 Task: Look for space in Visé, Belgium from 3rd August, 2023 to 17th August, 2023 for 3 adults, 1 child in price range Rs.3000 to Rs.15000. Place can be entire place with 3 bedrooms having 4 beds and 2 bathrooms. Property type can be house. Amenities needed are: heating, . Booking option can be shelf check-in. Required host language is English.
Action: Mouse moved to (459, 126)
Screenshot: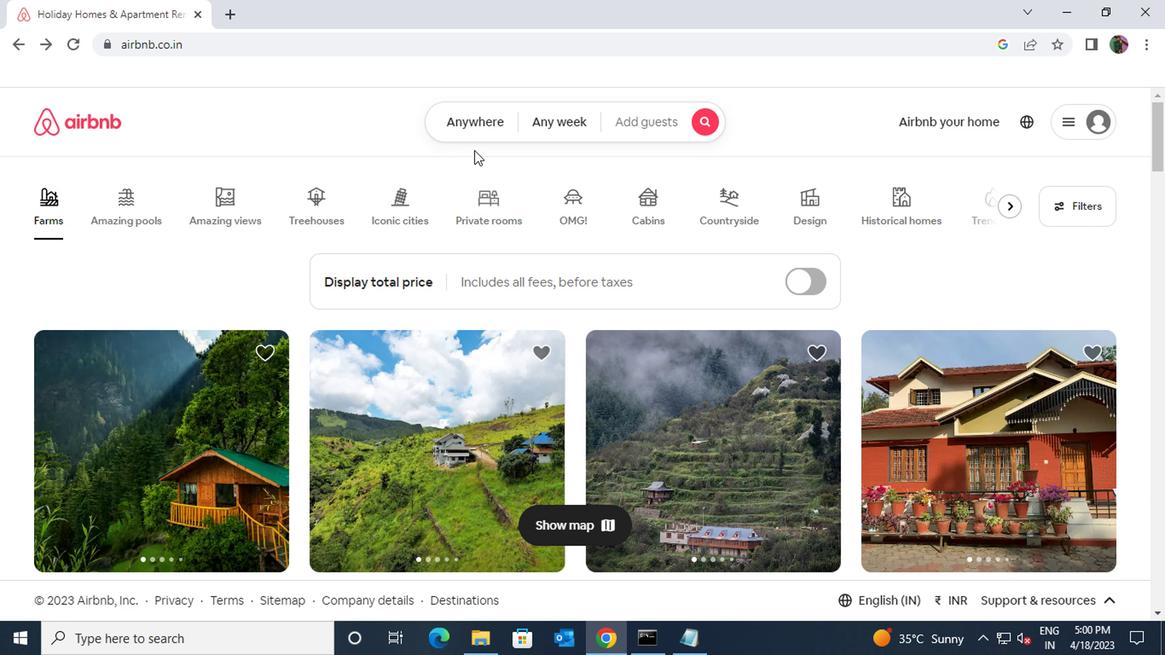 
Action: Mouse pressed left at (459, 126)
Screenshot: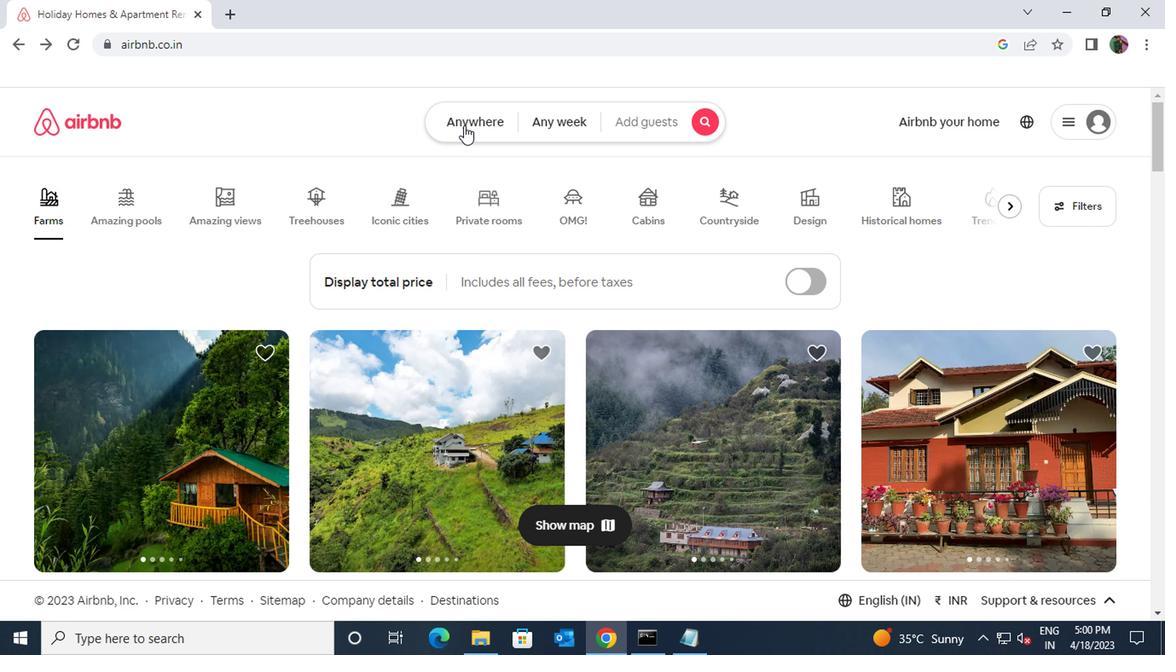 
Action: Mouse moved to (341, 183)
Screenshot: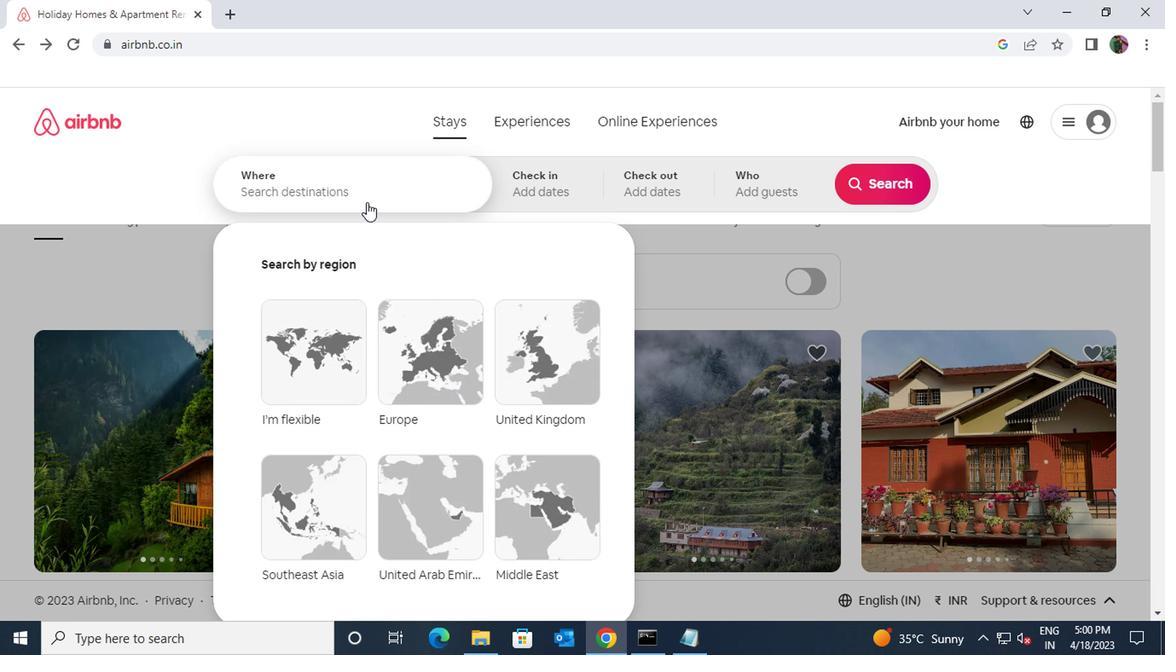 
Action: Mouse pressed left at (341, 183)
Screenshot: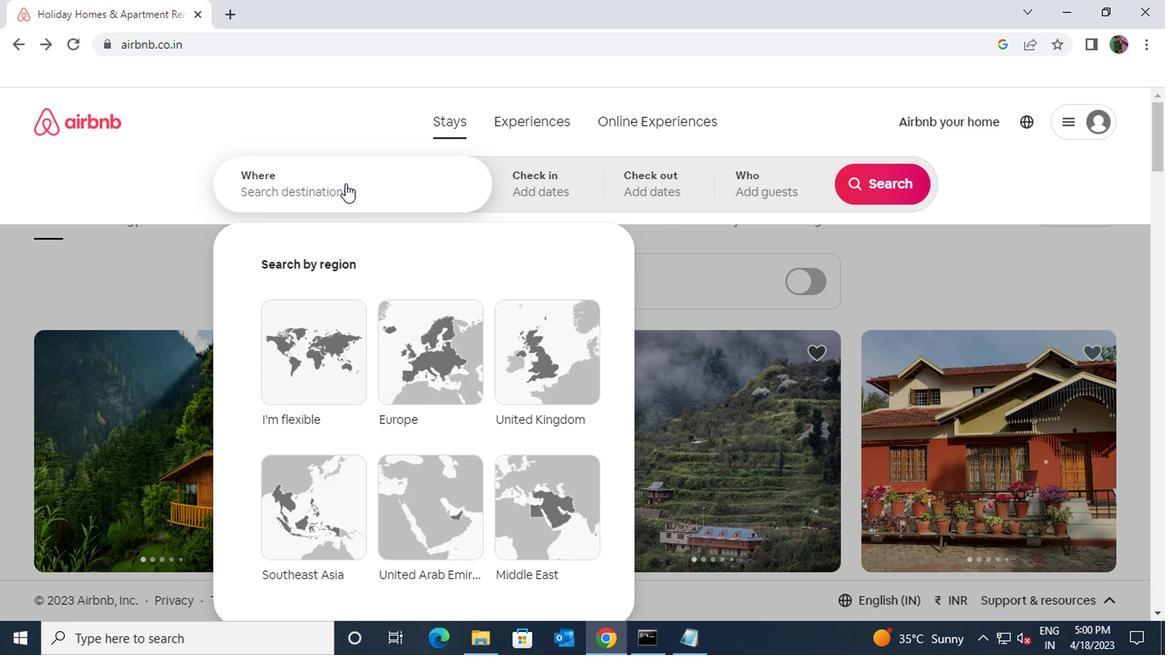 
Action: Key pressed vise<Key.space>belgi
Screenshot: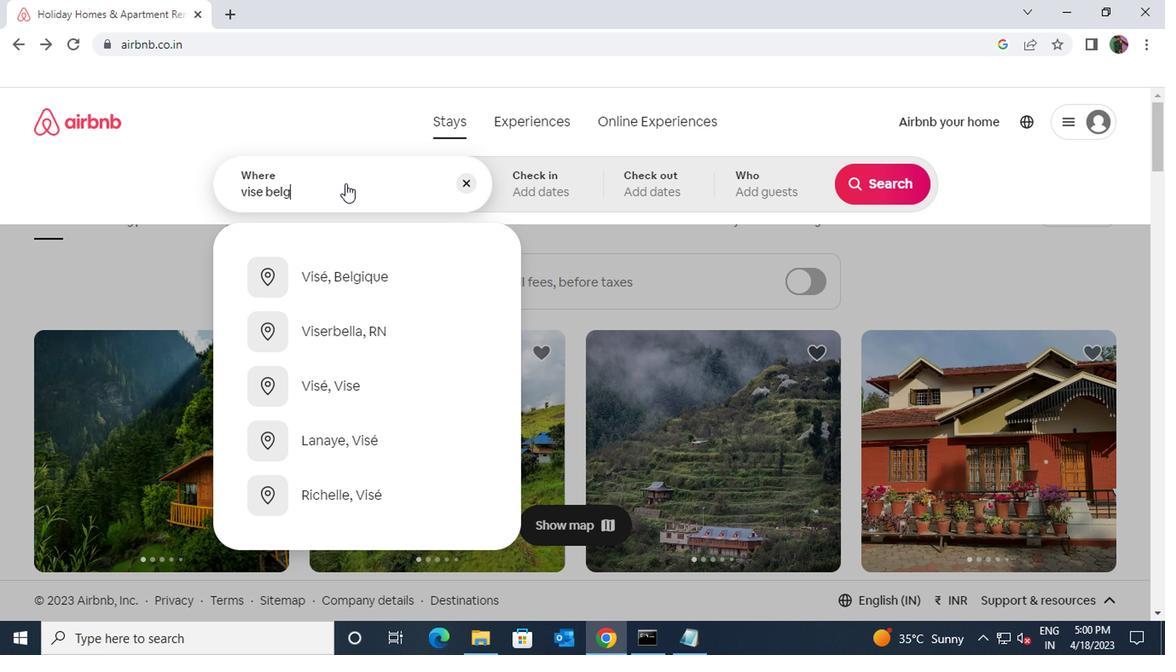 
Action: Mouse moved to (377, 281)
Screenshot: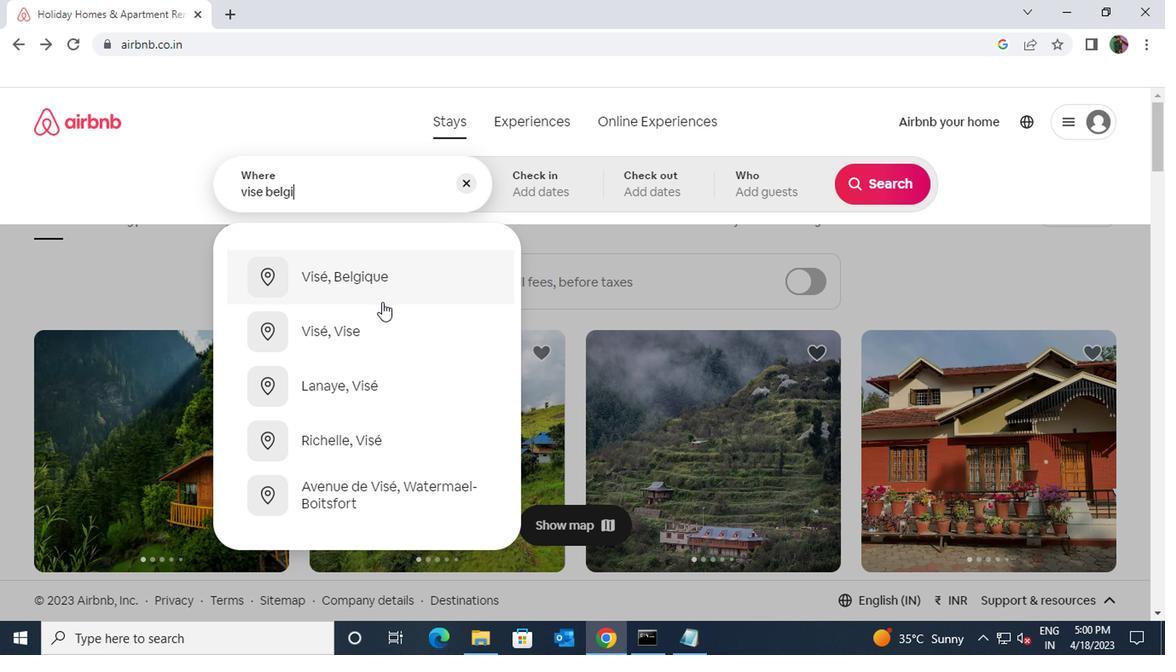 
Action: Mouse pressed left at (377, 281)
Screenshot: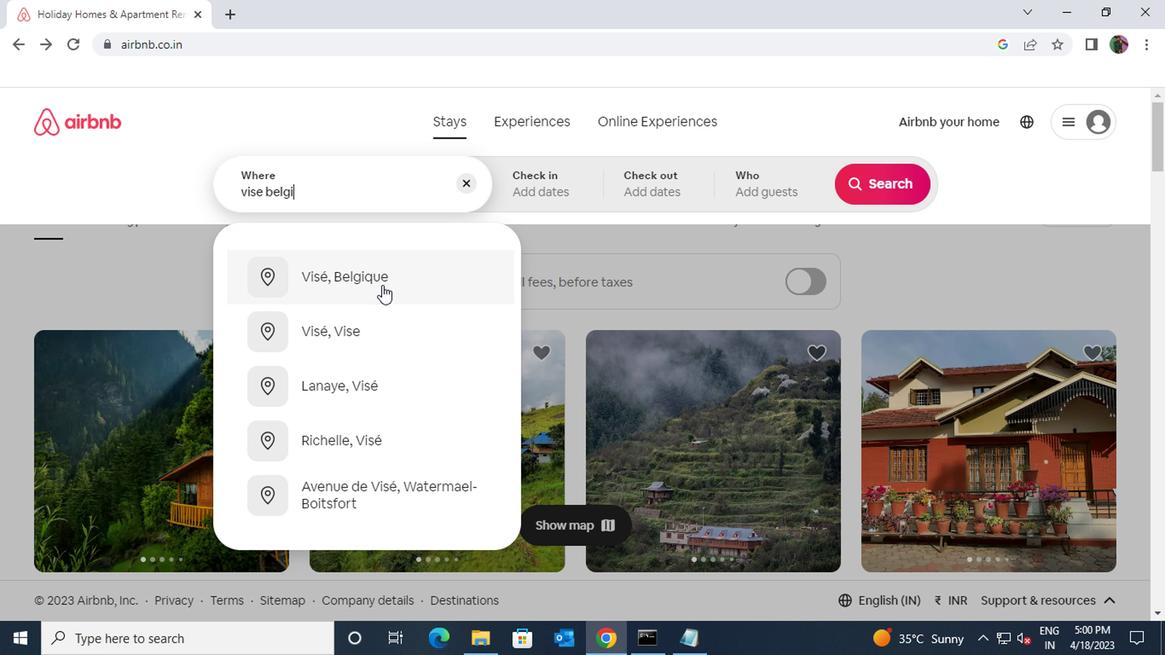 
Action: Mouse moved to (870, 329)
Screenshot: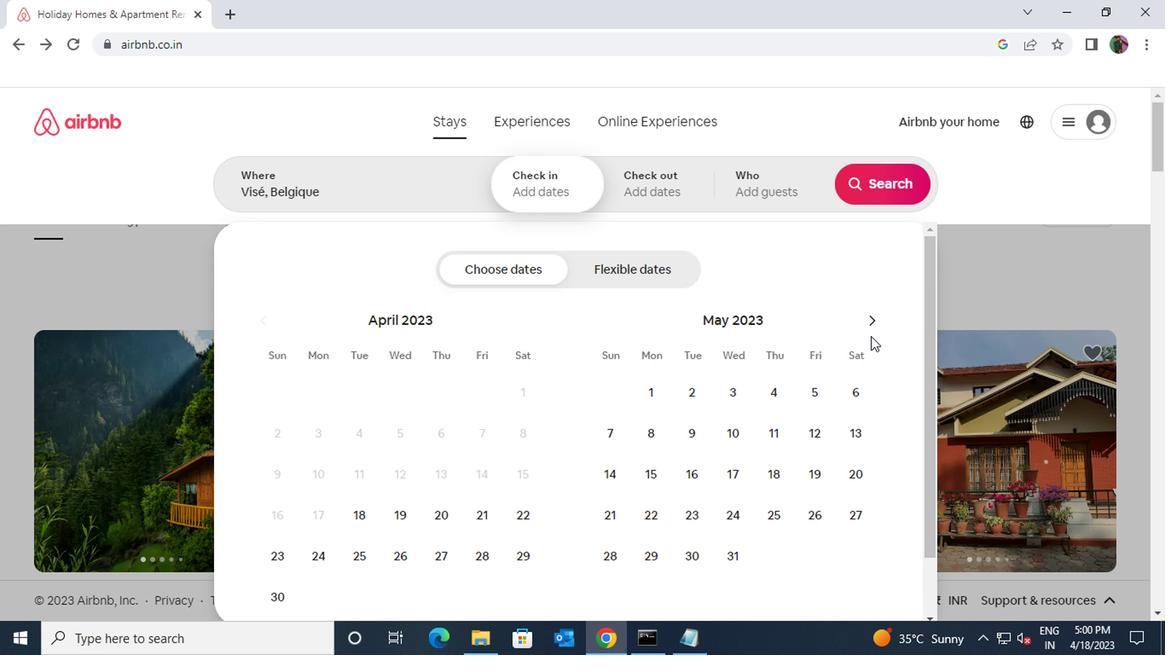 
Action: Mouse pressed left at (870, 329)
Screenshot: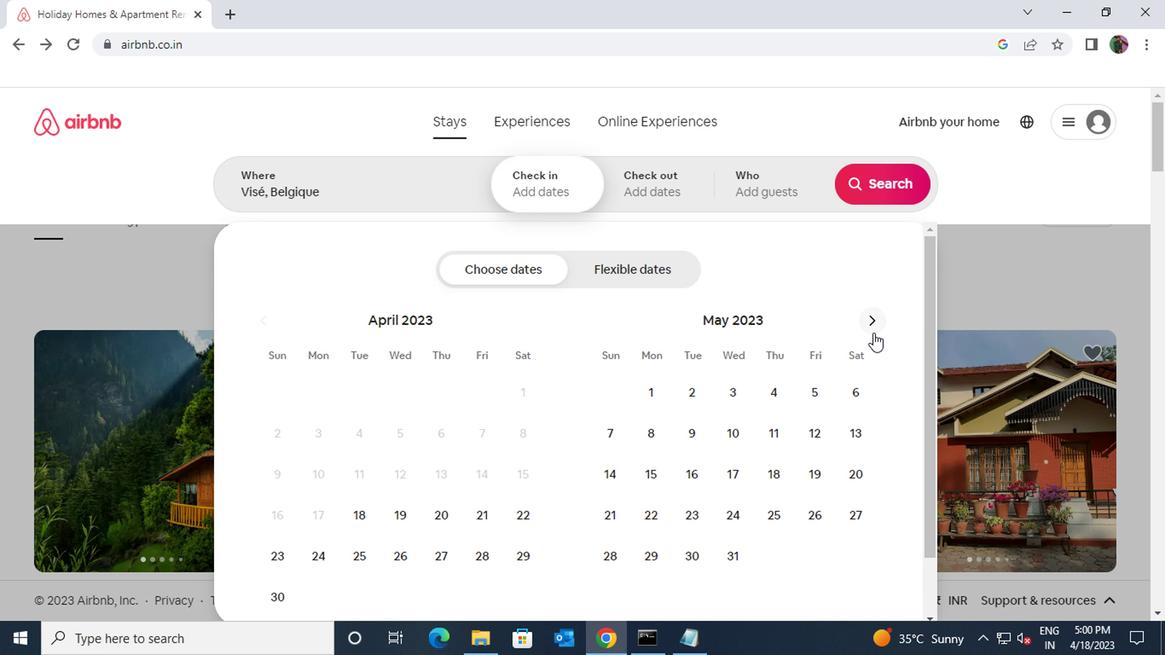 
Action: Mouse pressed left at (870, 329)
Screenshot: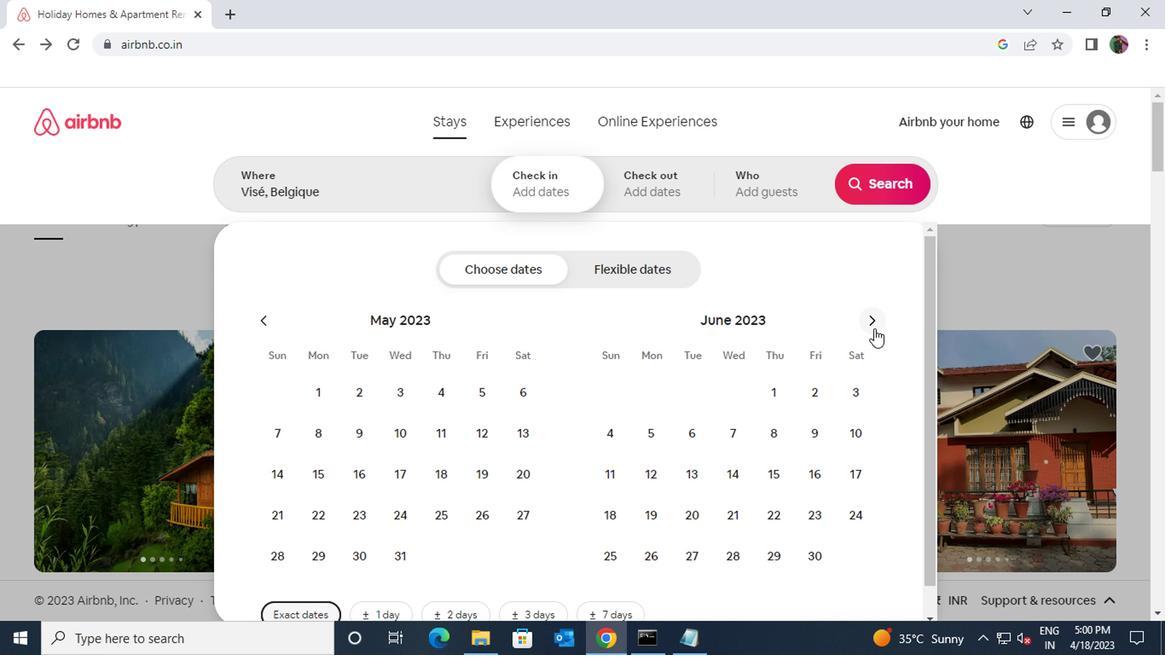 
Action: Mouse pressed left at (870, 329)
Screenshot: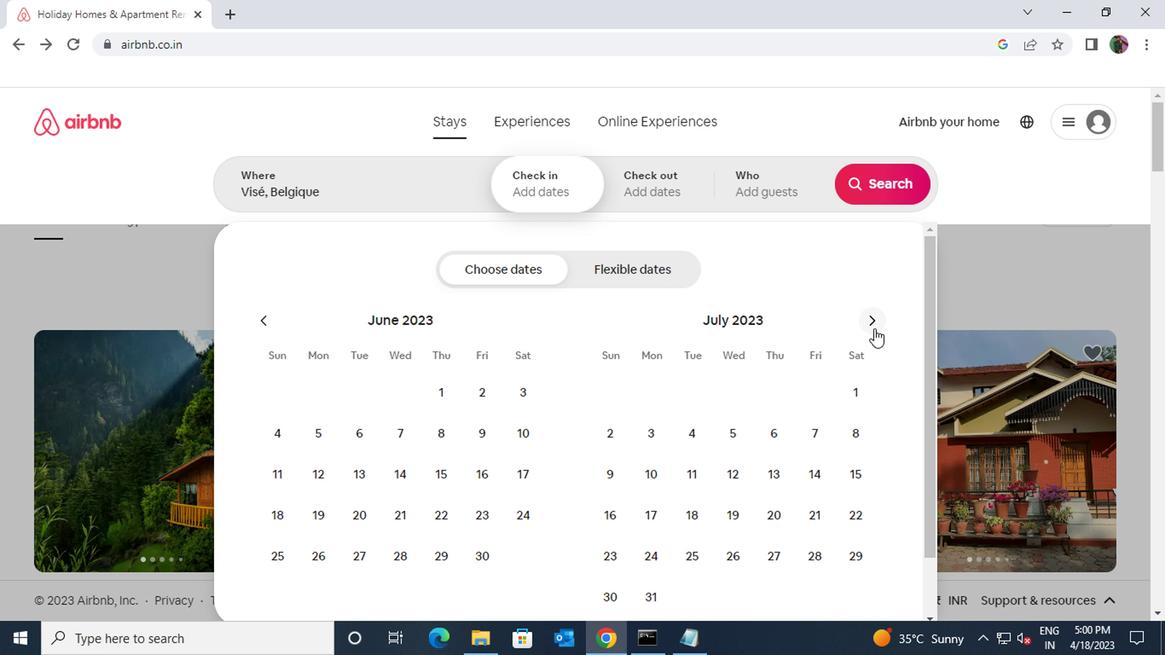 
Action: Mouse moved to (768, 388)
Screenshot: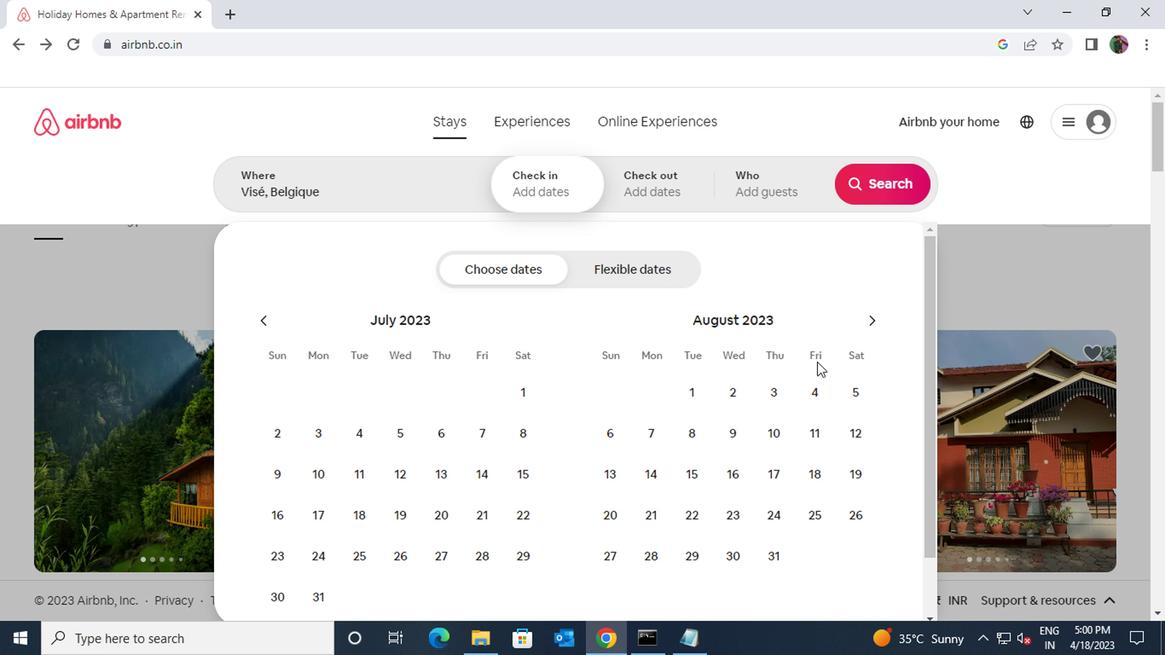 
Action: Mouse pressed left at (768, 388)
Screenshot: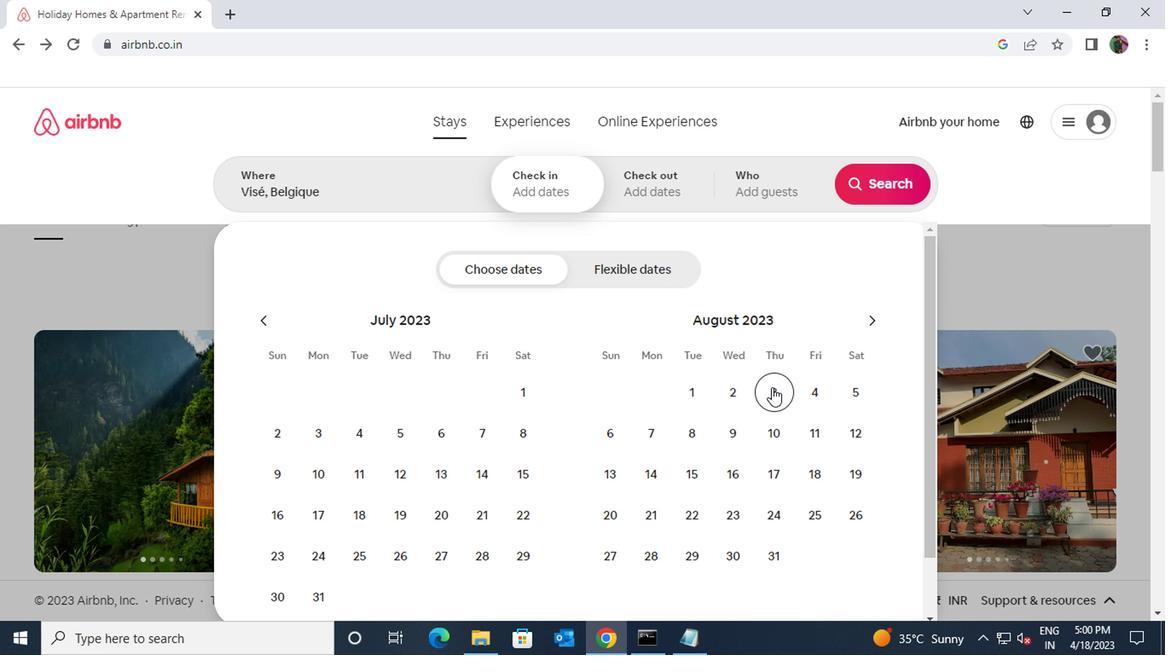 
Action: Mouse moved to (766, 468)
Screenshot: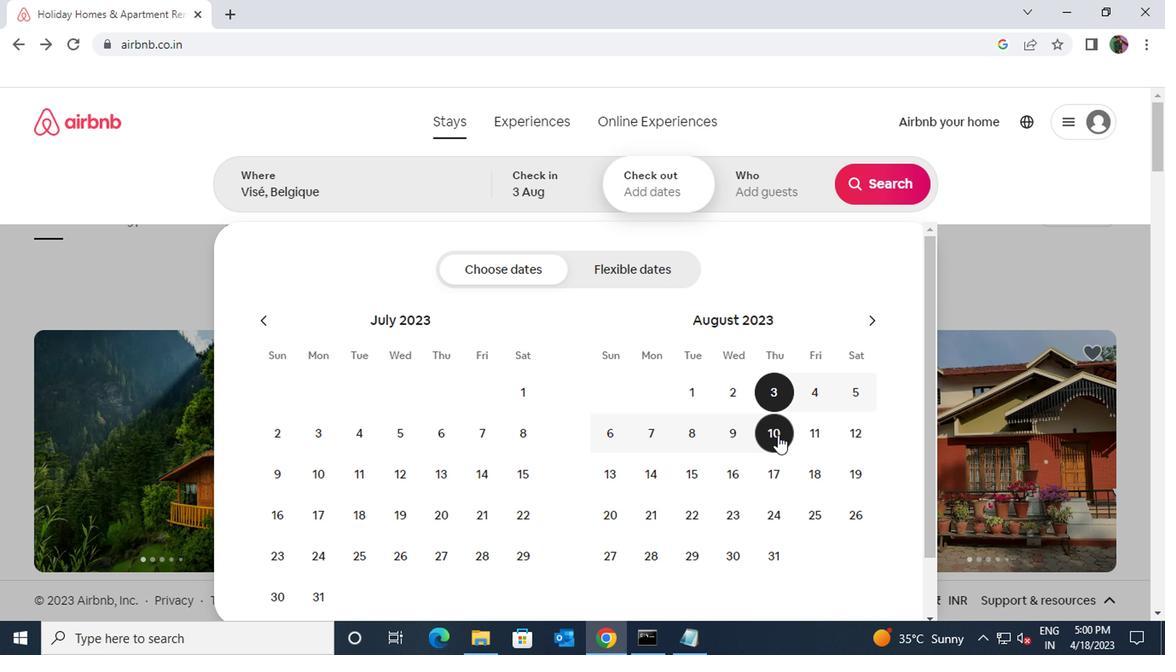
Action: Mouse pressed left at (766, 468)
Screenshot: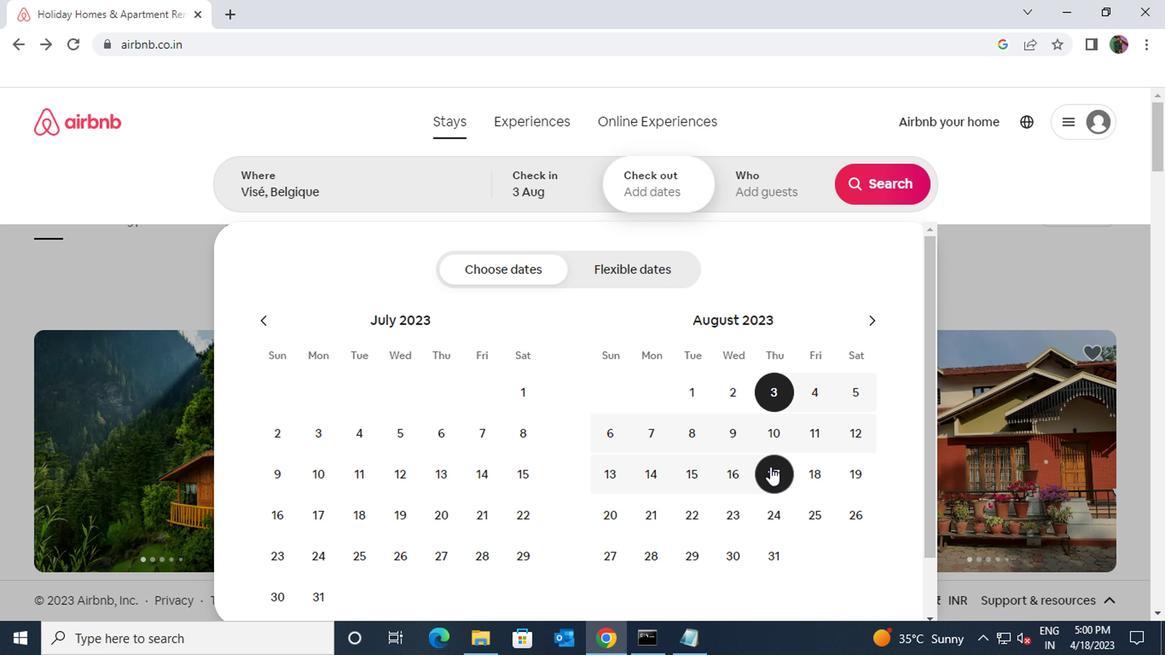 
Action: Mouse moved to (758, 188)
Screenshot: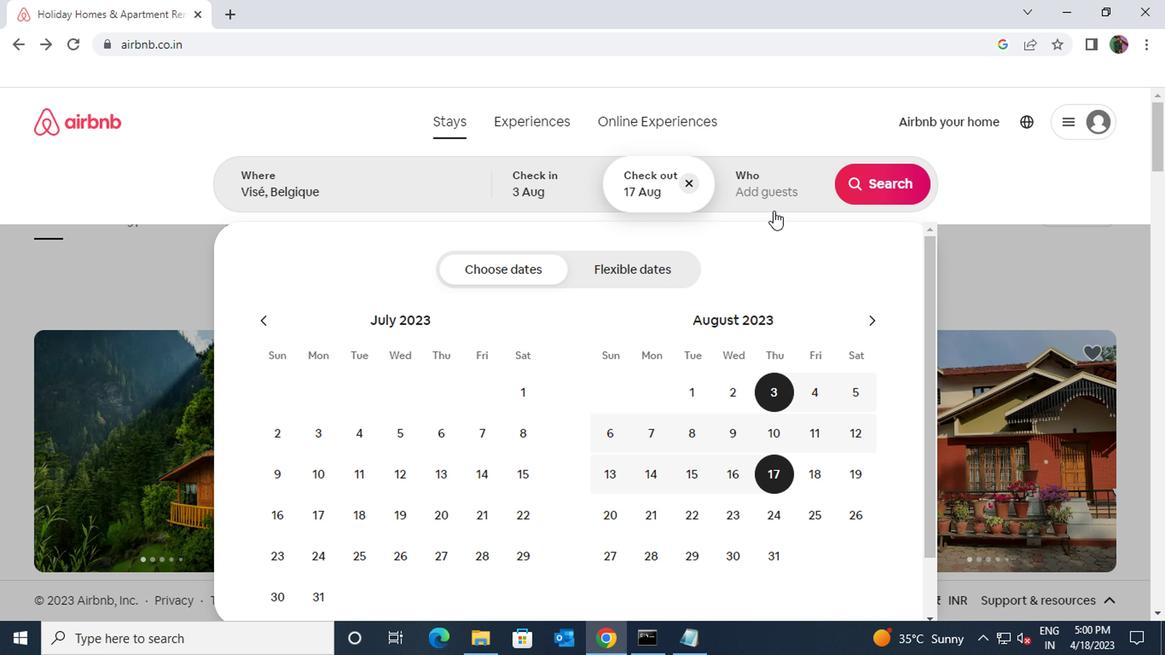 
Action: Mouse pressed left at (758, 188)
Screenshot: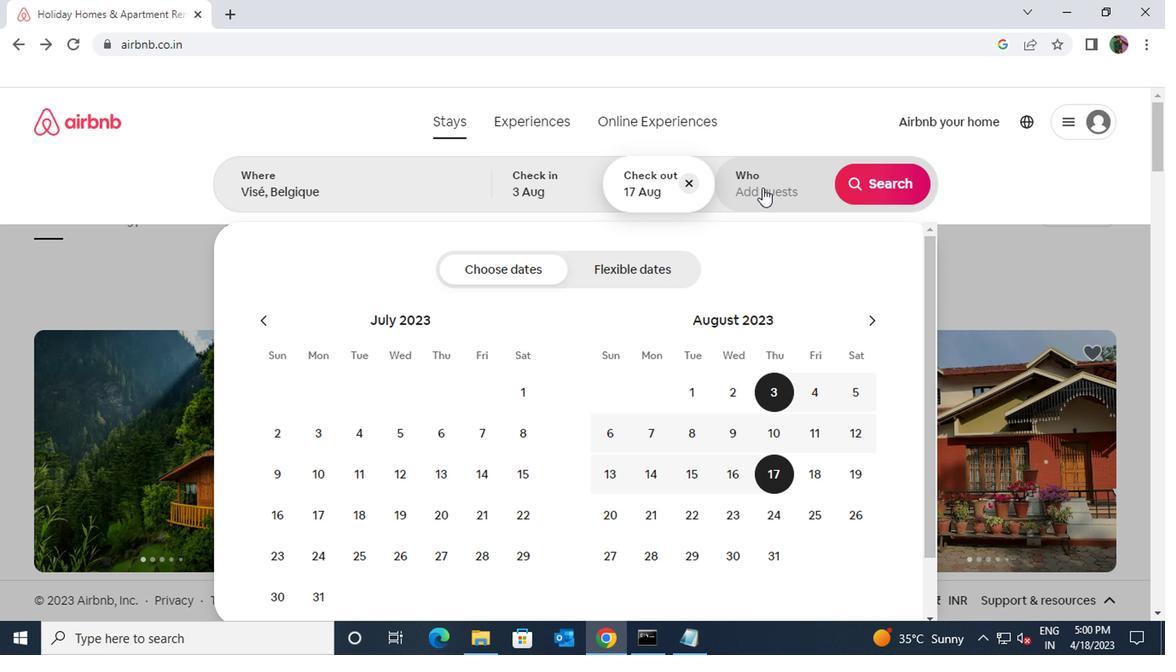 
Action: Mouse moved to (882, 281)
Screenshot: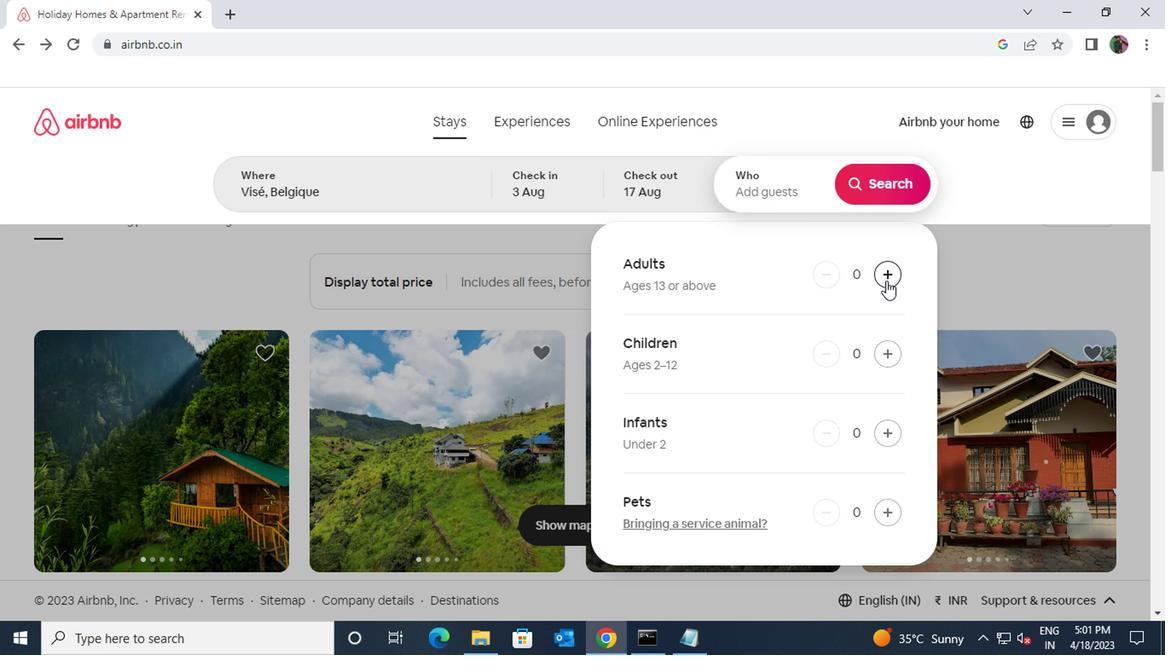 
Action: Mouse pressed left at (882, 281)
Screenshot: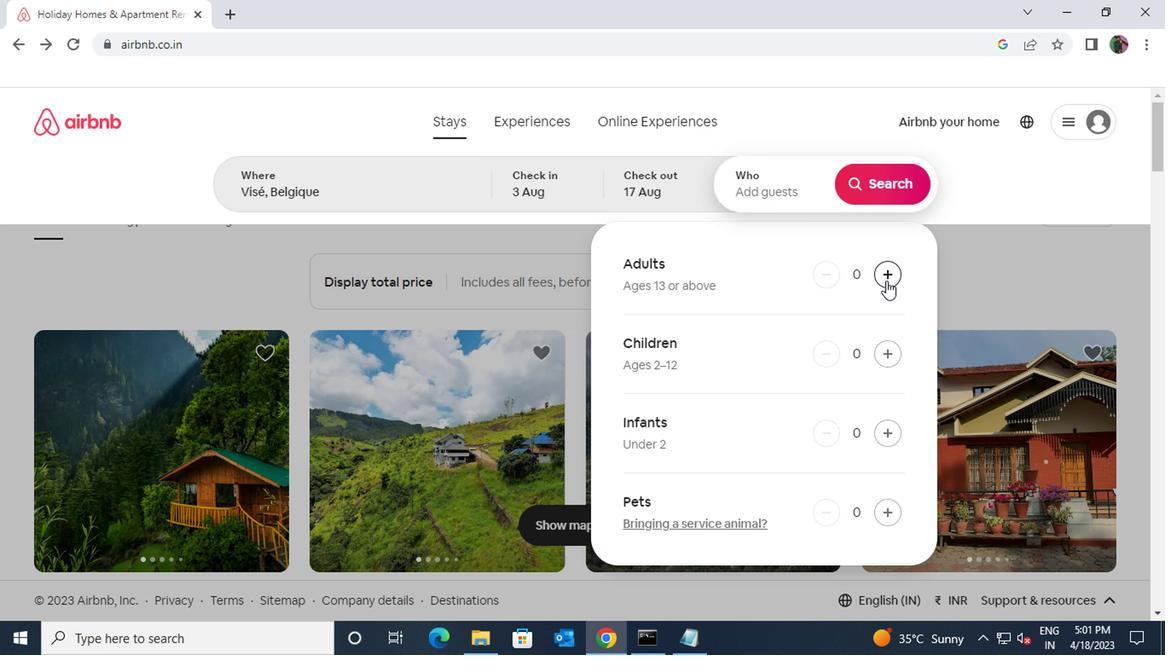 
Action: Mouse pressed left at (882, 281)
Screenshot: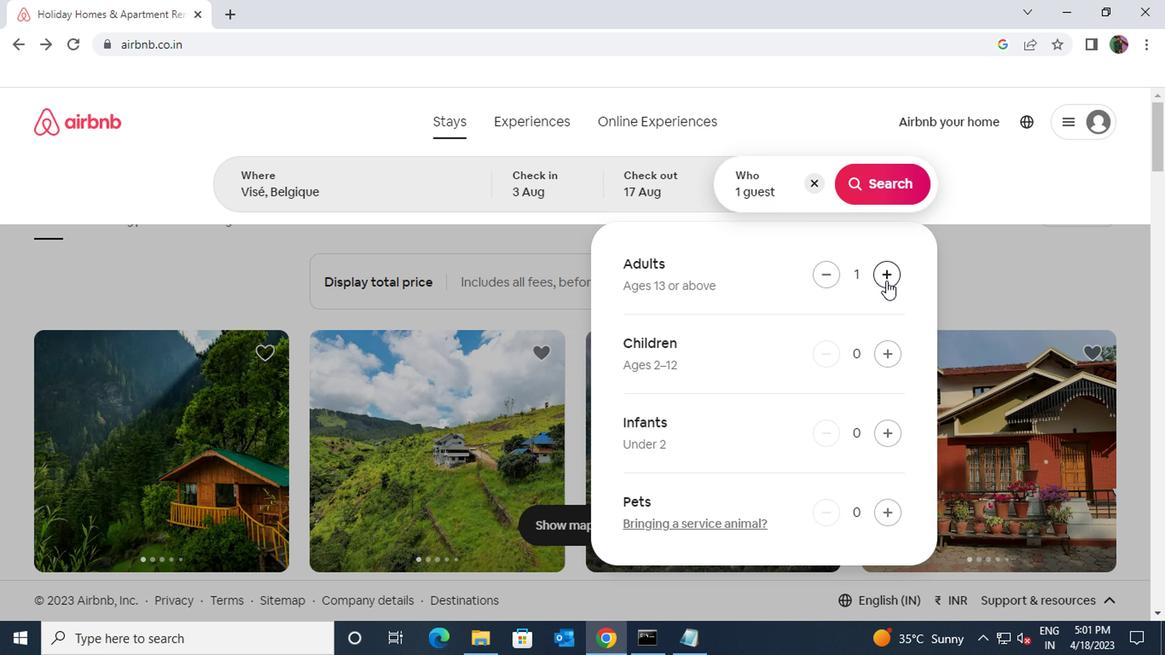 
Action: Mouse pressed left at (882, 281)
Screenshot: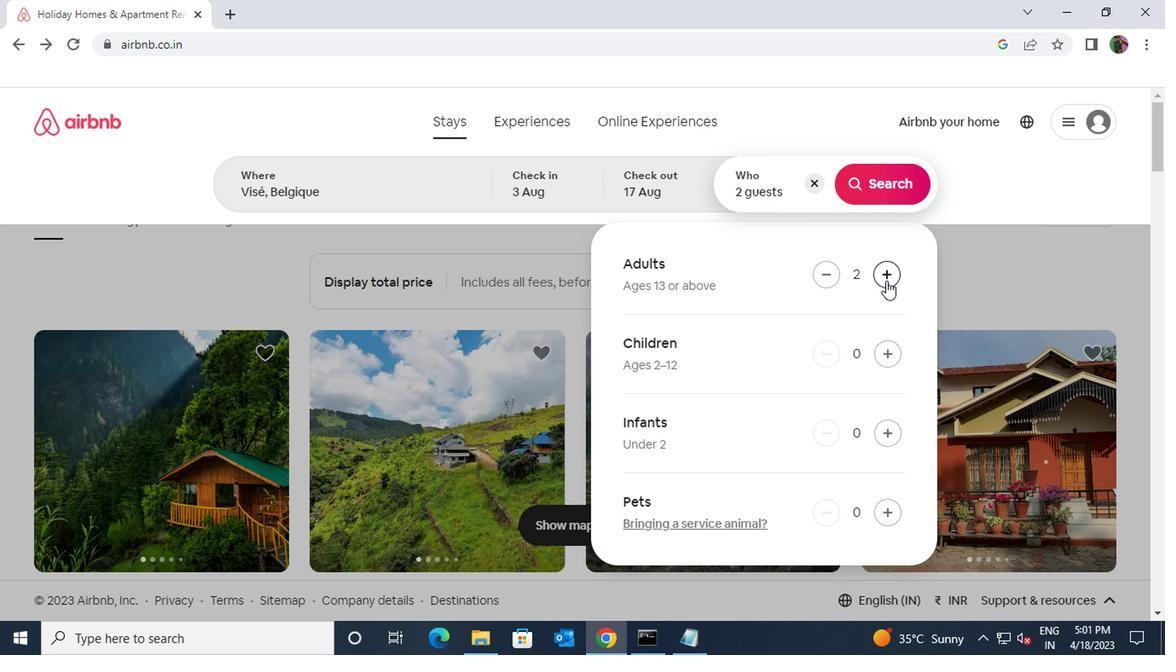 
Action: Mouse moved to (884, 344)
Screenshot: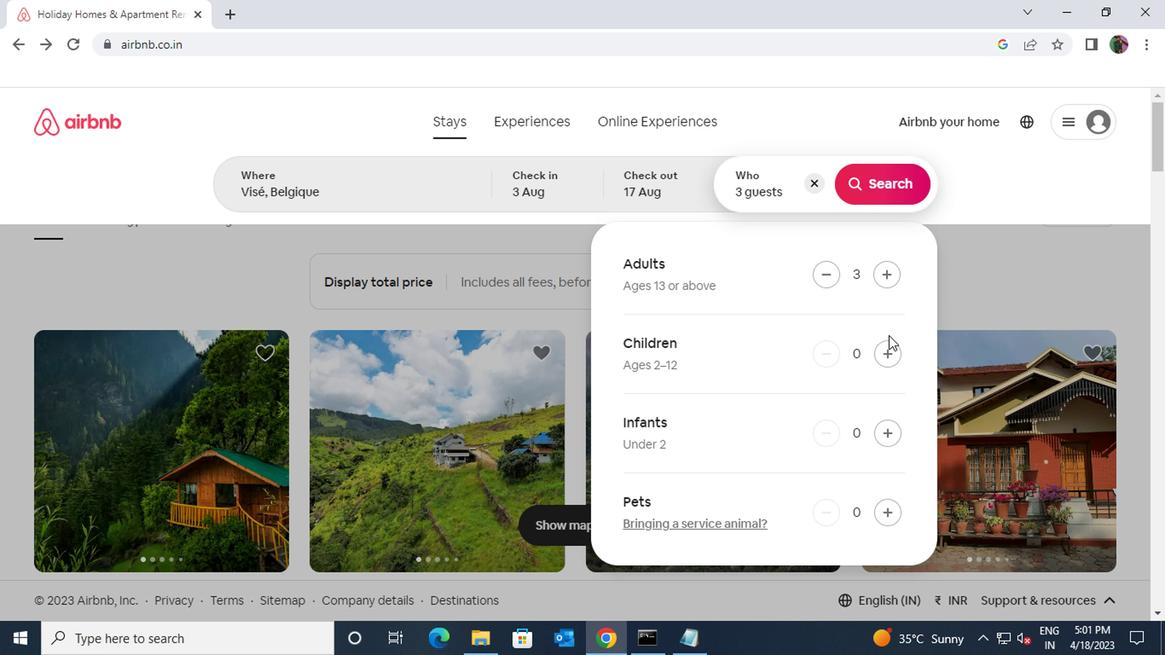 
Action: Mouse pressed left at (884, 344)
Screenshot: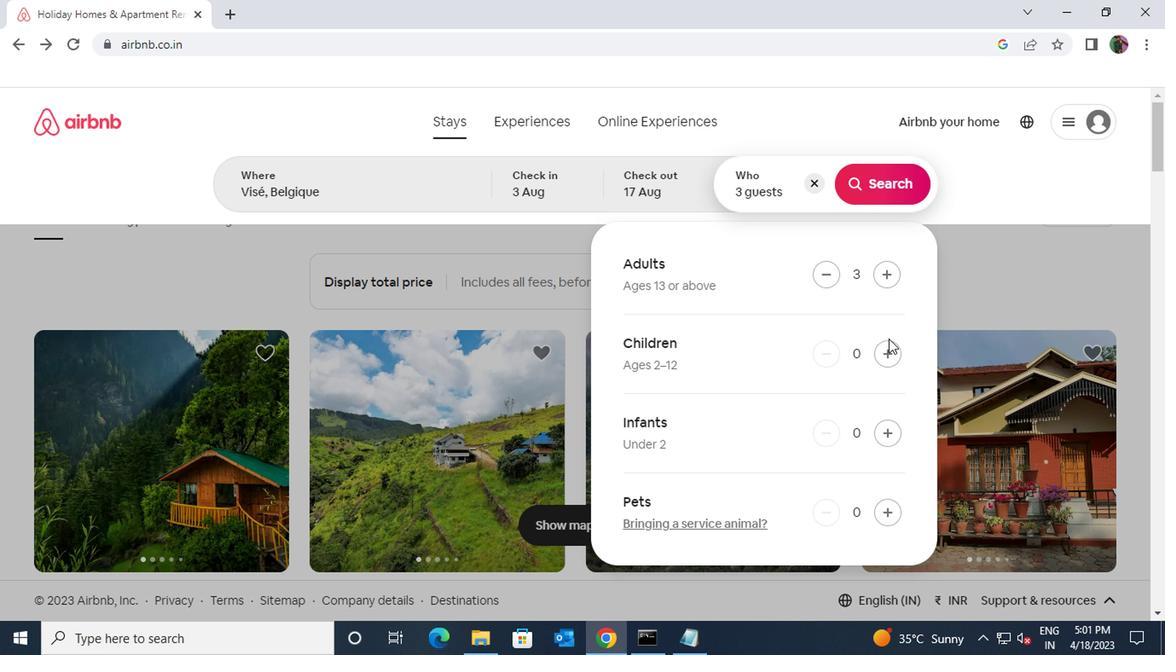 
Action: Mouse moved to (873, 180)
Screenshot: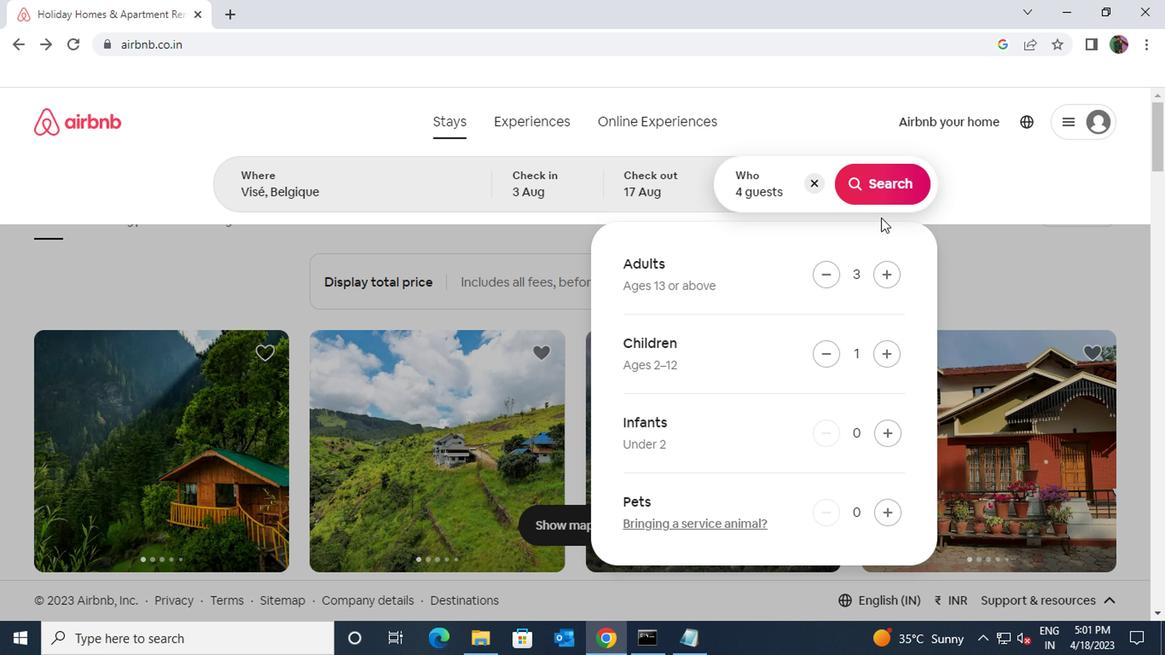 
Action: Mouse pressed left at (873, 180)
Screenshot: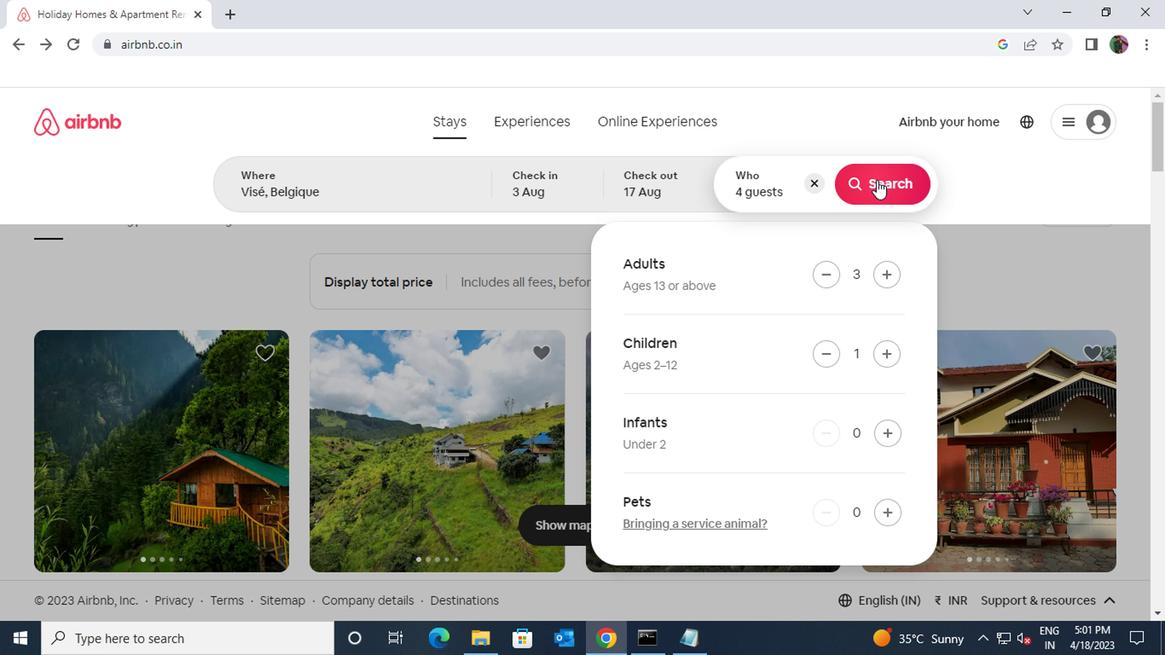 
Action: Mouse moved to (1072, 188)
Screenshot: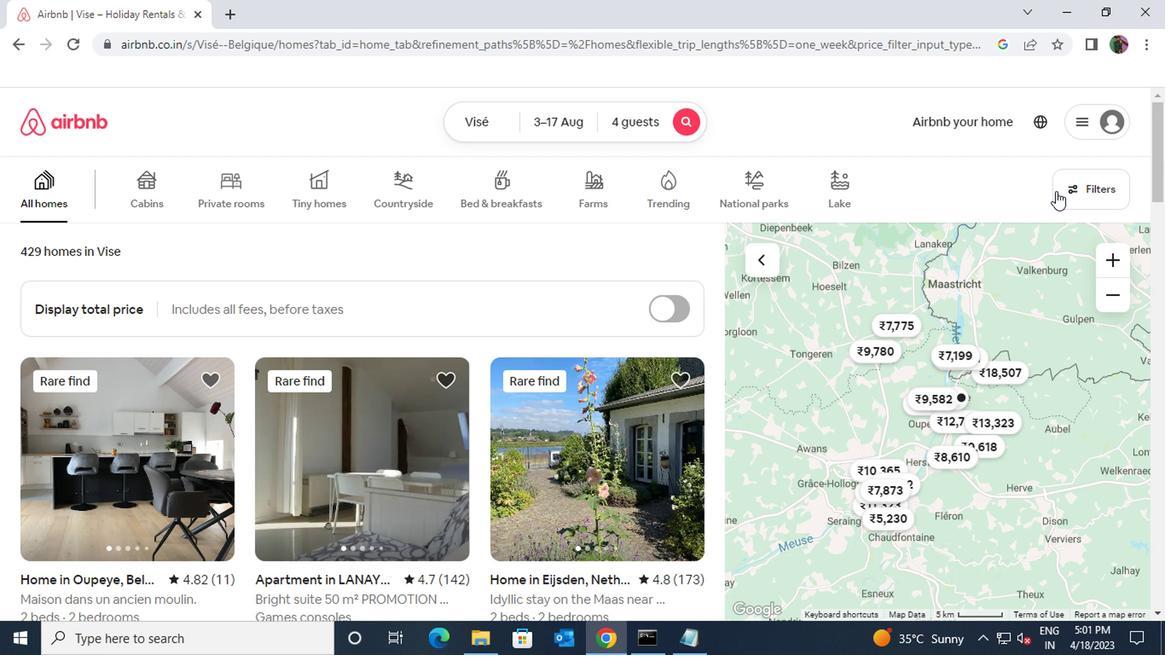 
Action: Mouse pressed left at (1072, 188)
Screenshot: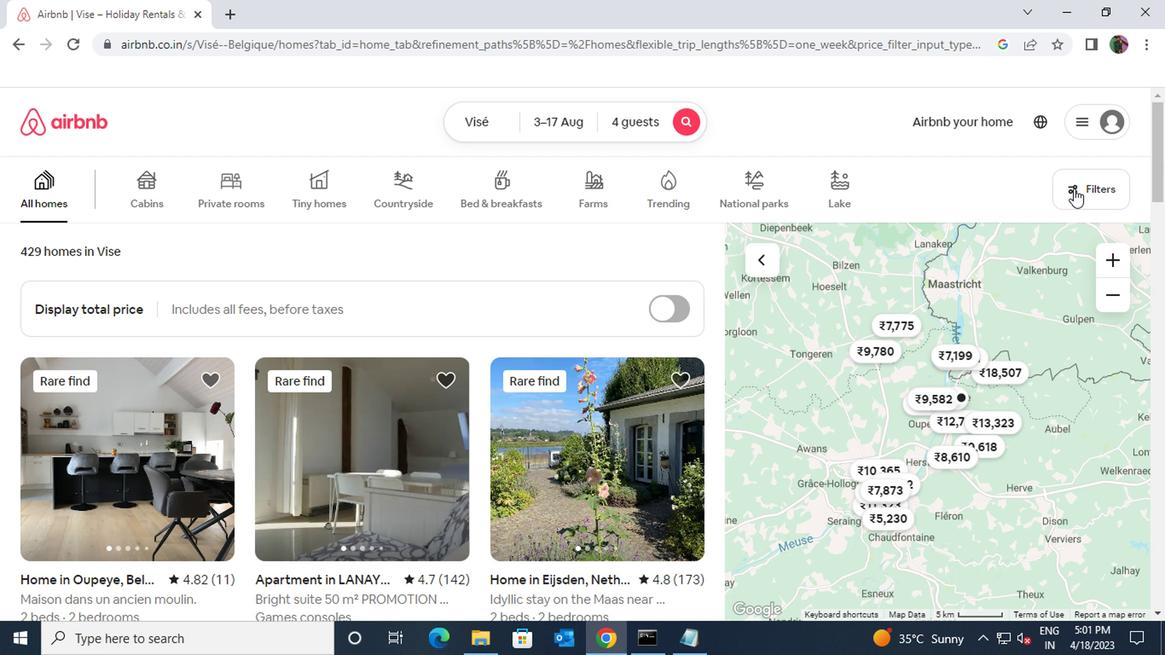 
Action: Mouse moved to (371, 398)
Screenshot: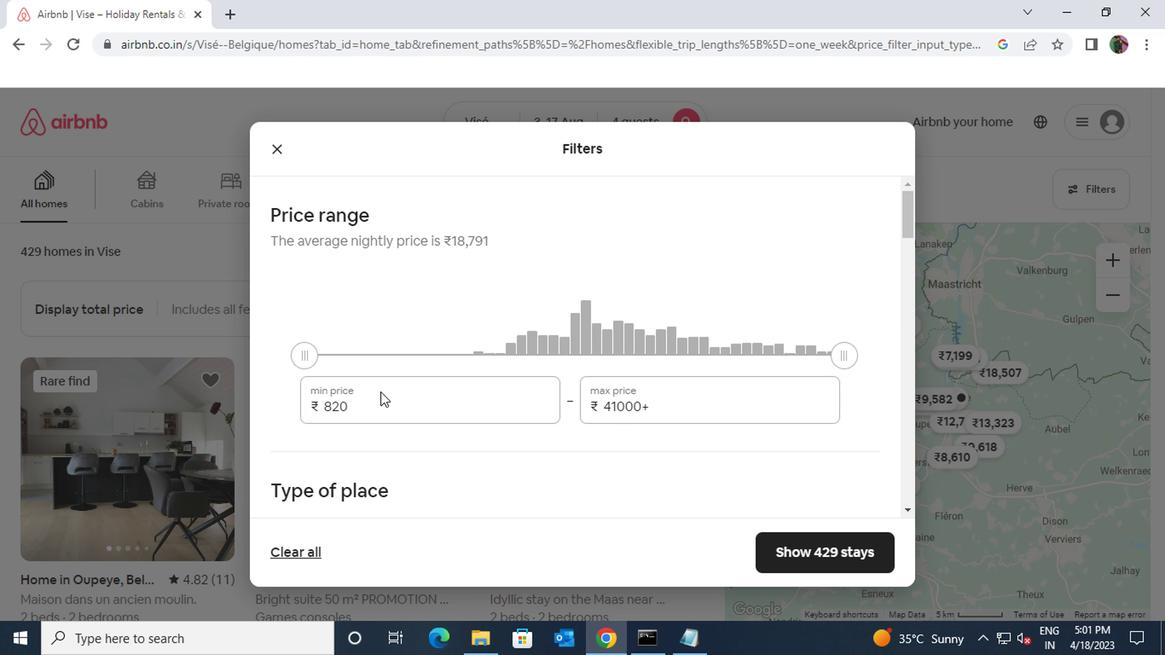 
Action: Mouse pressed left at (371, 398)
Screenshot: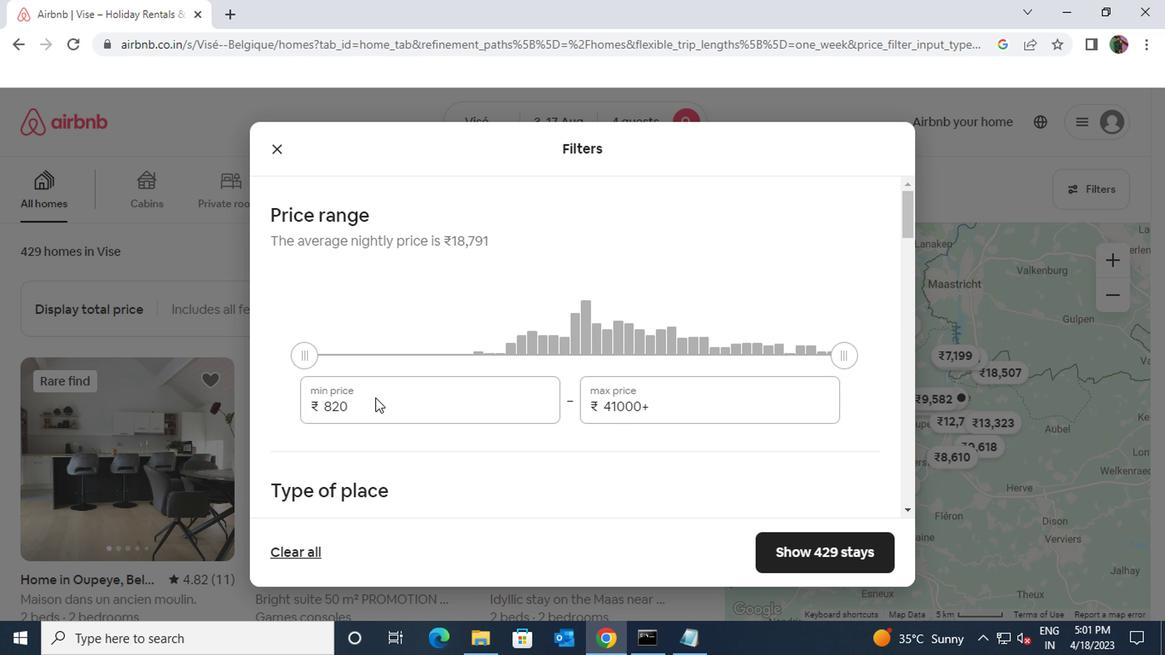 
Action: Mouse moved to (363, 408)
Screenshot: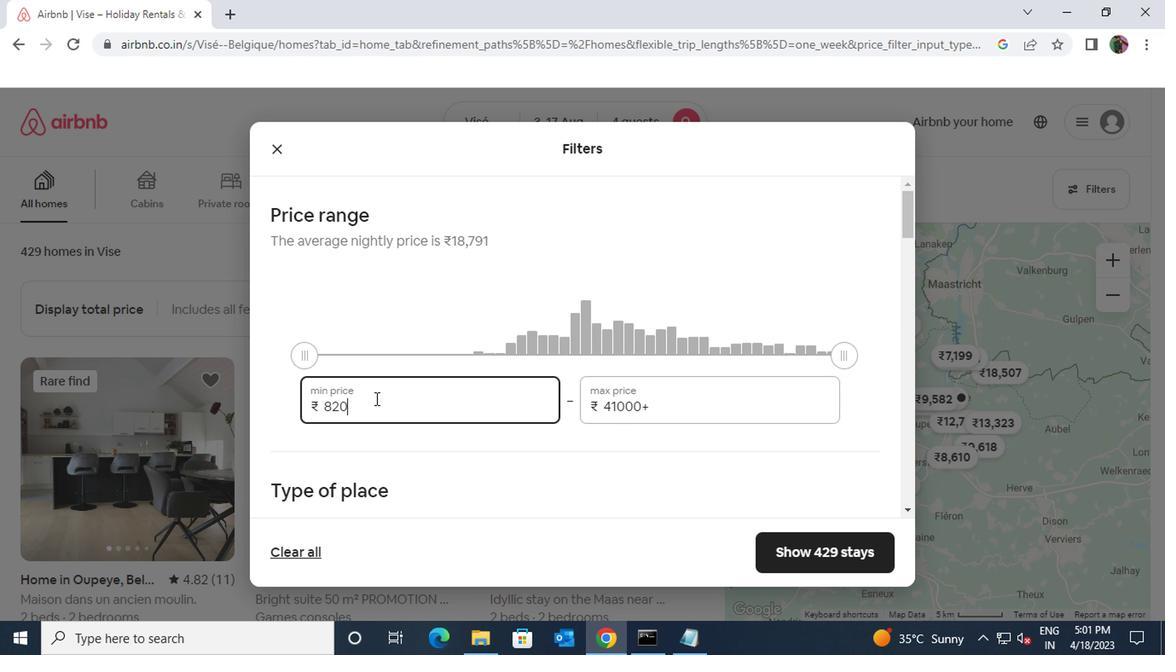 
Action: Mouse pressed left at (363, 408)
Screenshot: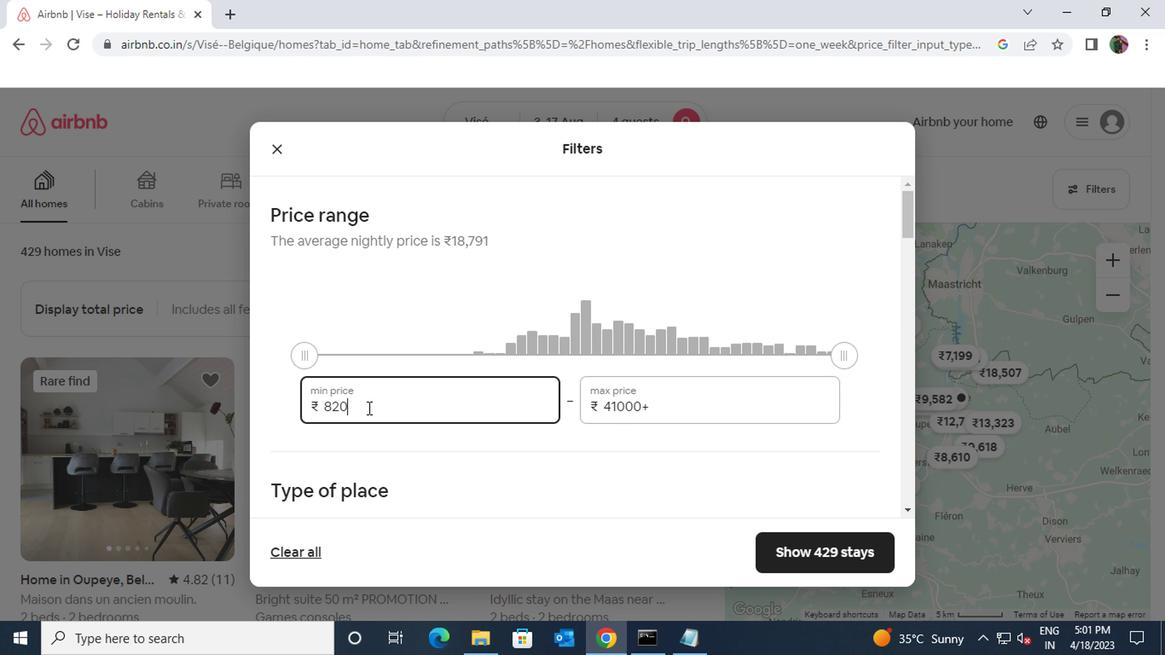 
Action: Mouse moved to (320, 408)
Screenshot: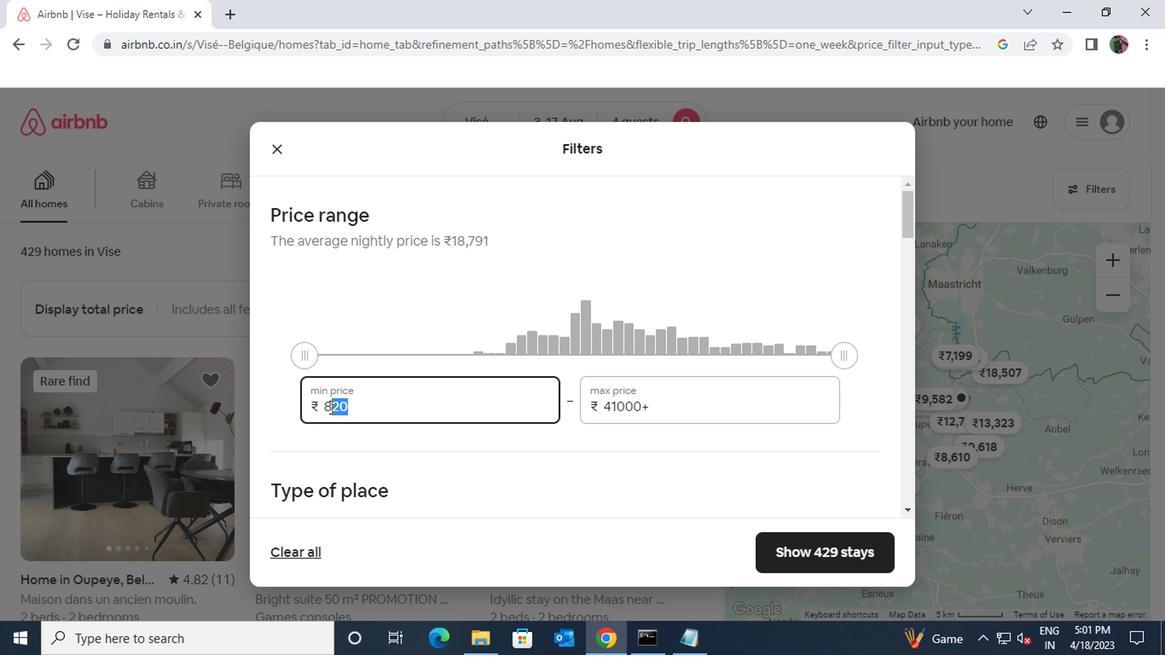 
Action: Key pressed 3000
Screenshot: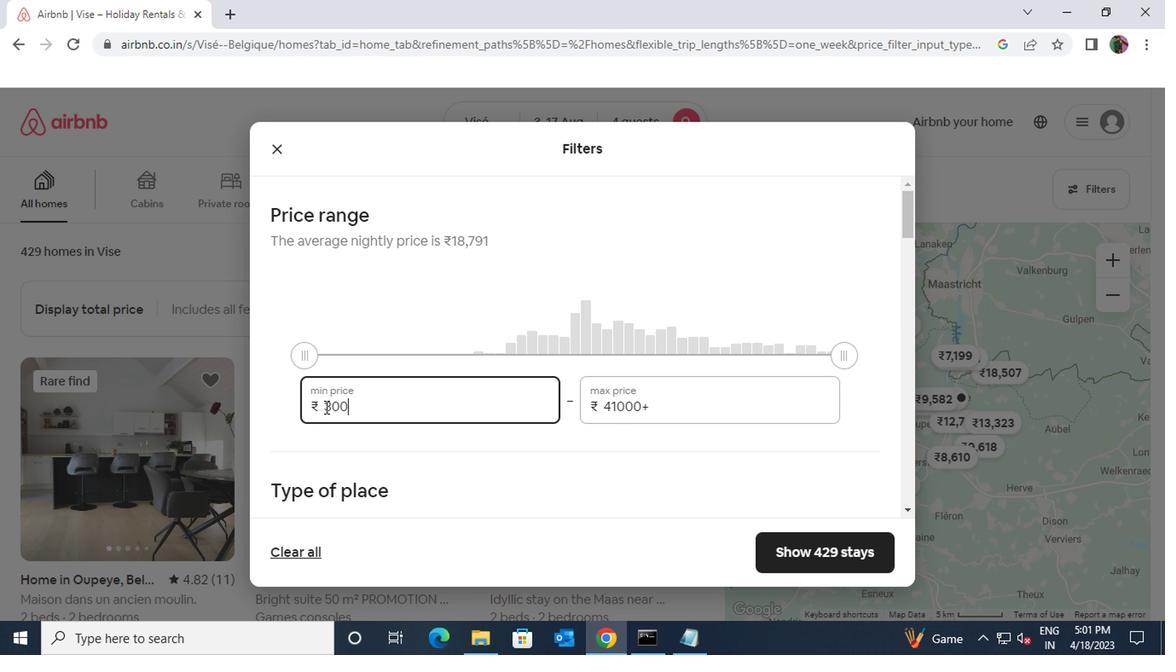 
Action: Mouse moved to (649, 410)
Screenshot: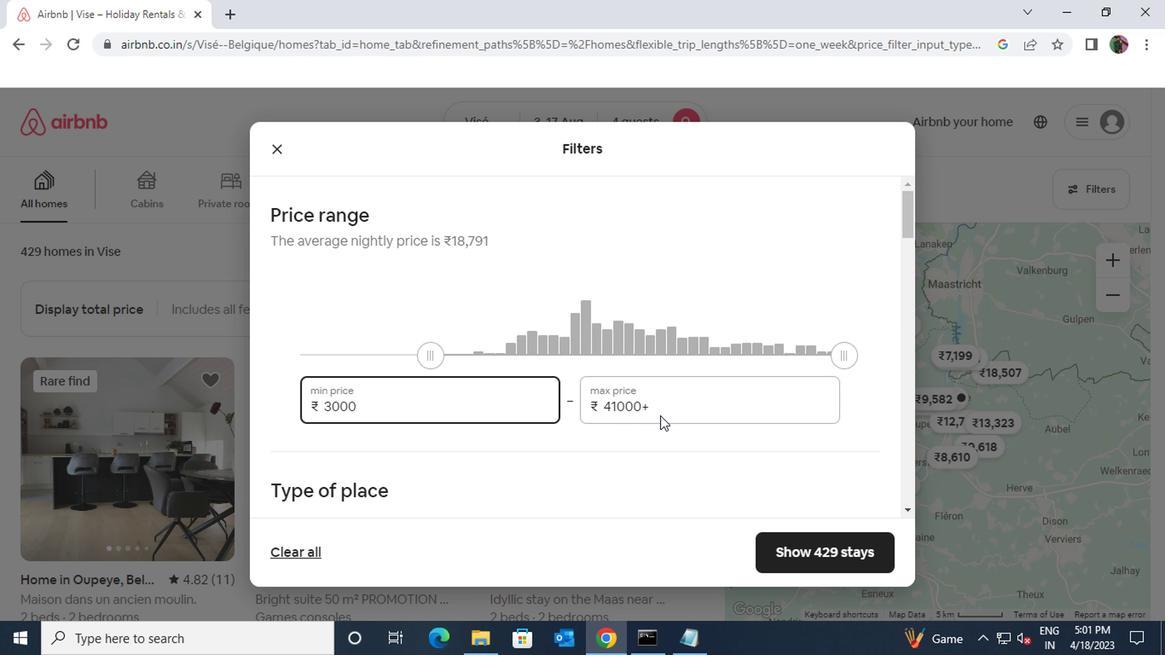 
Action: Mouse pressed left at (649, 410)
Screenshot: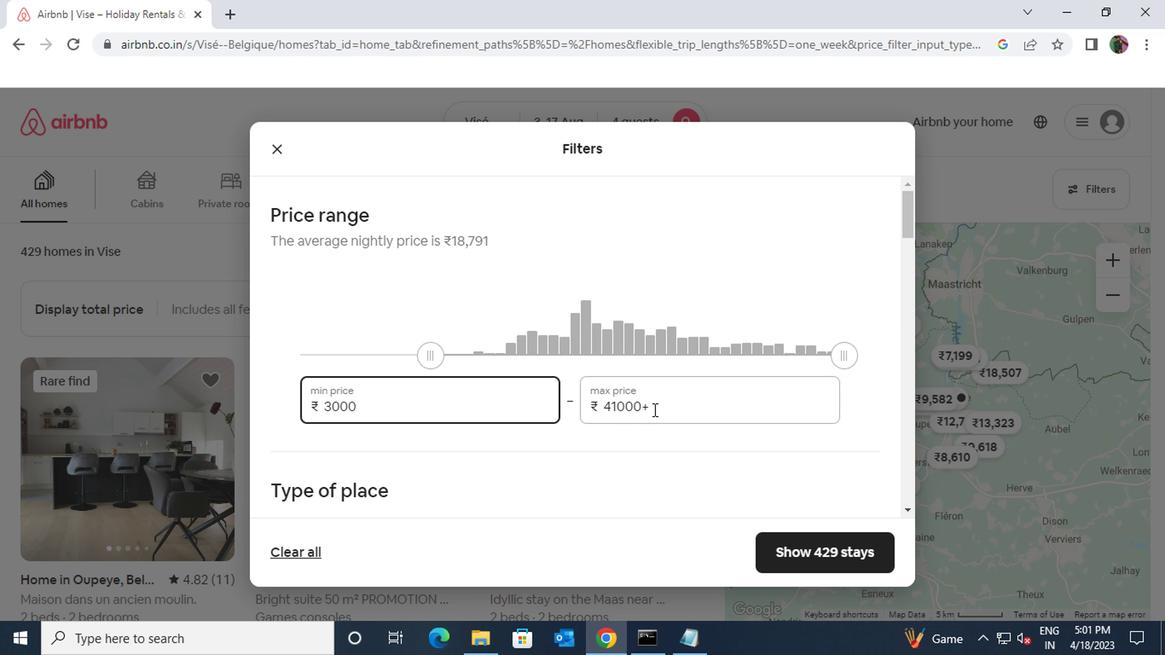
Action: Mouse moved to (593, 412)
Screenshot: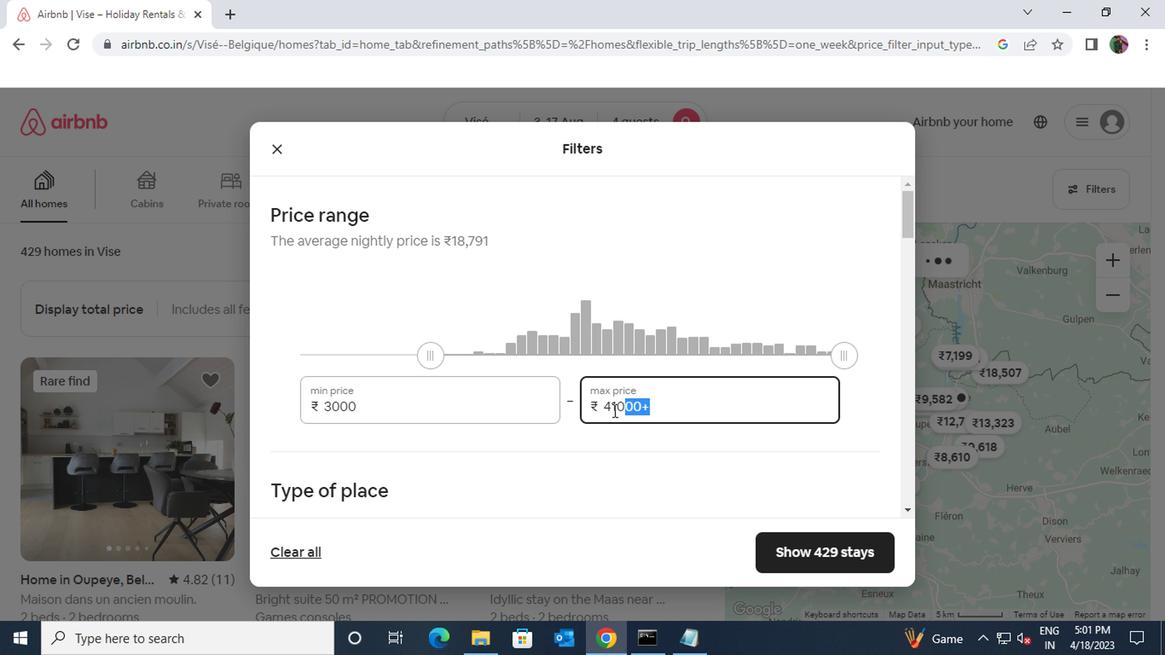 
Action: Key pressed 14000
Screenshot: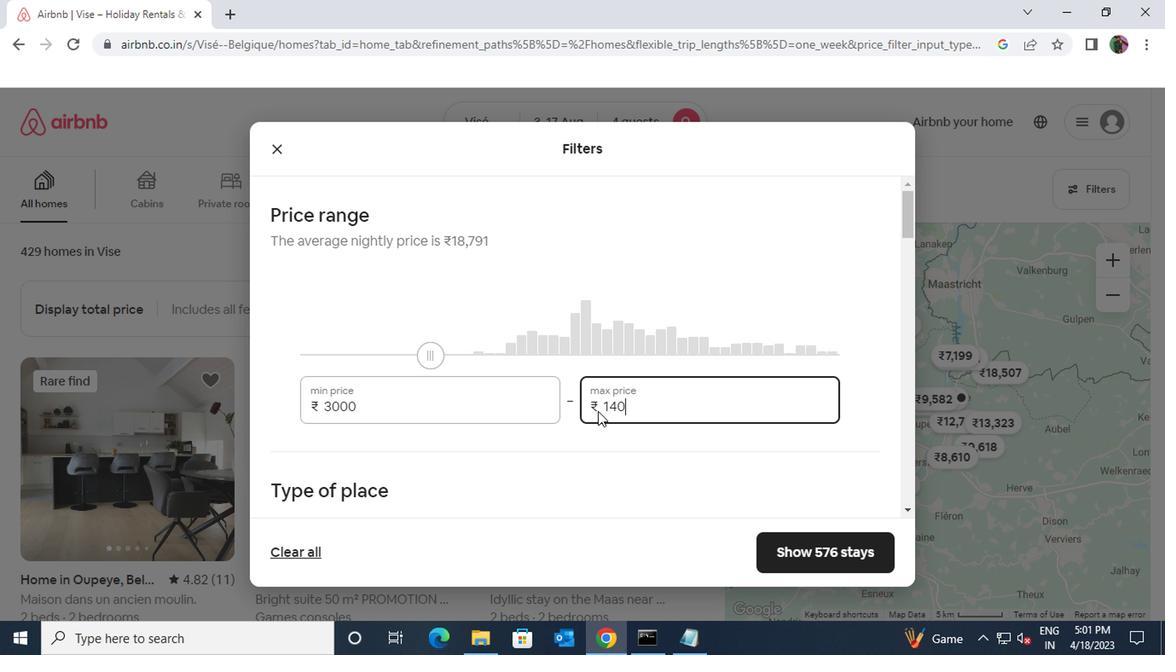 
Action: Mouse scrolled (593, 411) with delta (0, 0)
Screenshot: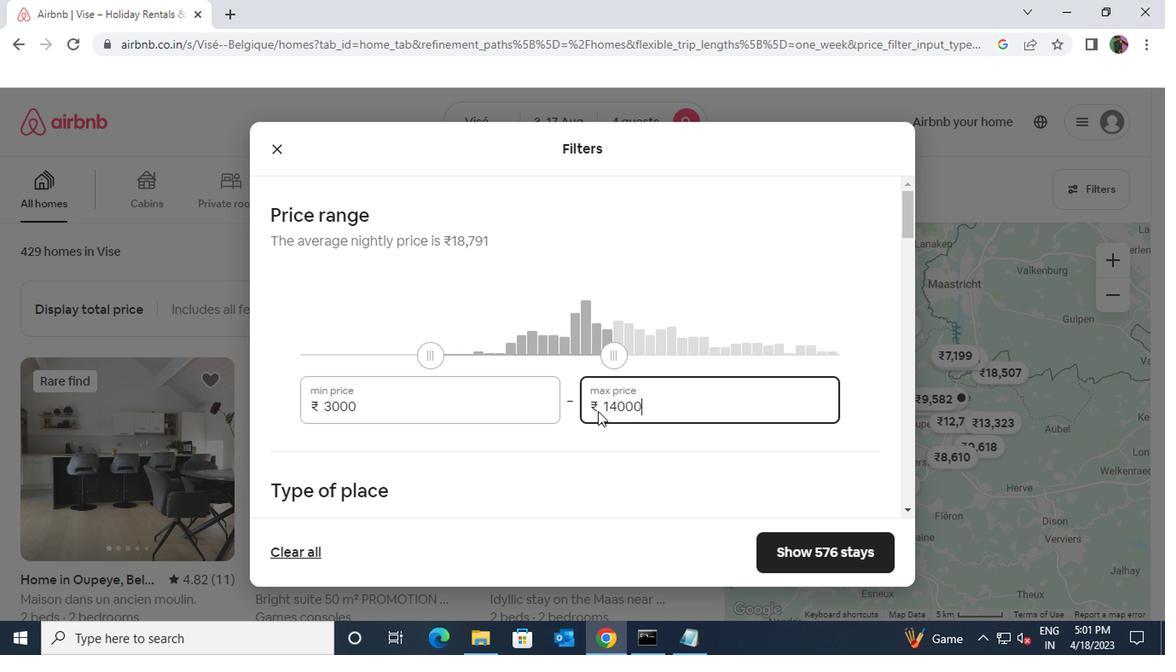 
Action: Mouse moved to (282, 456)
Screenshot: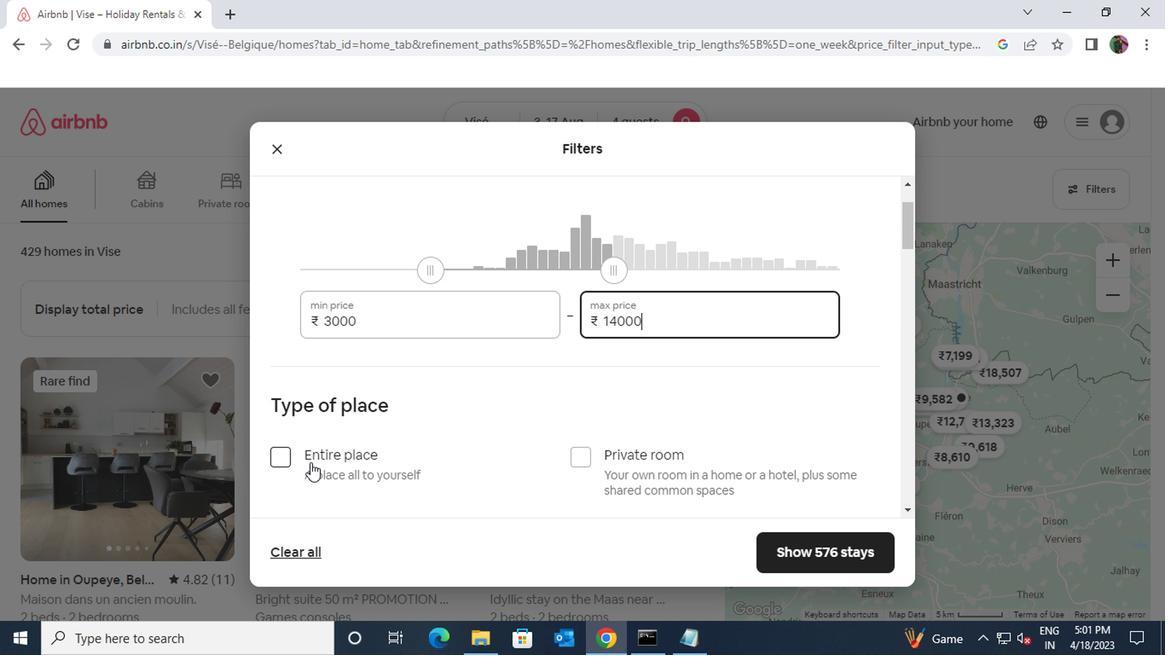 
Action: Mouse pressed left at (282, 456)
Screenshot: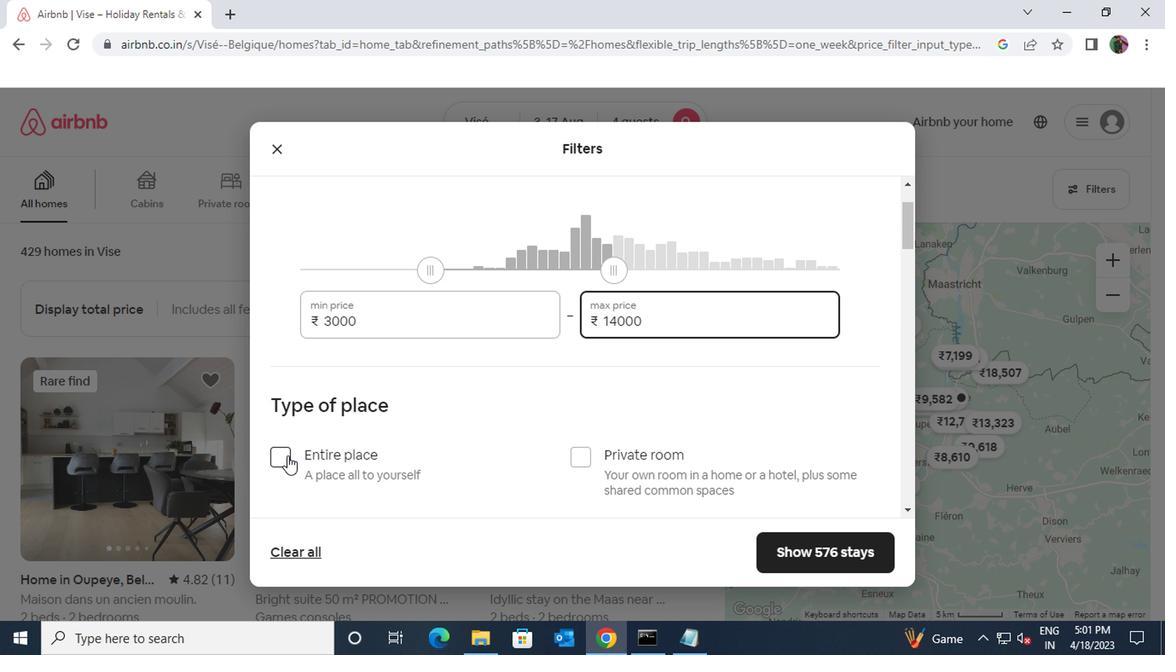 
Action: Mouse moved to (409, 456)
Screenshot: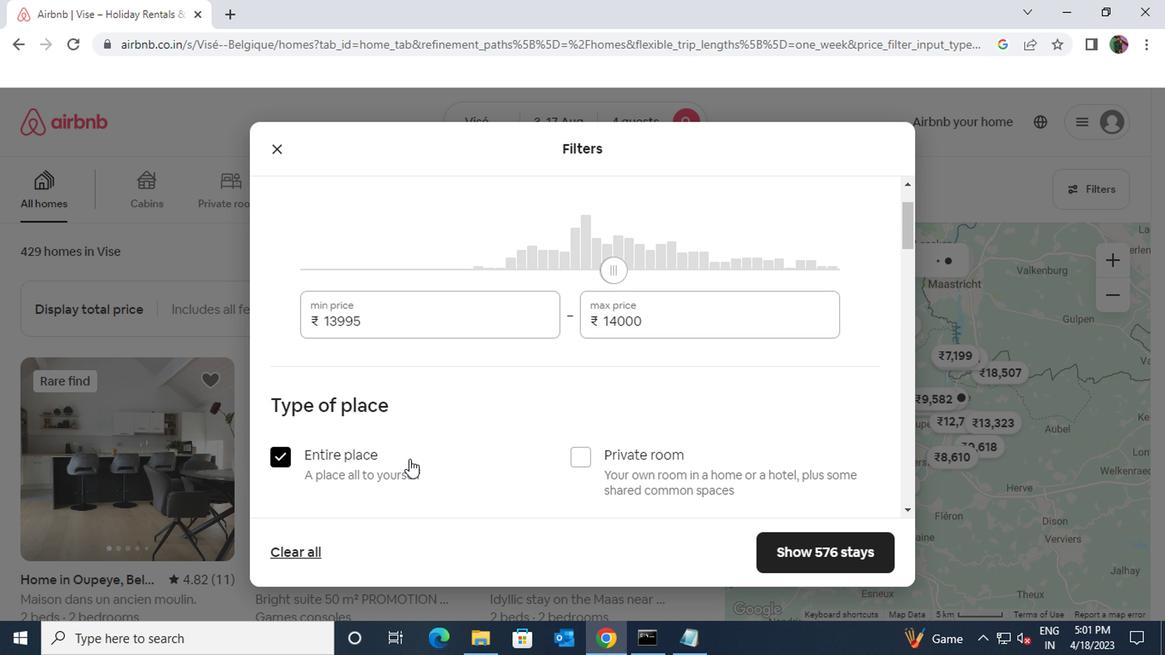 
Action: Mouse scrolled (409, 456) with delta (0, 0)
Screenshot: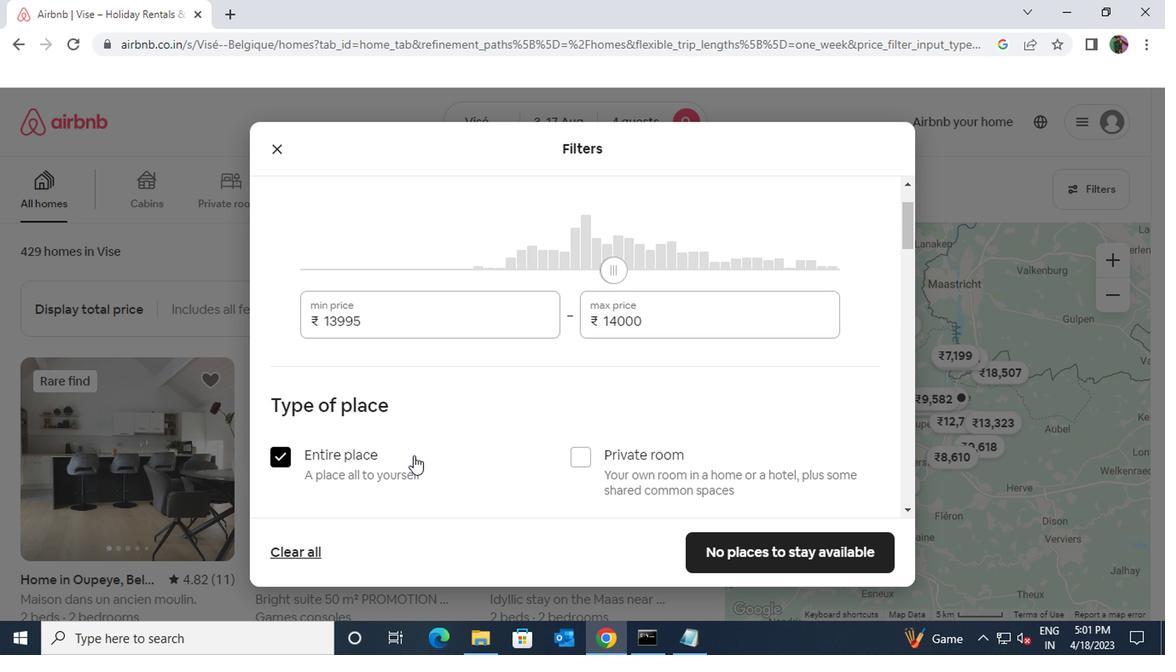 
Action: Mouse moved to (409, 456)
Screenshot: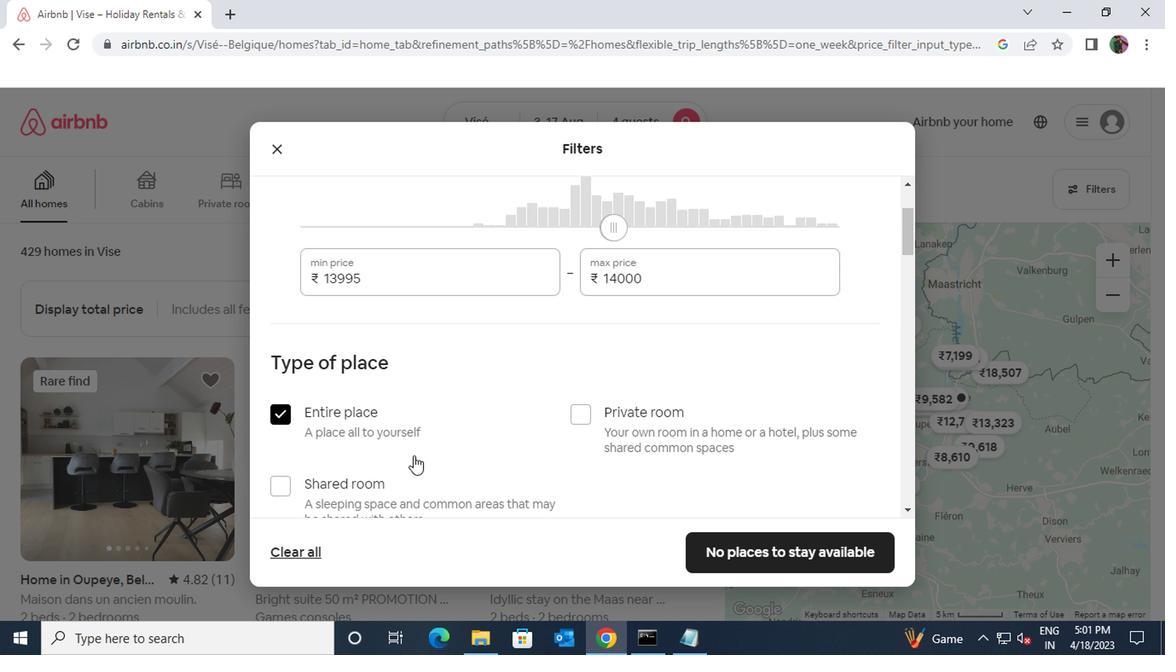 
Action: Mouse scrolled (409, 454) with delta (0, -1)
Screenshot: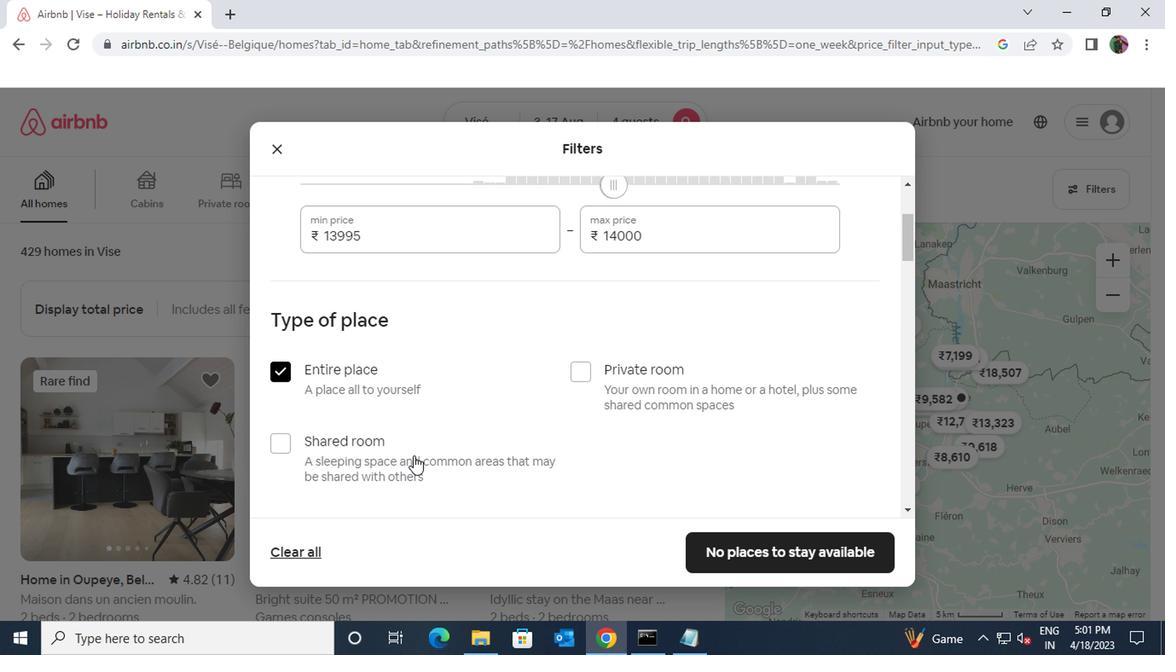 
Action: Mouse scrolled (409, 454) with delta (0, -1)
Screenshot: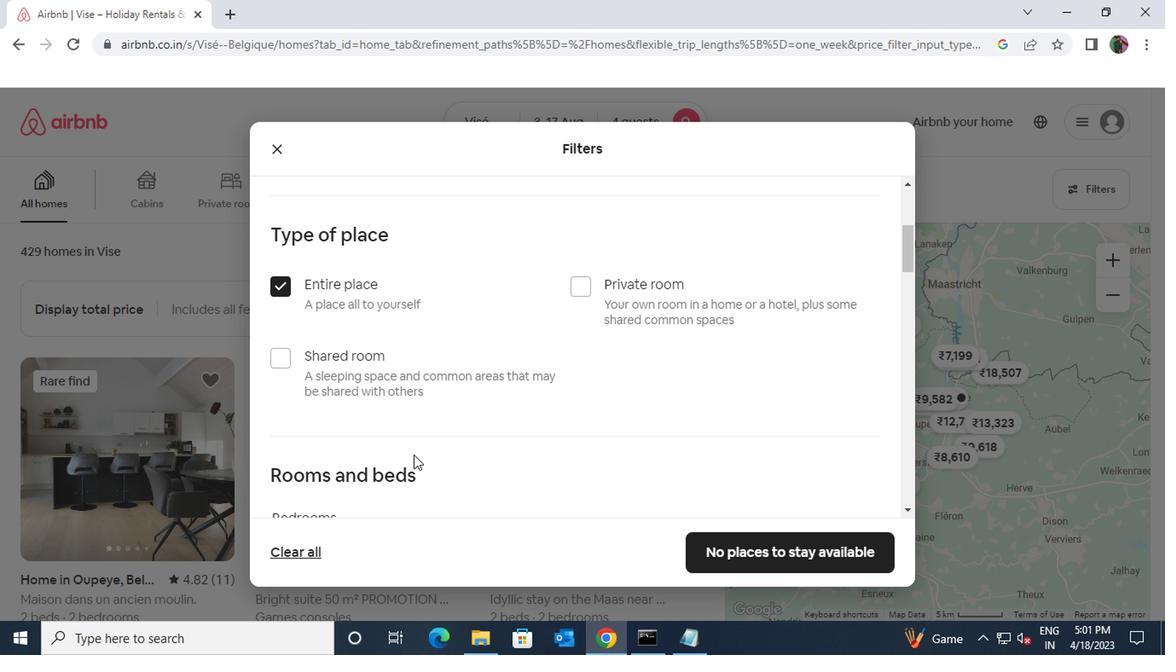 
Action: Mouse moved to (476, 476)
Screenshot: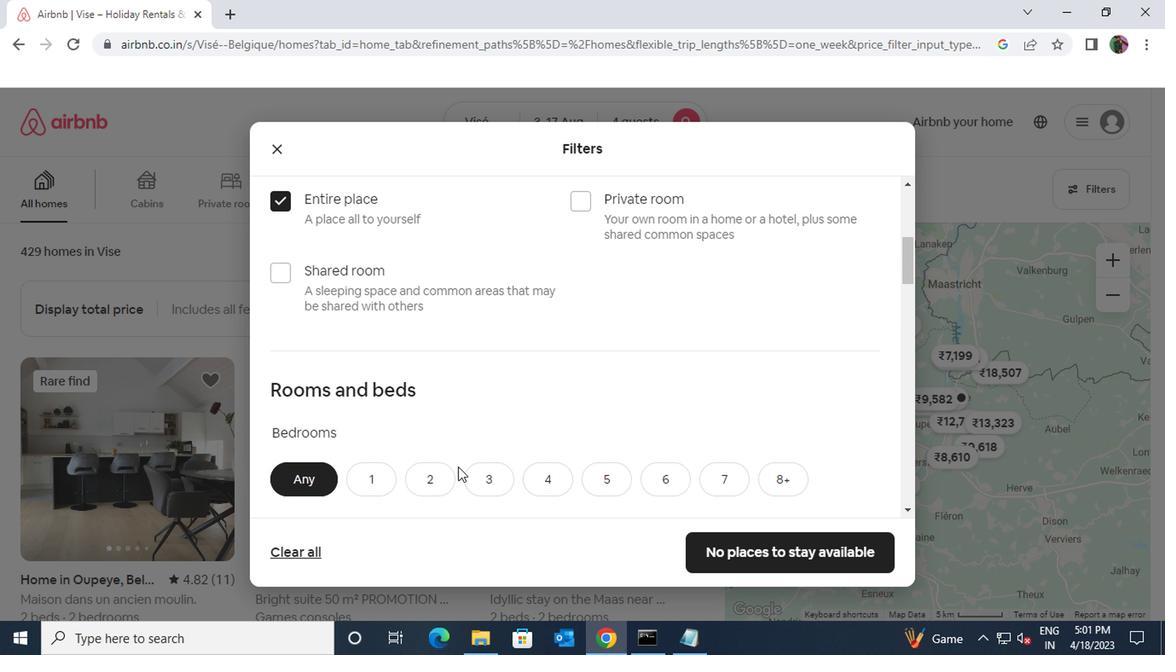 
Action: Mouse pressed left at (476, 476)
Screenshot: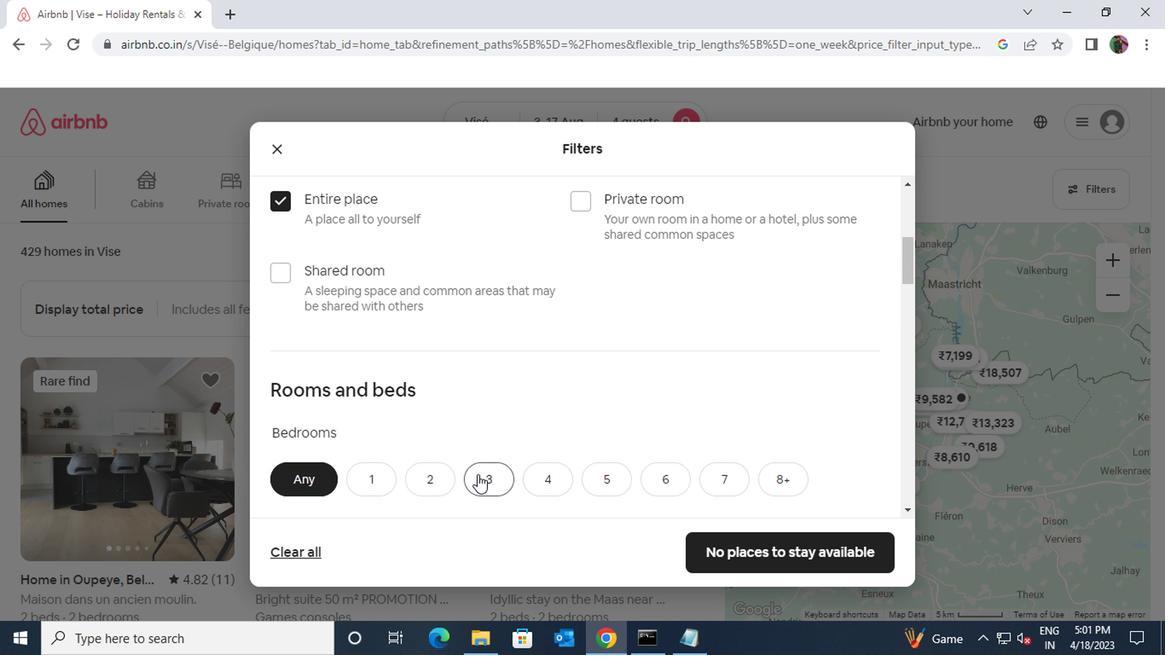 
Action: Mouse moved to (476, 476)
Screenshot: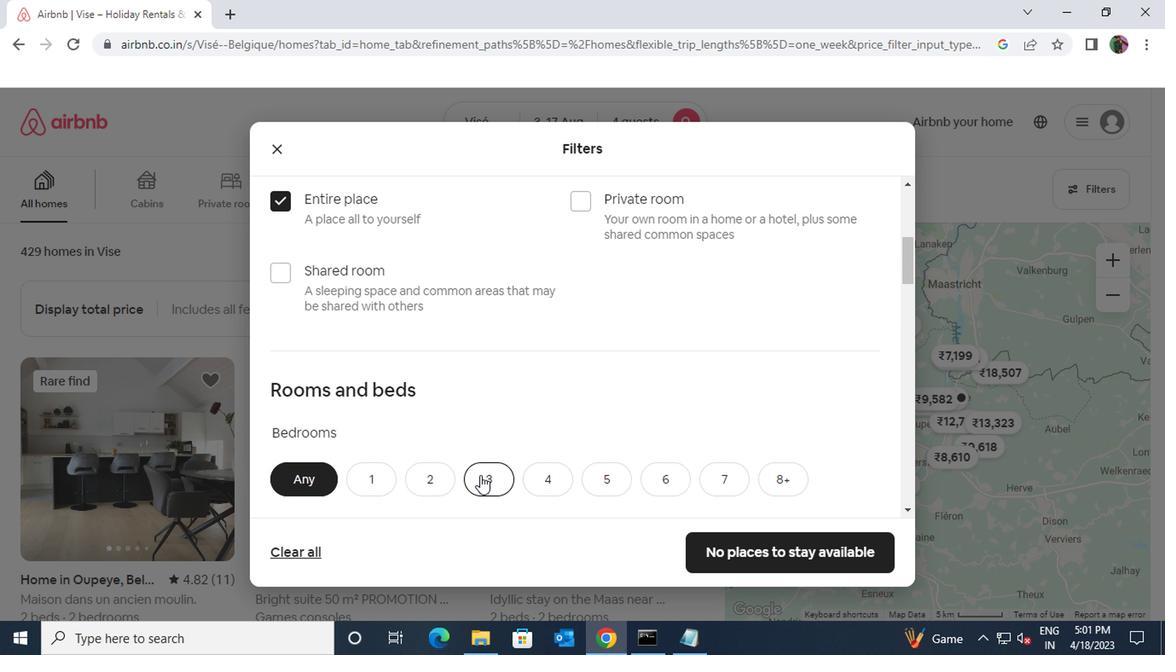 
Action: Mouse scrolled (476, 475) with delta (0, 0)
Screenshot: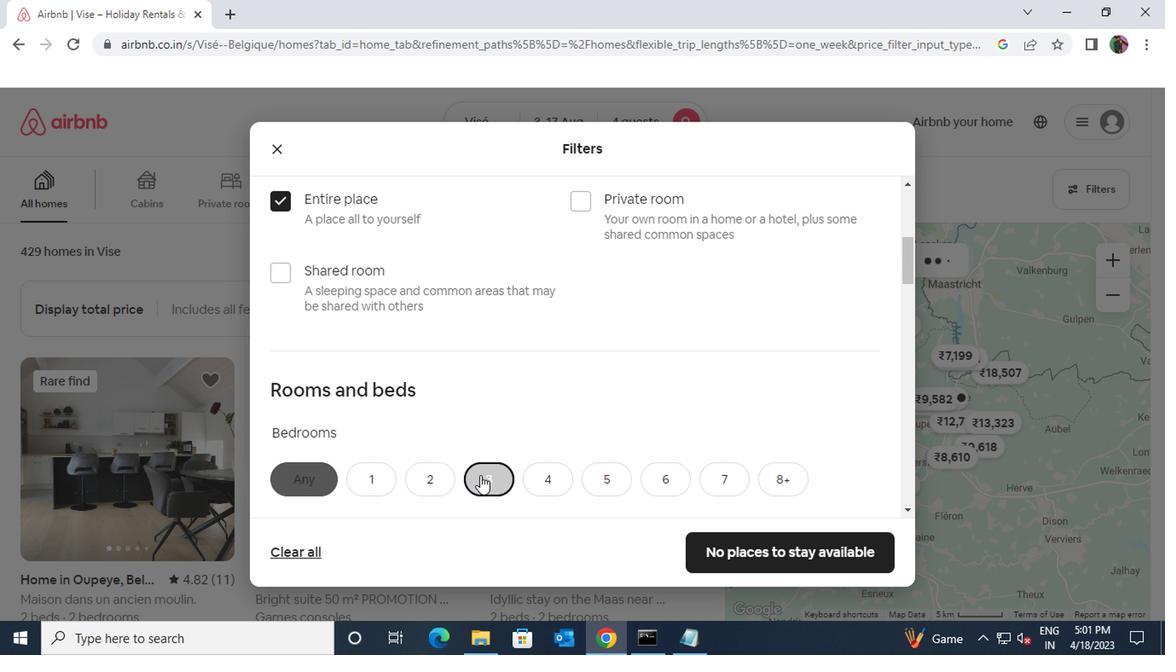 
Action: Mouse scrolled (476, 475) with delta (0, 0)
Screenshot: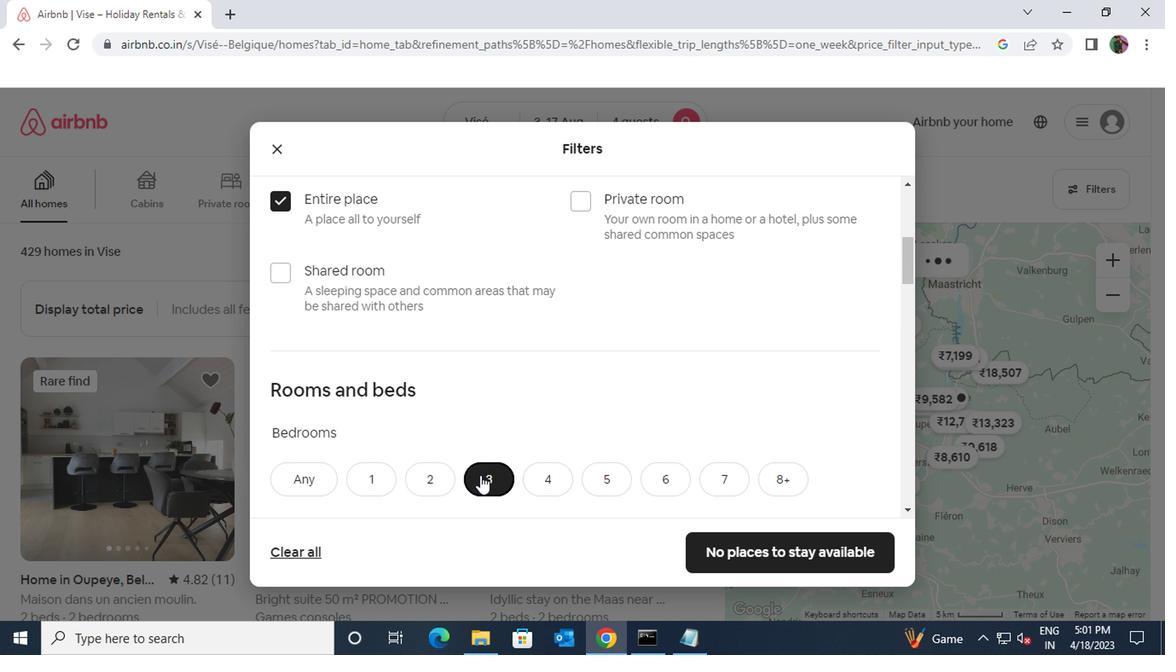 
Action: Mouse moved to (474, 473)
Screenshot: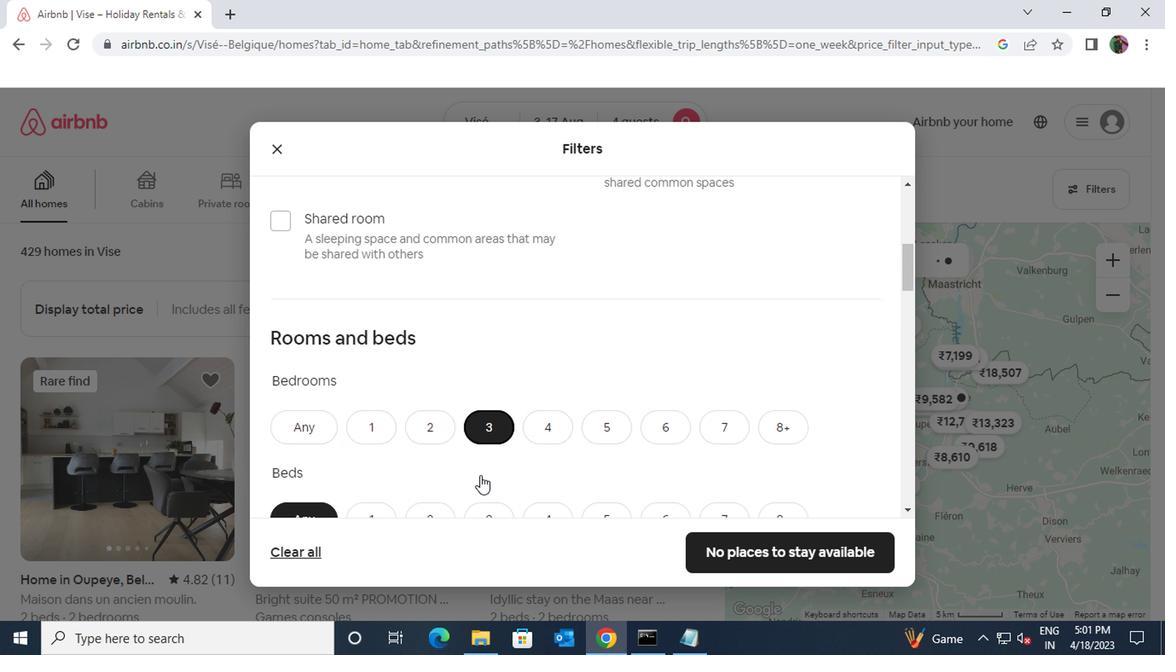 
Action: Mouse scrolled (474, 473) with delta (0, 0)
Screenshot: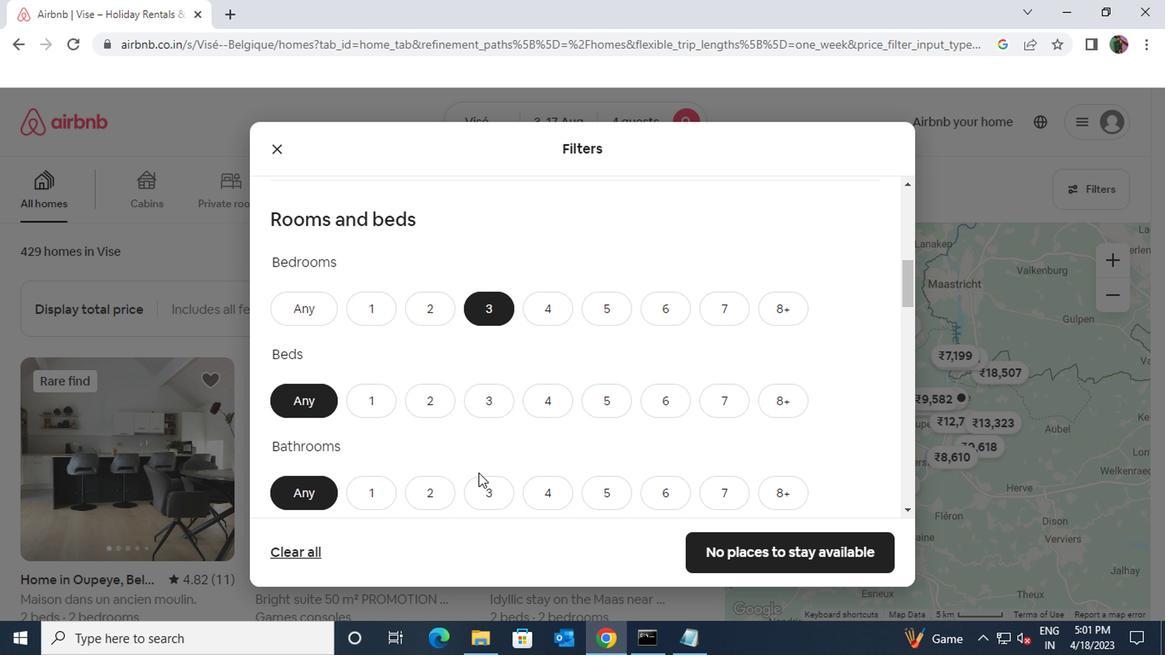 
Action: Mouse moved to (535, 322)
Screenshot: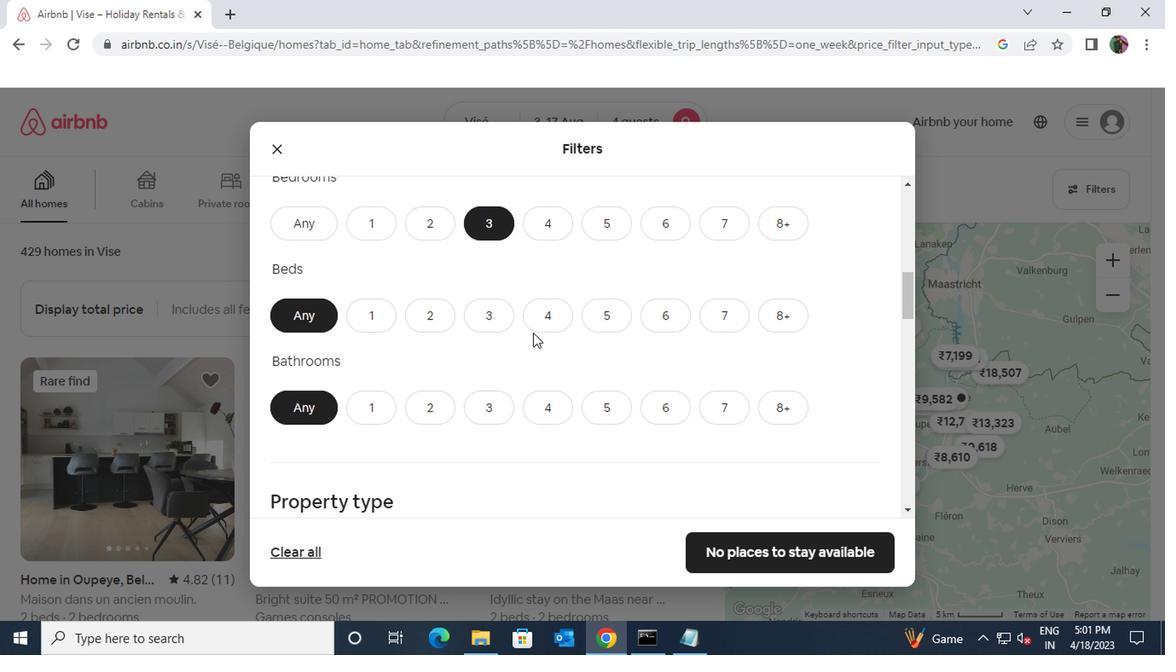 
Action: Mouse pressed left at (535, 322)
Screenshot: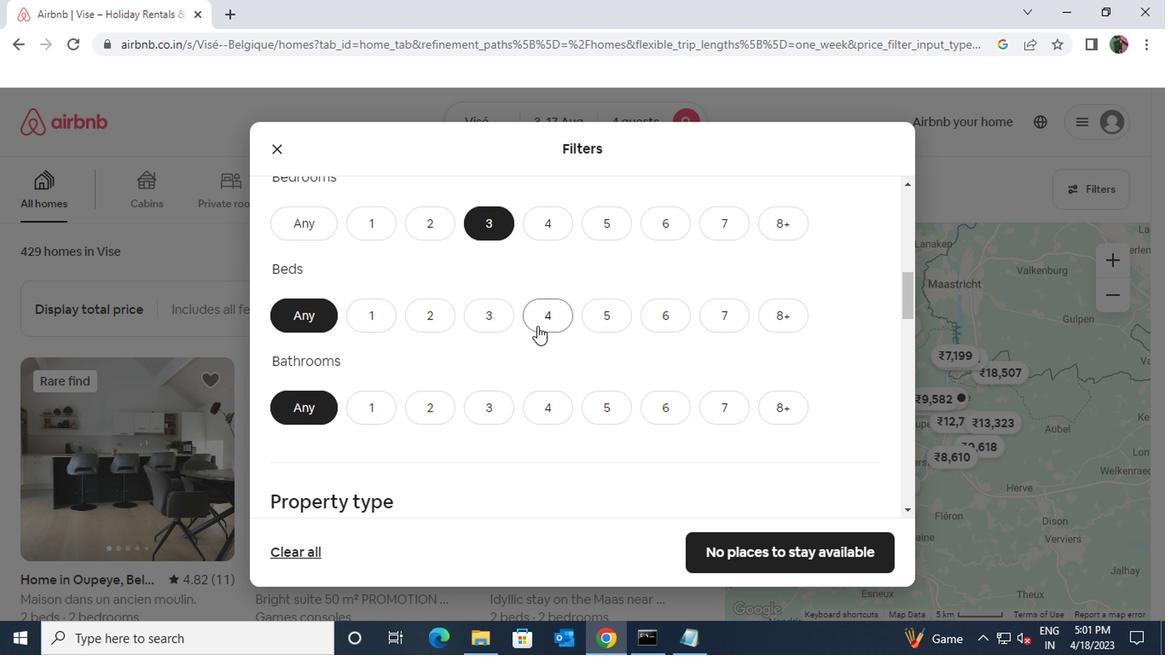 
Action: Mouse moved to (530, 330)
Screenshot: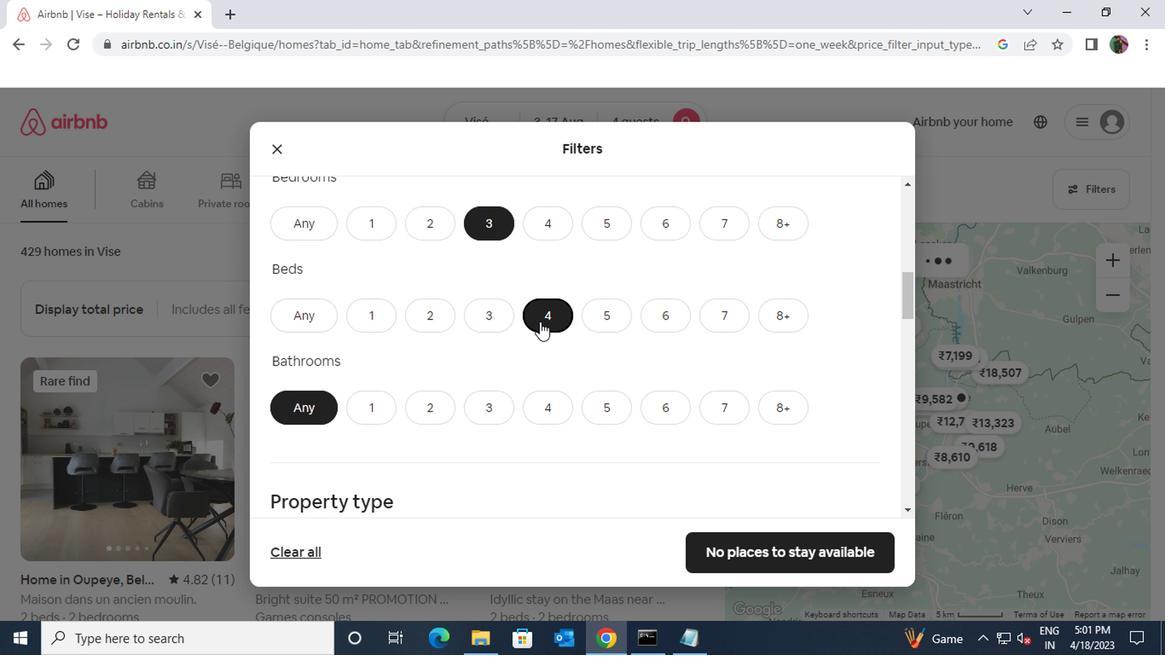 
Action: Mouse scrolled (530, 330) with delta (0, 0)
Screenshot: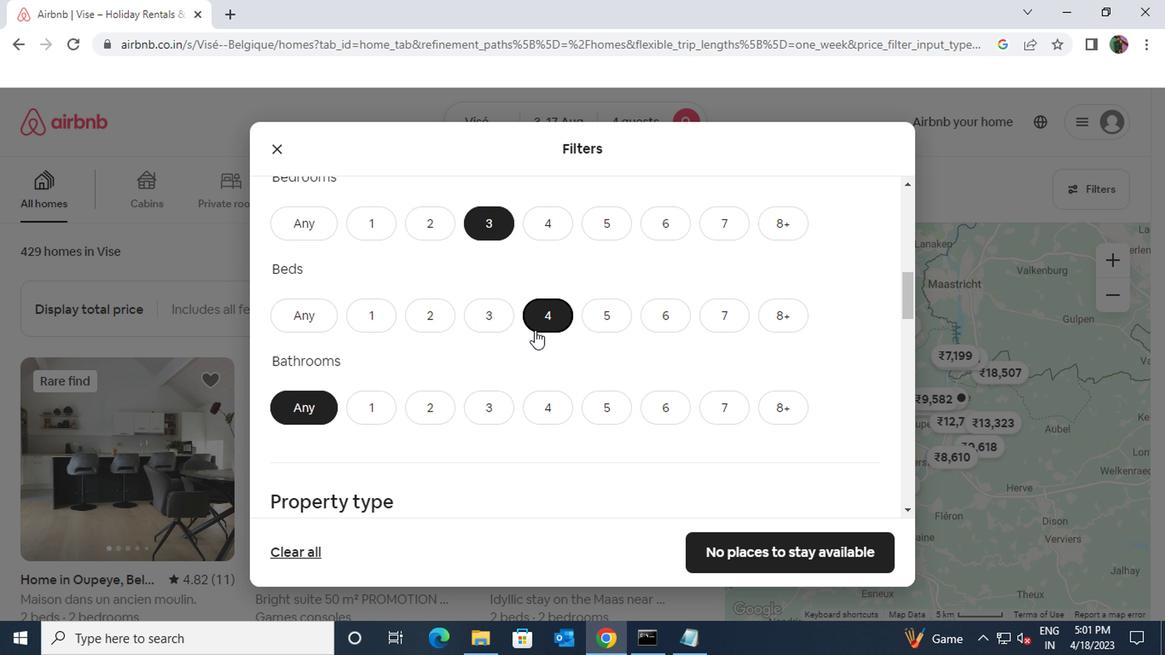
Action: Mouse moved to (425, 322)
Screenshot: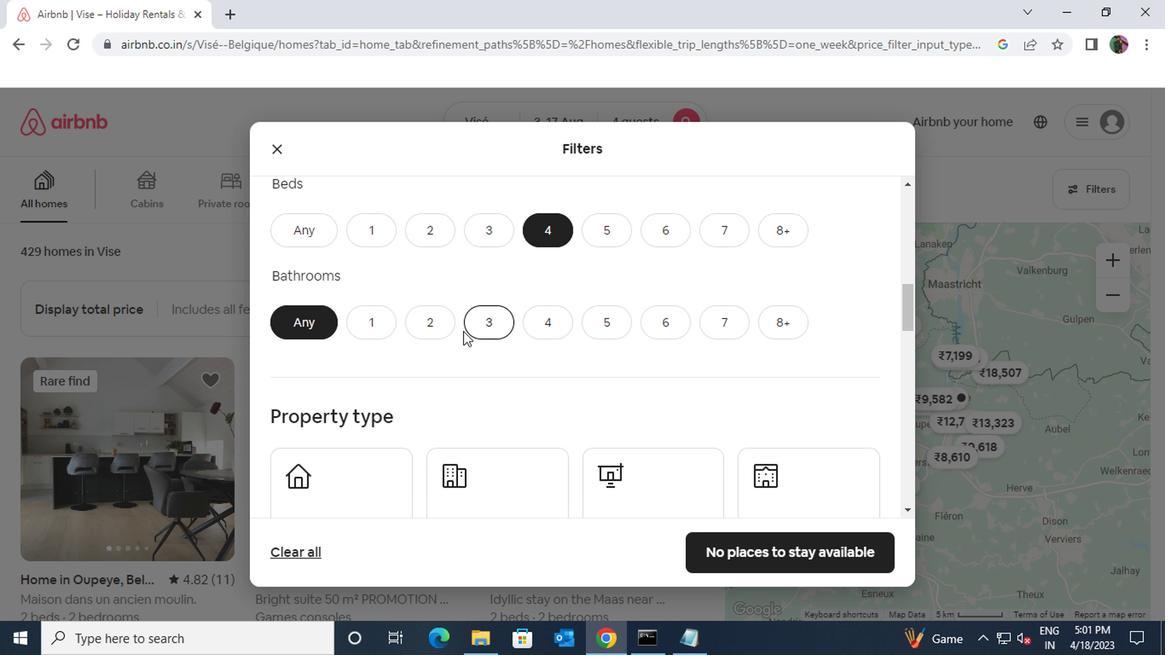 
Action: Mouse pressed left at (425, 322)
Screenshot: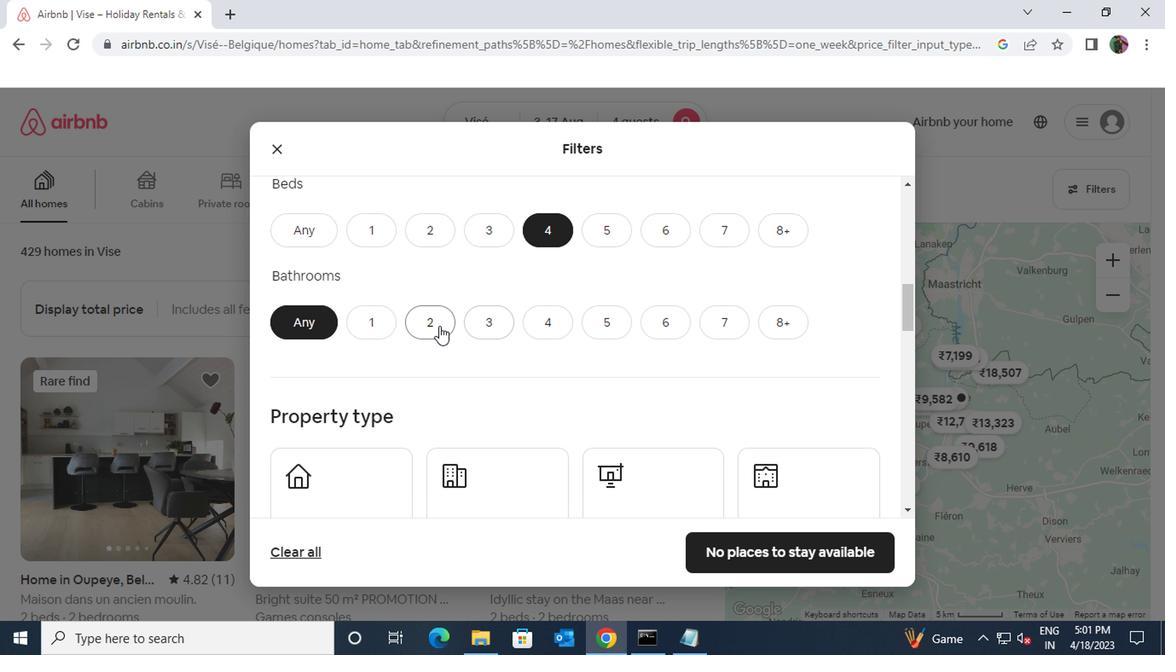
Action: Mouse scrolled (425, 321) with delta (0, 0)
Screenshot: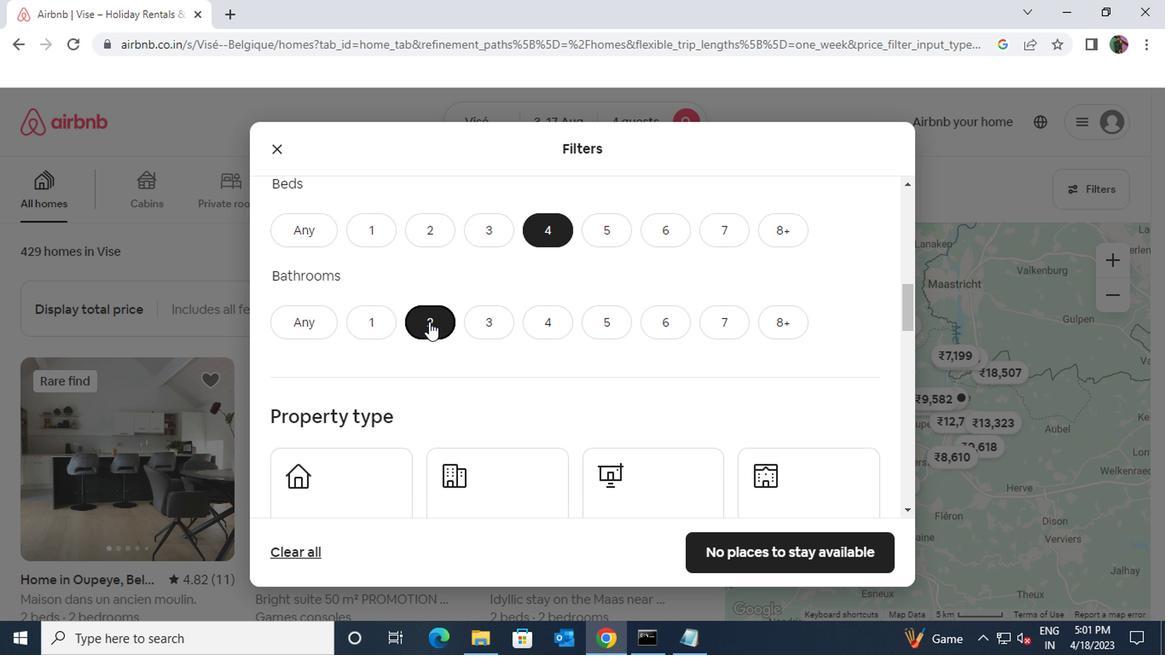 
Action: Mouse moved to (743, 375)
Screenshot: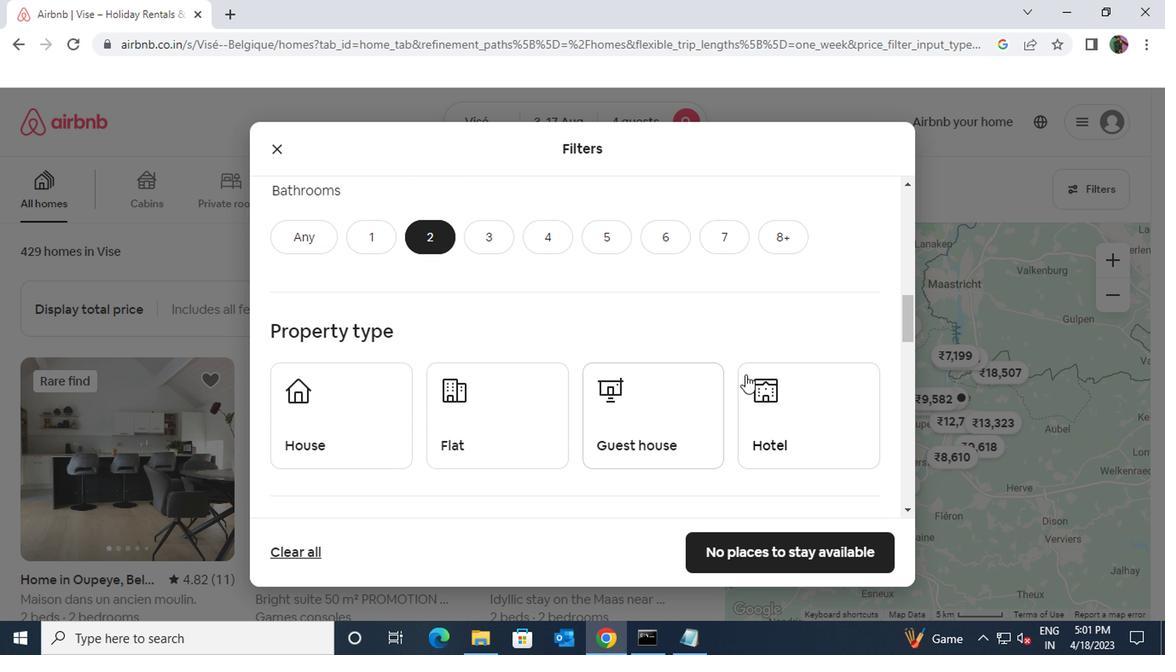 
Action: Mouse pressed left at (743, 375)
Screenshot: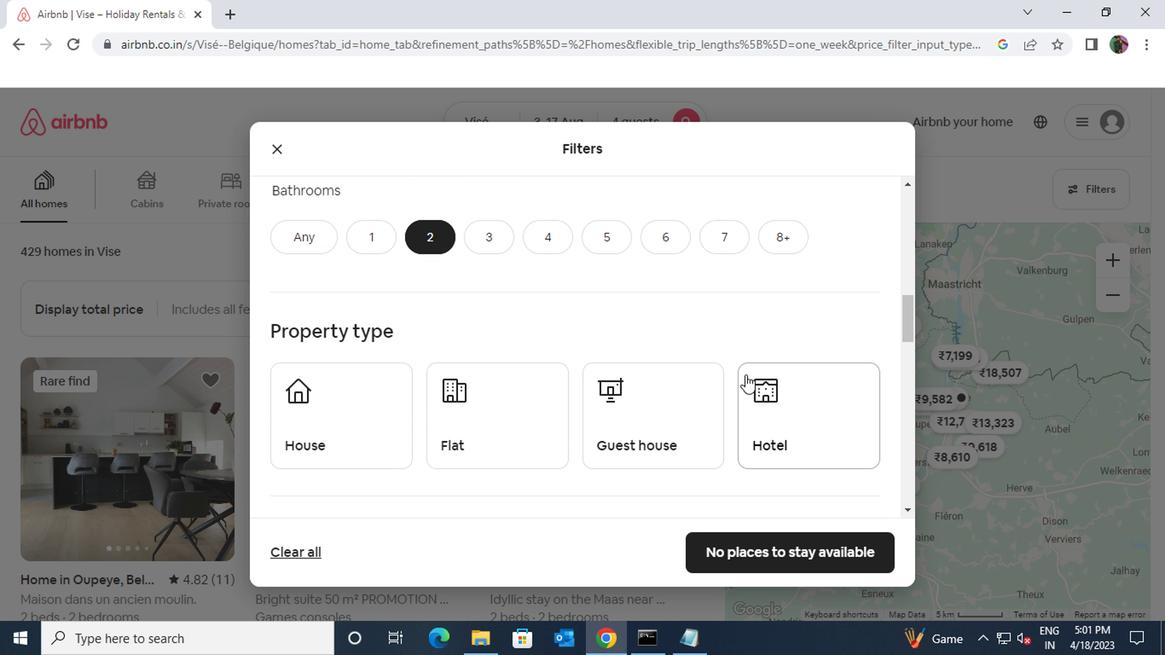 
Action: Mouse moved to (551, 466)
Screenshot: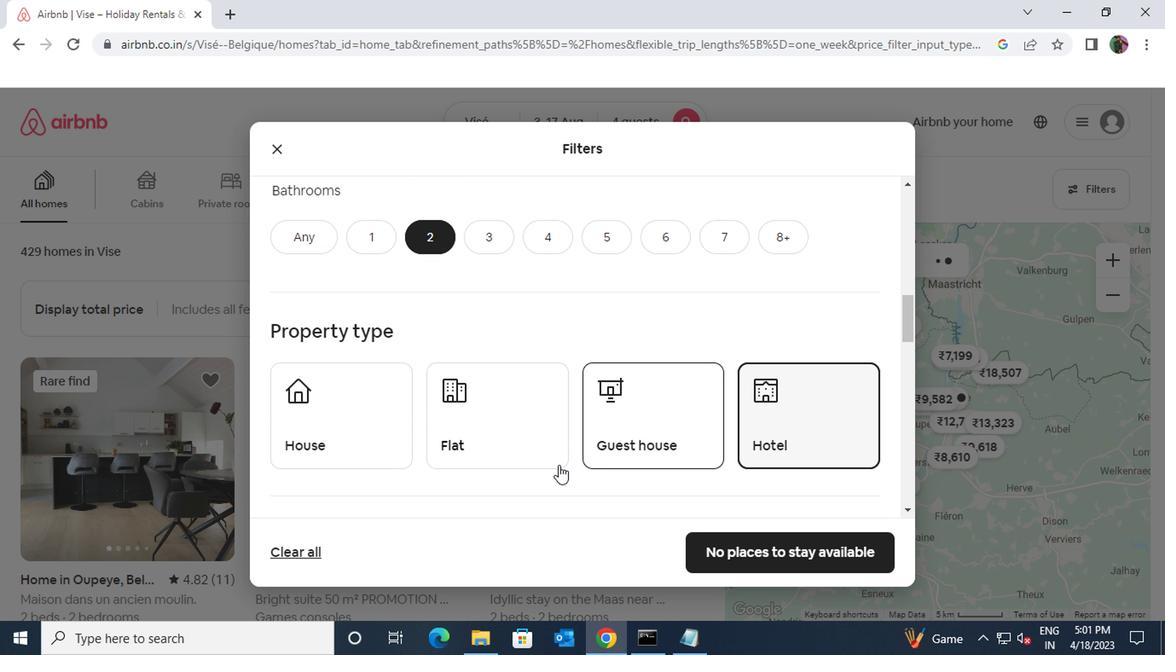 
Action: Mouse scrolled (551, 465) with delta (0, -1)
Screenshot: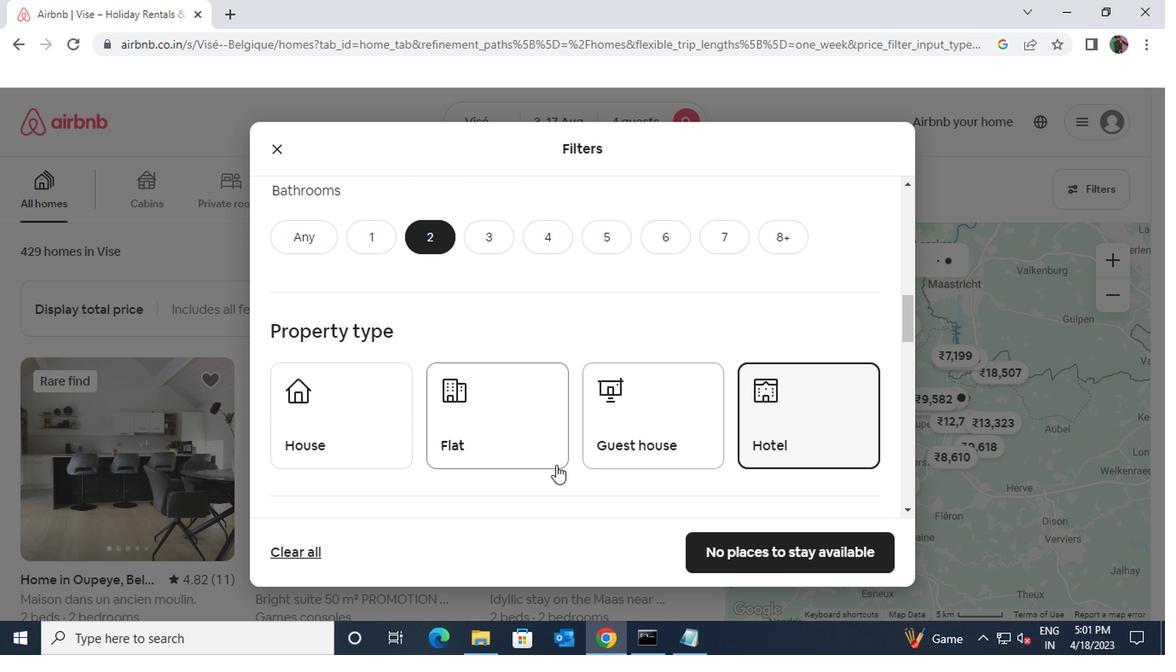 
Action: Mouse scrolled (551, 465) with delta (0, -1)
Screenshot: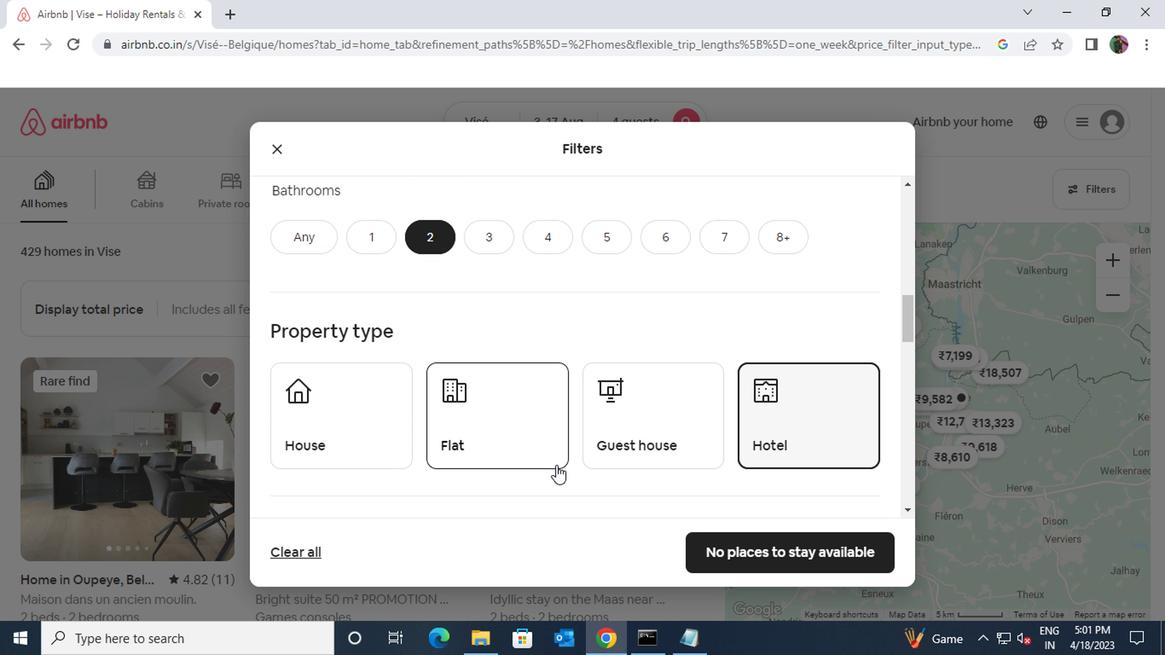 
Action: Mouse moved to (551, 465)
Screenshot: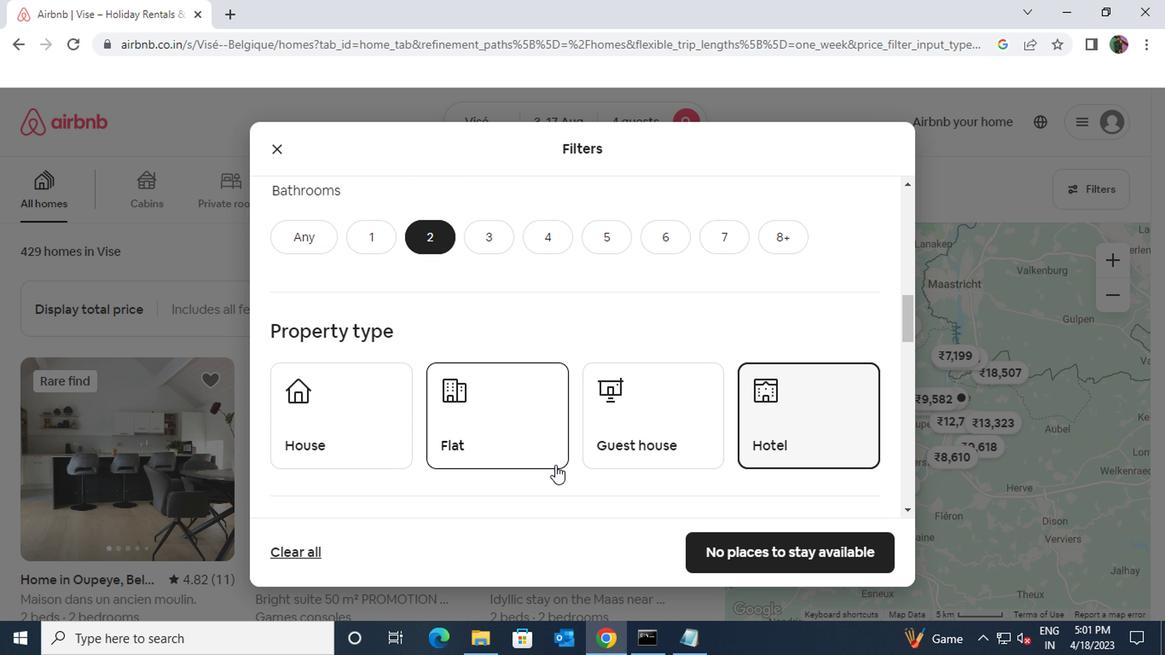 
Action: Mouse scrolled (551, 464) with delta (0, 0)
Screenshot: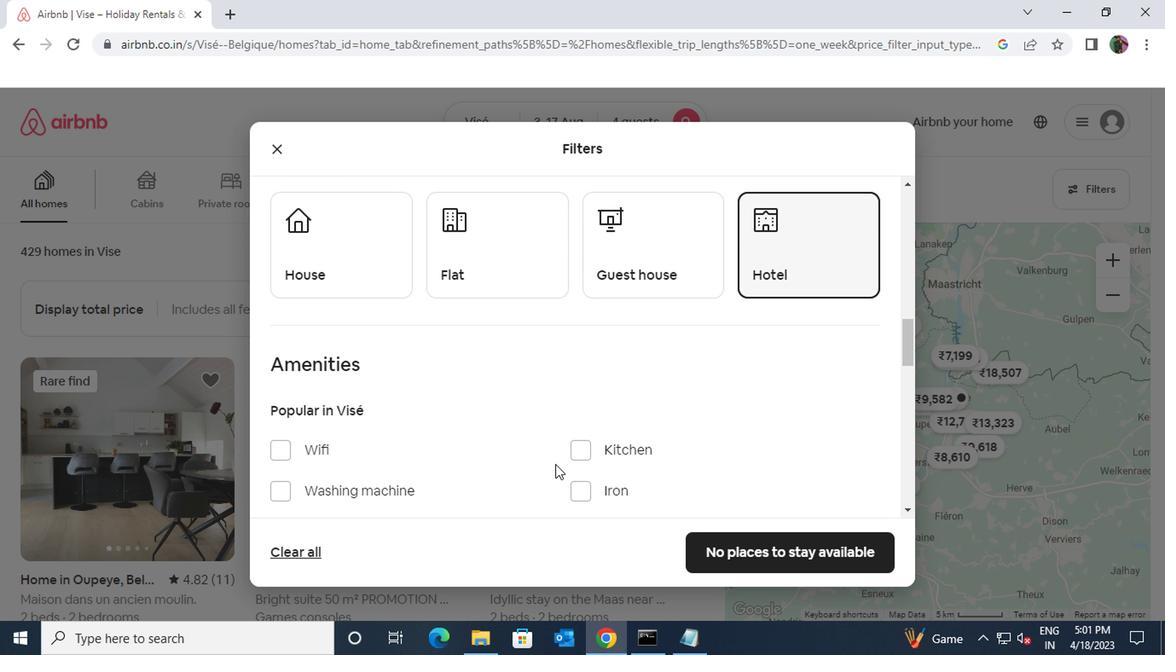 
Action: Mouse scrolled (551, 464) with delta (0, 0)
Screenshot: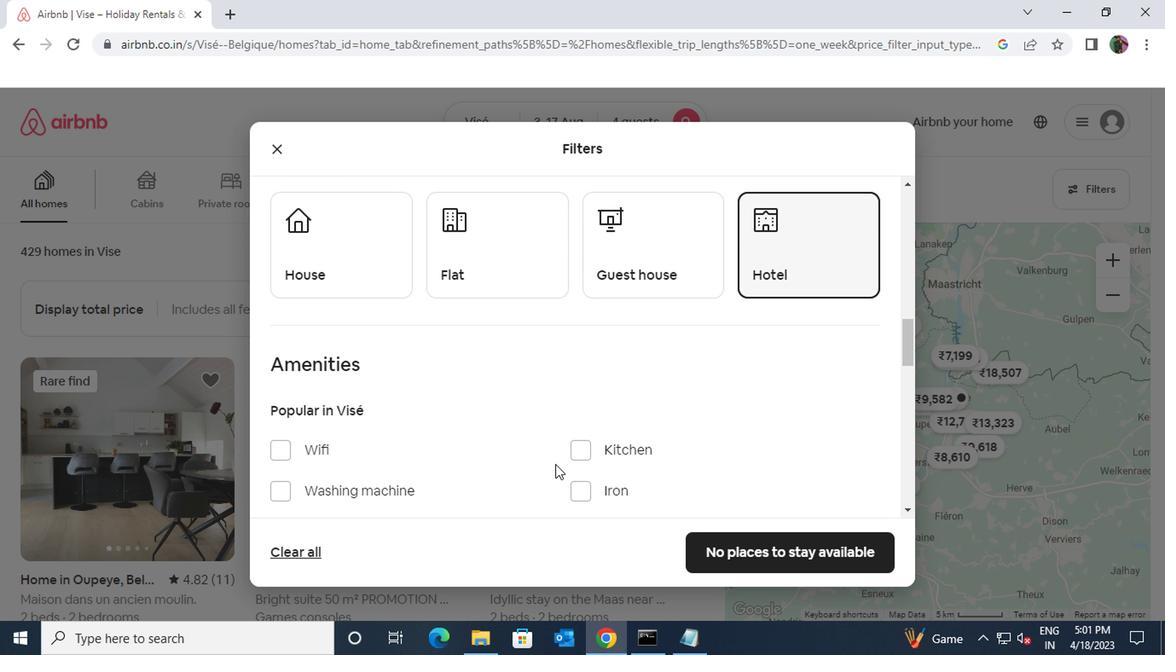 
Action: Mouse moved to (313, 392)
Screenshot: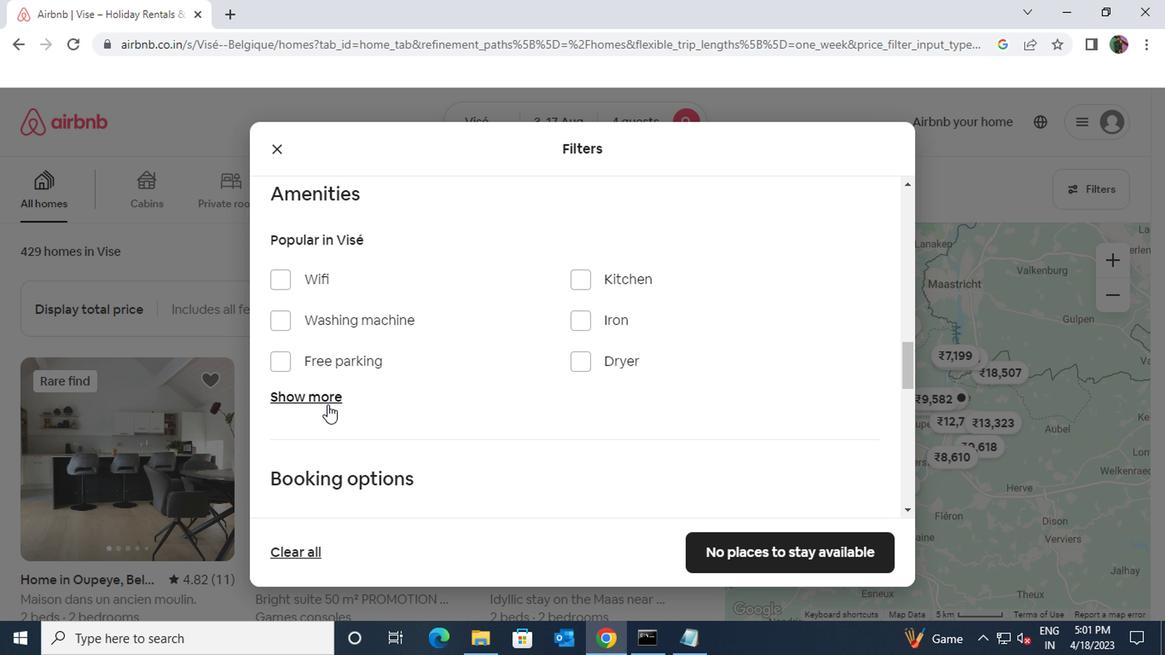 
Action: Mouse pressed left at (313, 392)
Screenshot: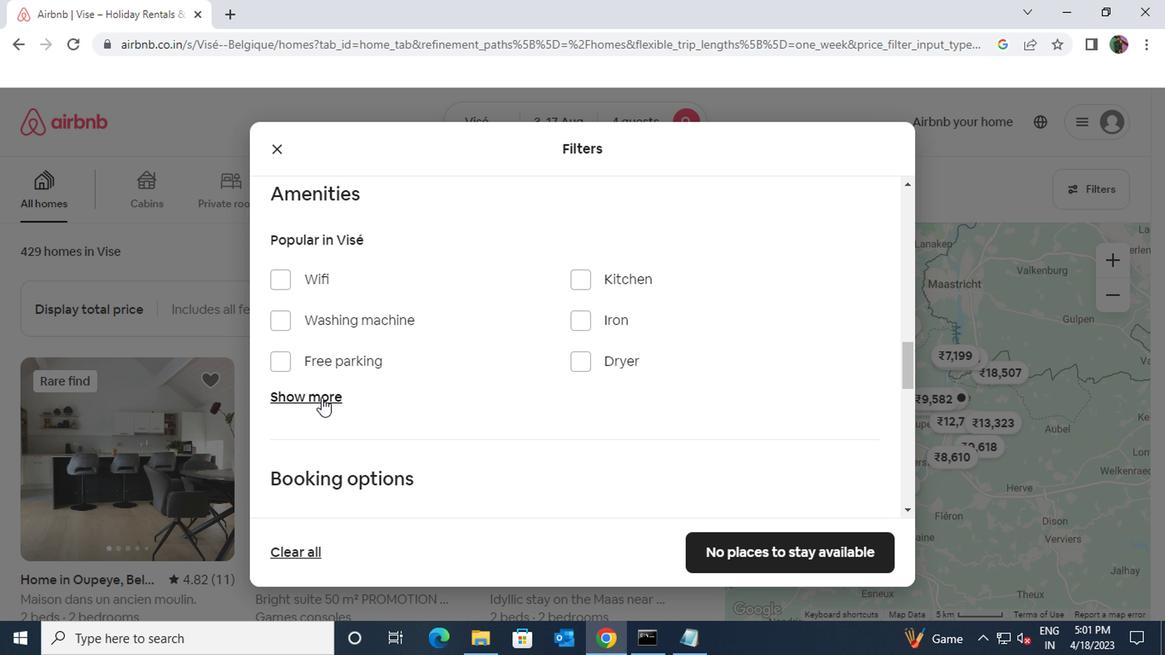 
Action: Mouse scrolled (313, 391) with delta (0, -1)
Screenshot: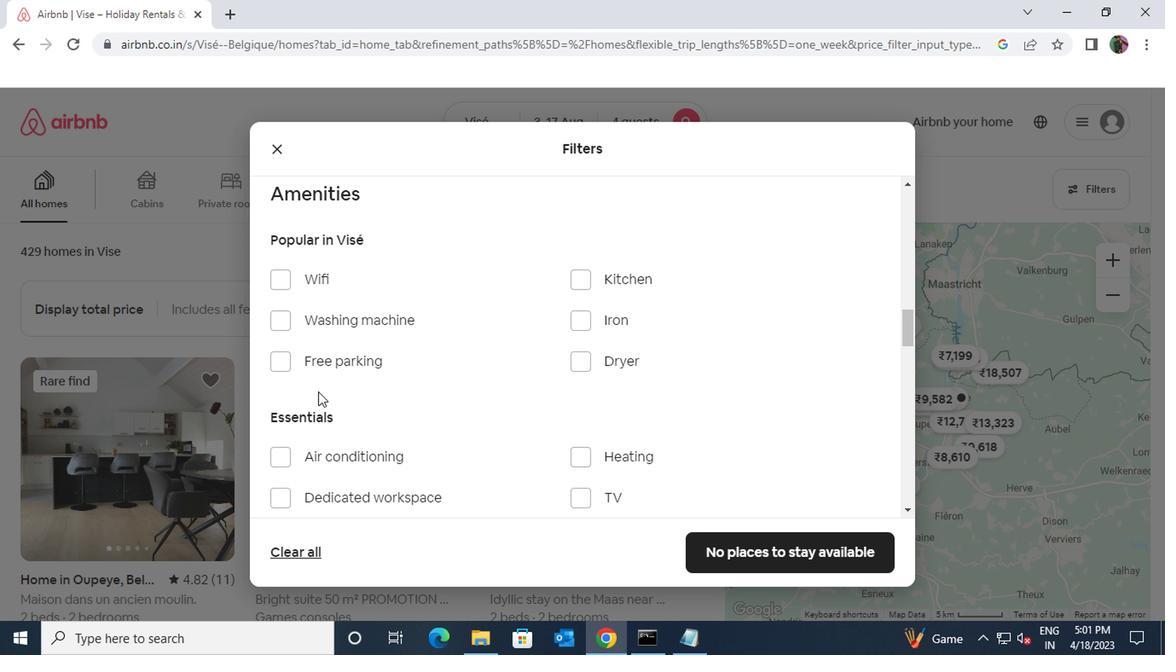 
Action: Mouse moved to (570, 370)
Screenshot: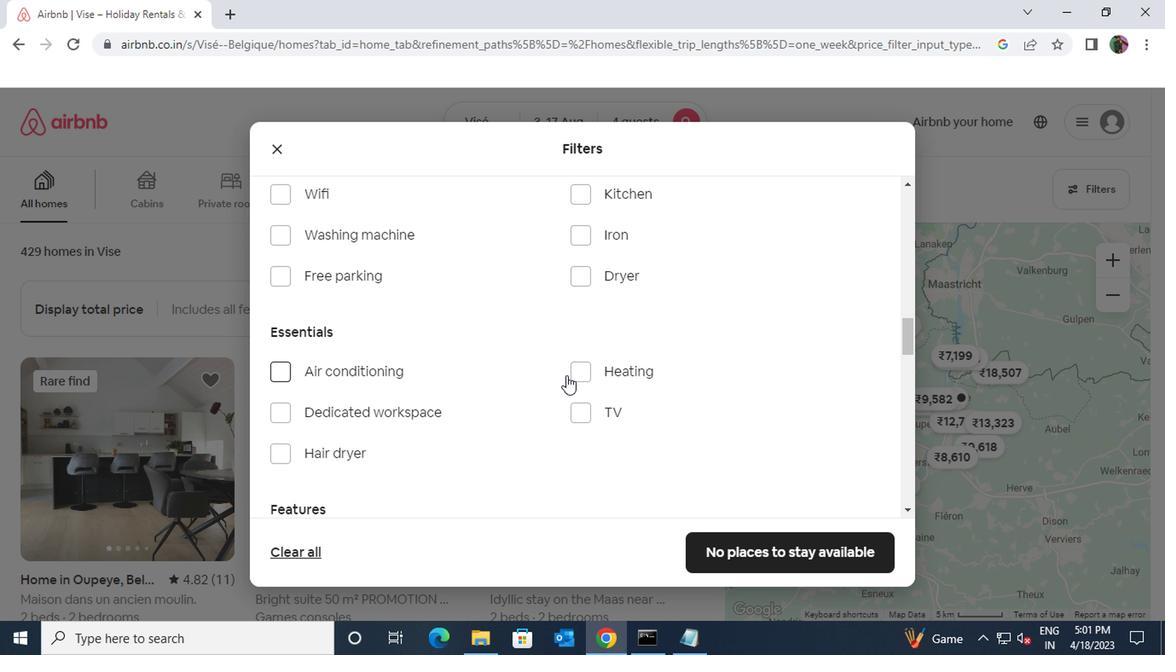 
Action: Mouse pressed left at (570, 370)
Screenshot: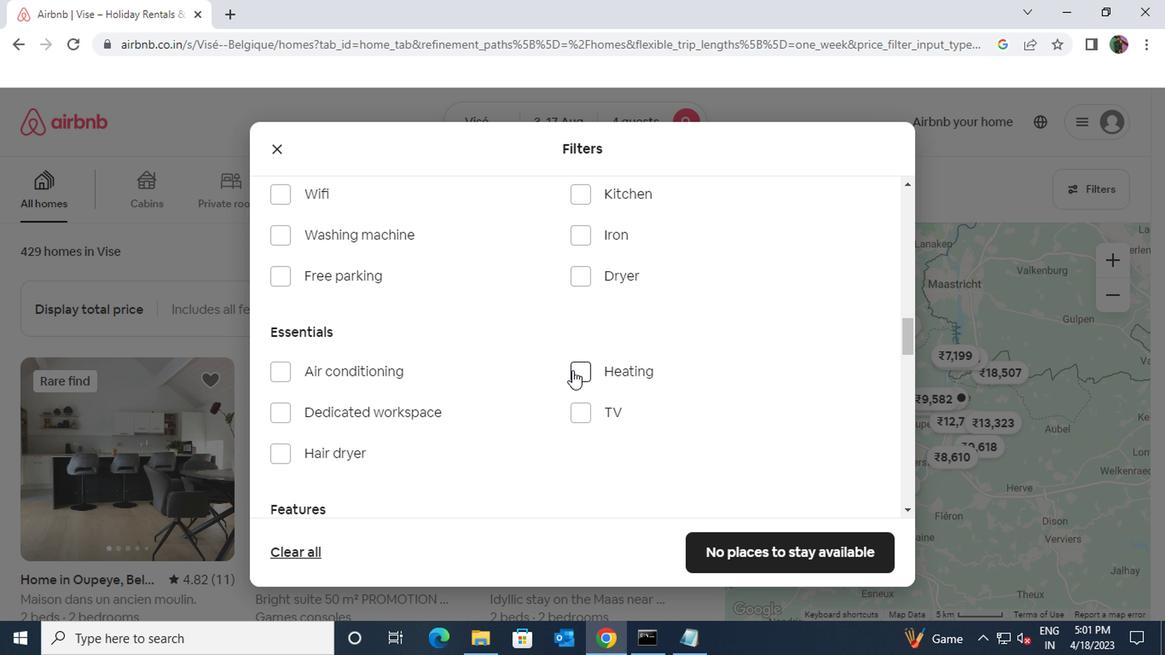 
Action: Mouse moved to (459, 450)
Screenshot: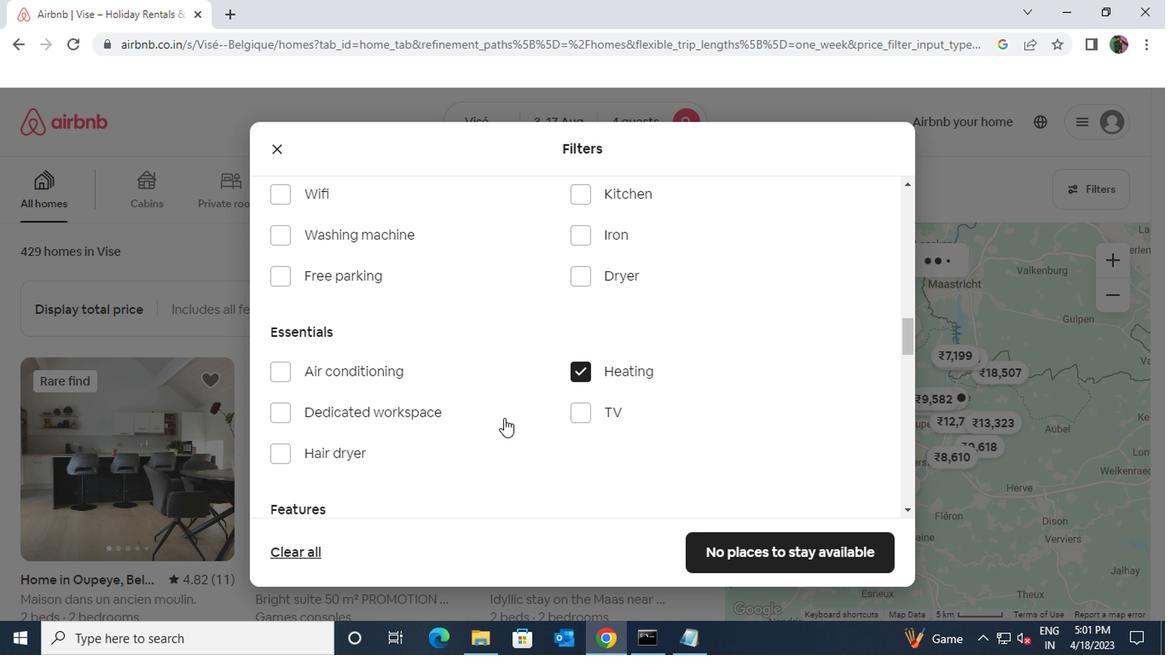 
Action: Mouse scrolled (459, 449) with delta (0, 0)
Screenshot: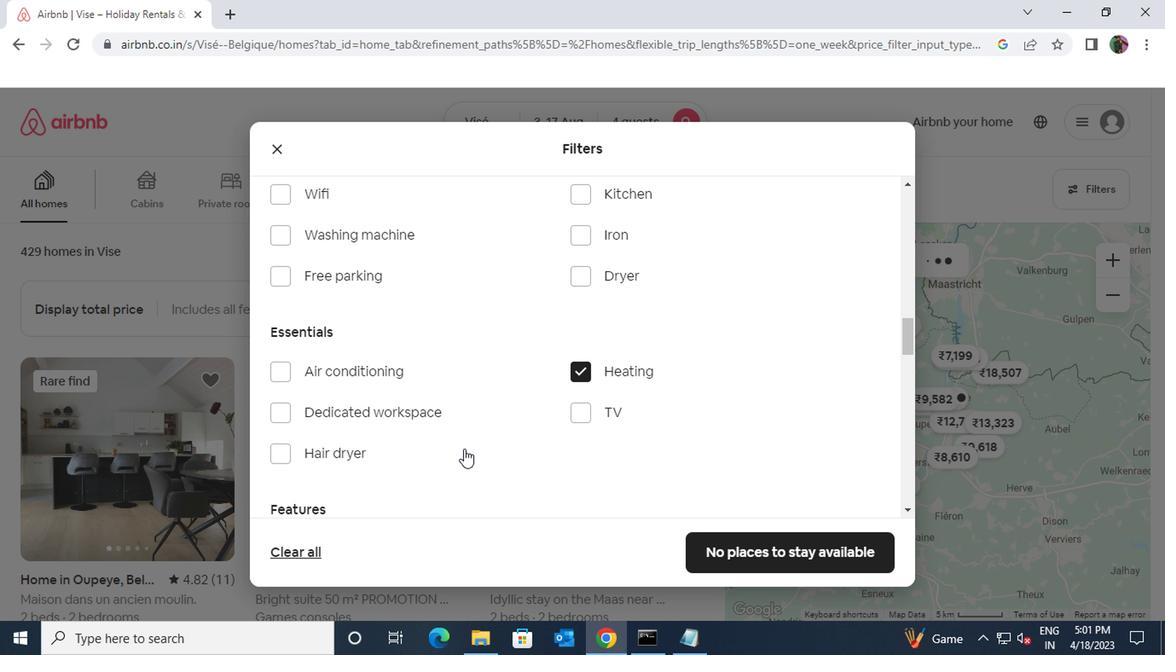 
Action: Mouse scrolled (459, 449) with delta (0, 0)
Screenshot: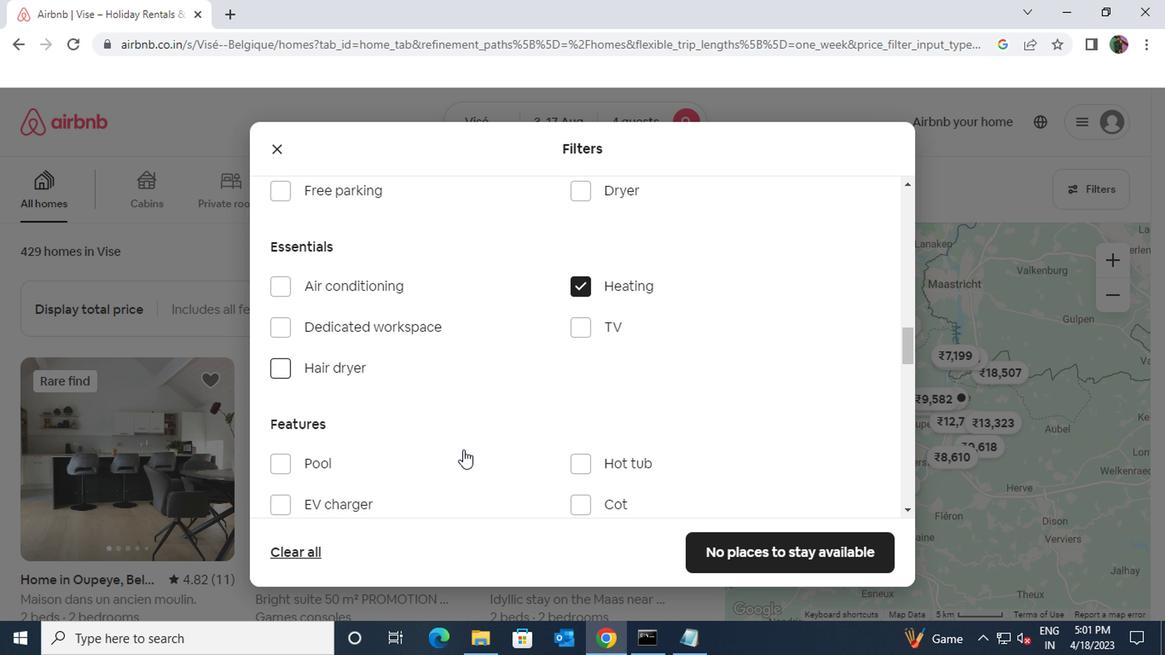 
Action: Mouse scrolled (459, 449) with delta (0, 0)
Screenshot: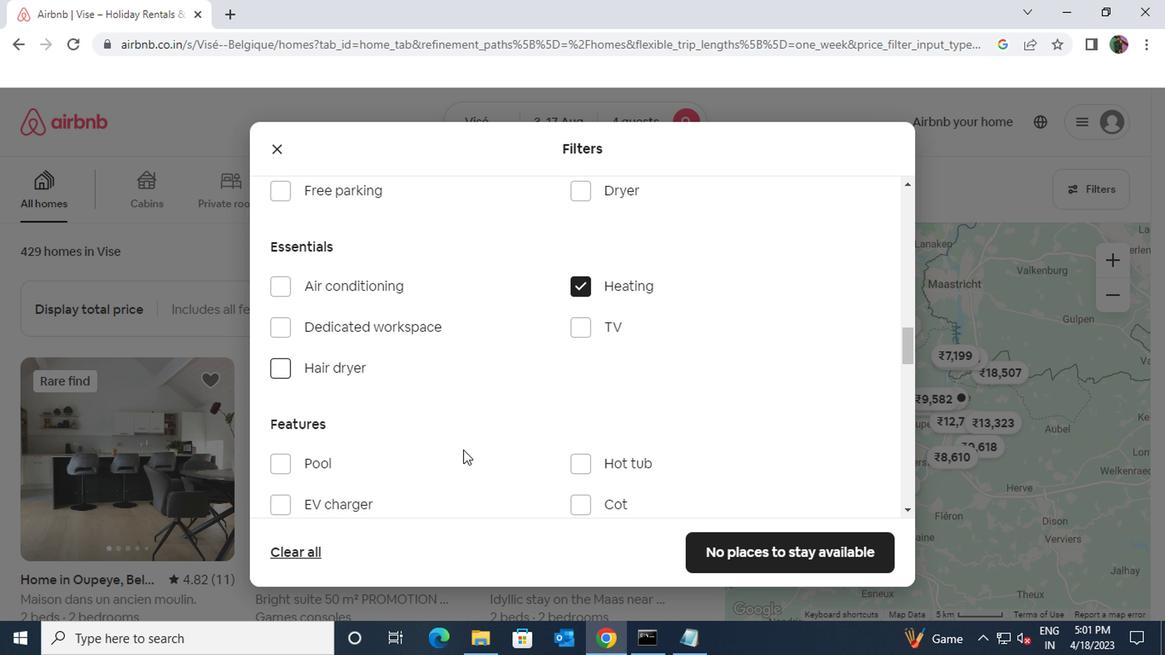 
Action: Mouse scrolled (459, 449) with delta (0, 0)
Screenshot: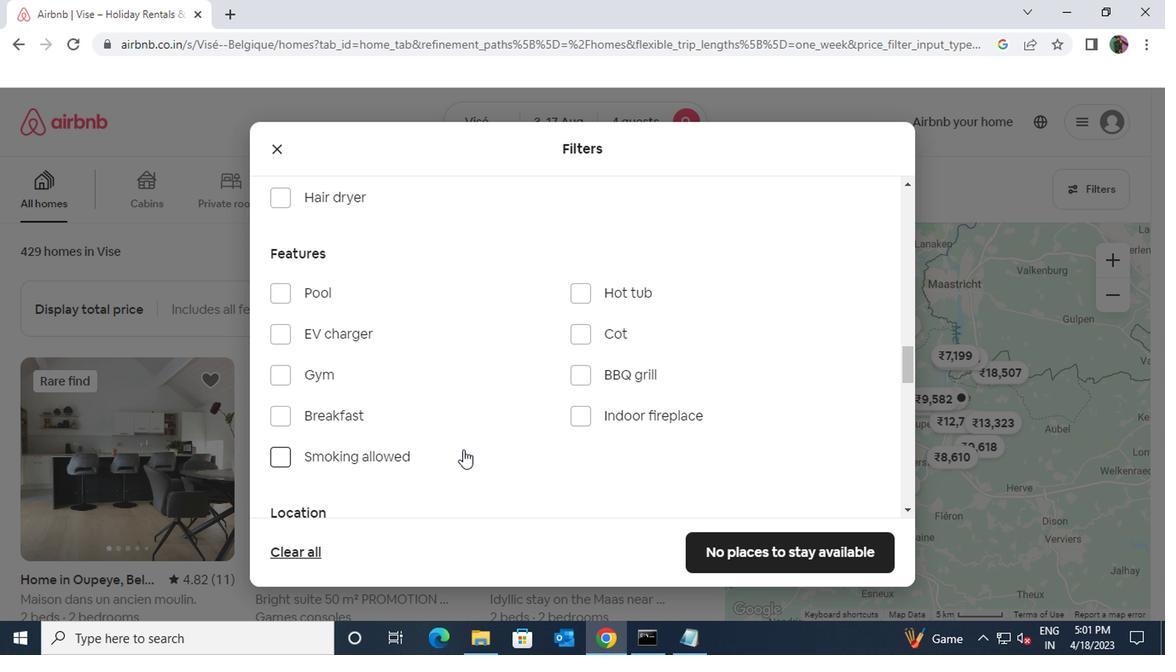 
Action: Mouse scrolled (459, 449) with delta (0, 0)
Screenshot: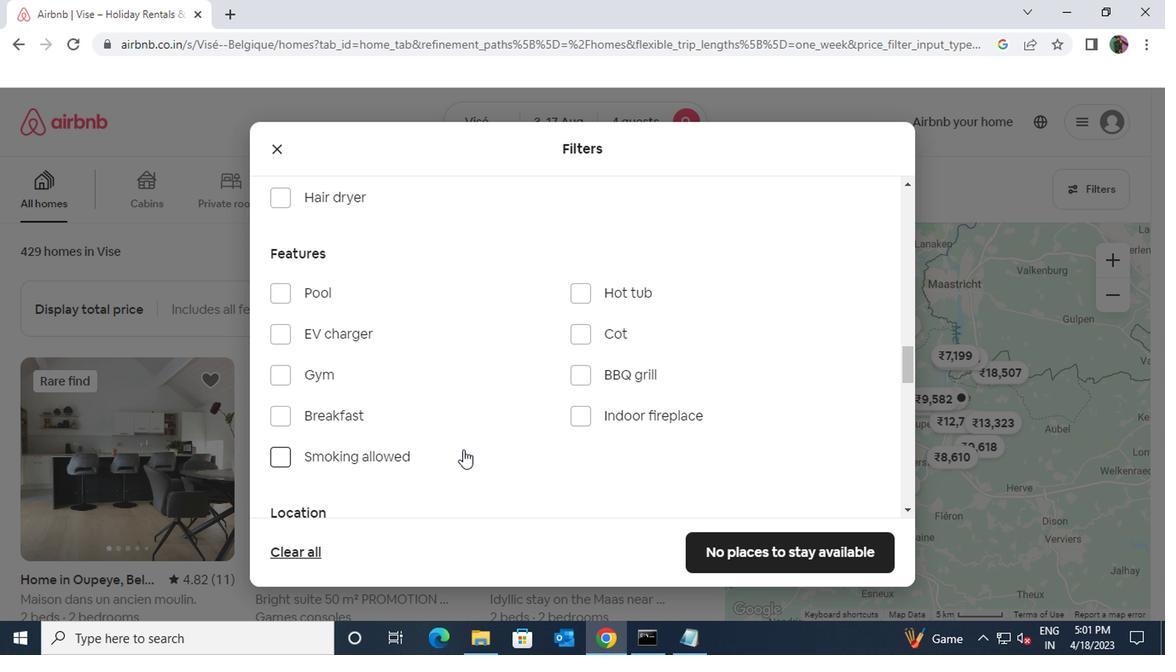 
Action: Mouse scrolled (459, 449) with delta (0, 0)
Screenshot: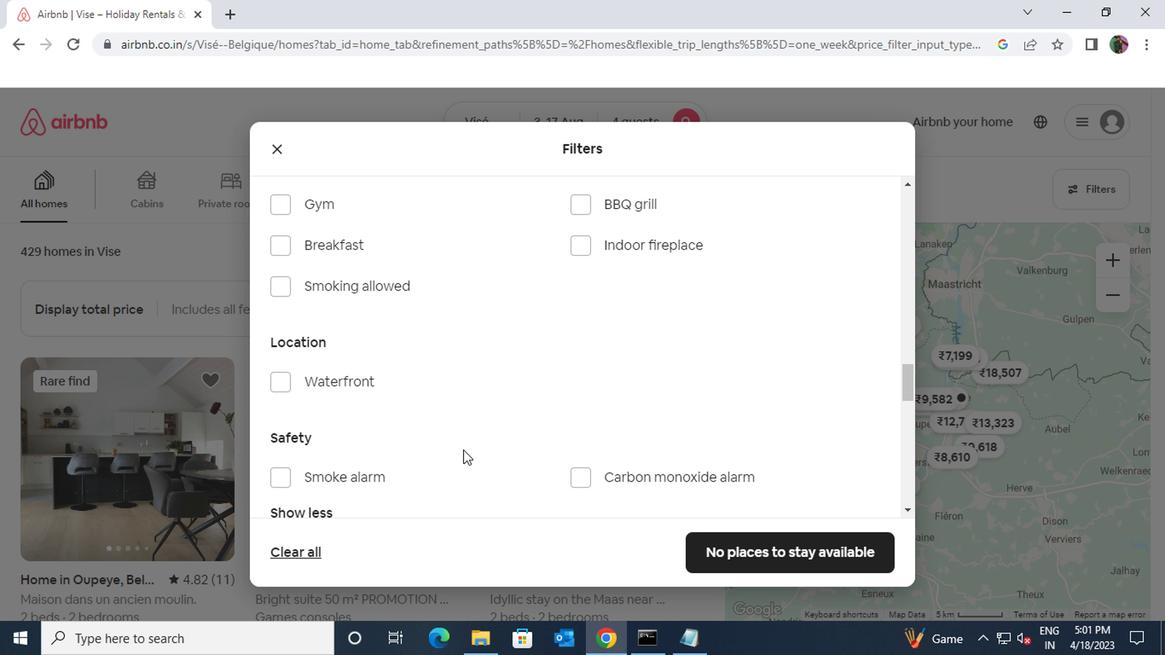 
Action: Mouse scrolled (459, 449) with delta (0, 0)
Screenshot: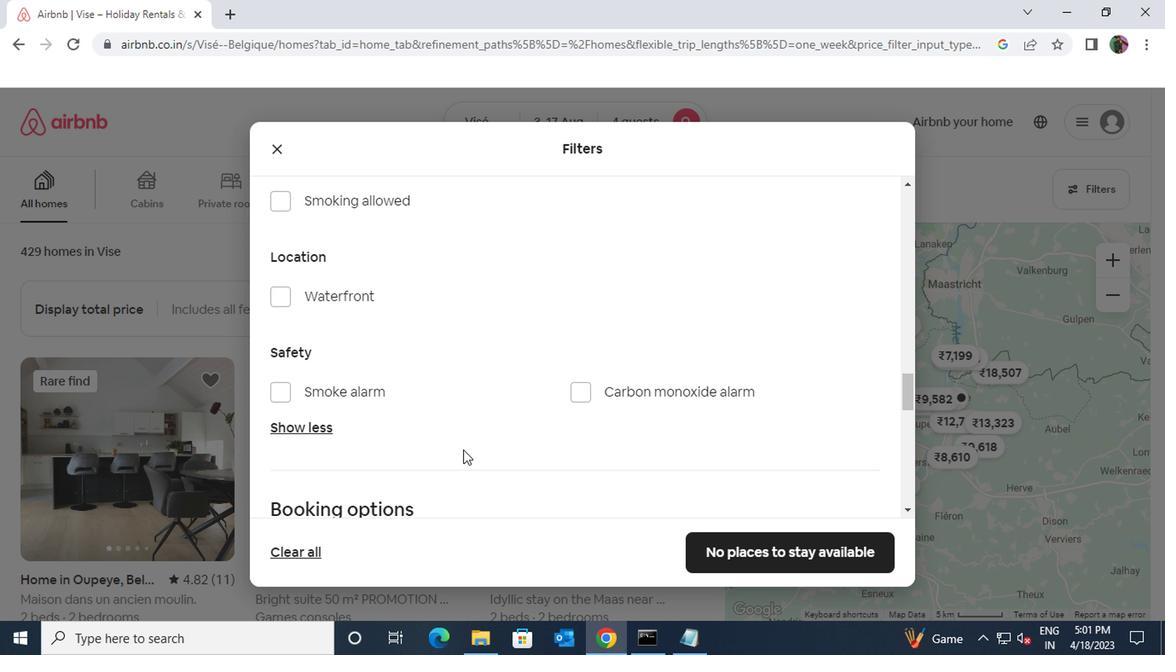 
Action: Mouse scrolled (459, 449) with delta (0, 0)
Screenshot: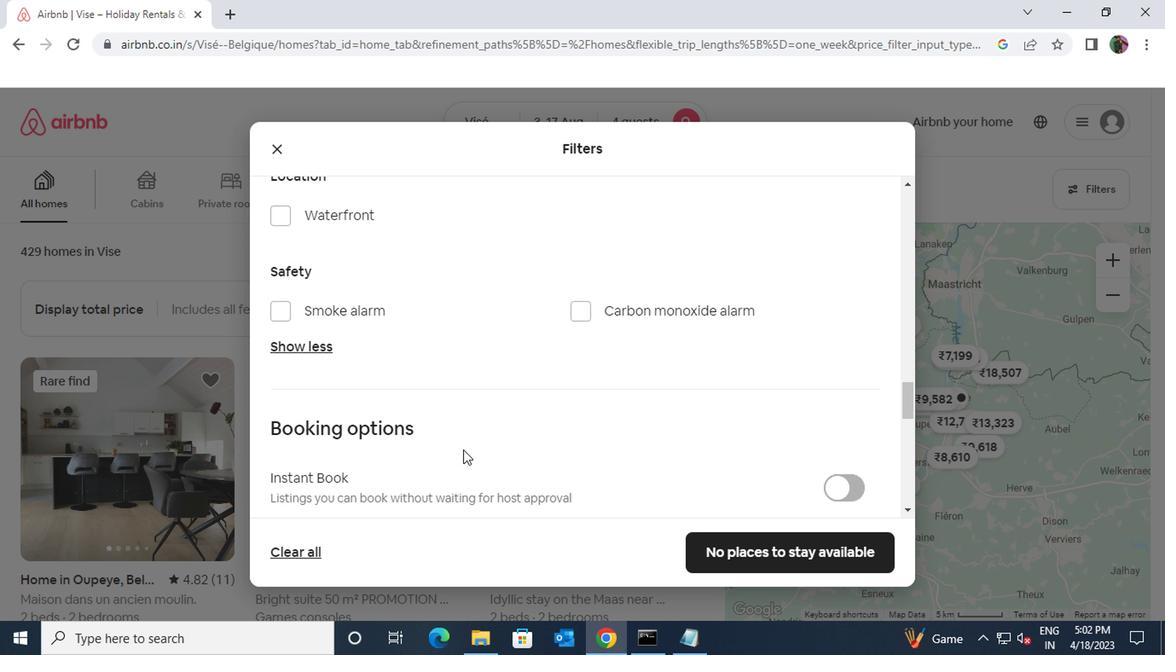 
Action: Mouse moved to (831, 454)
Screenshot: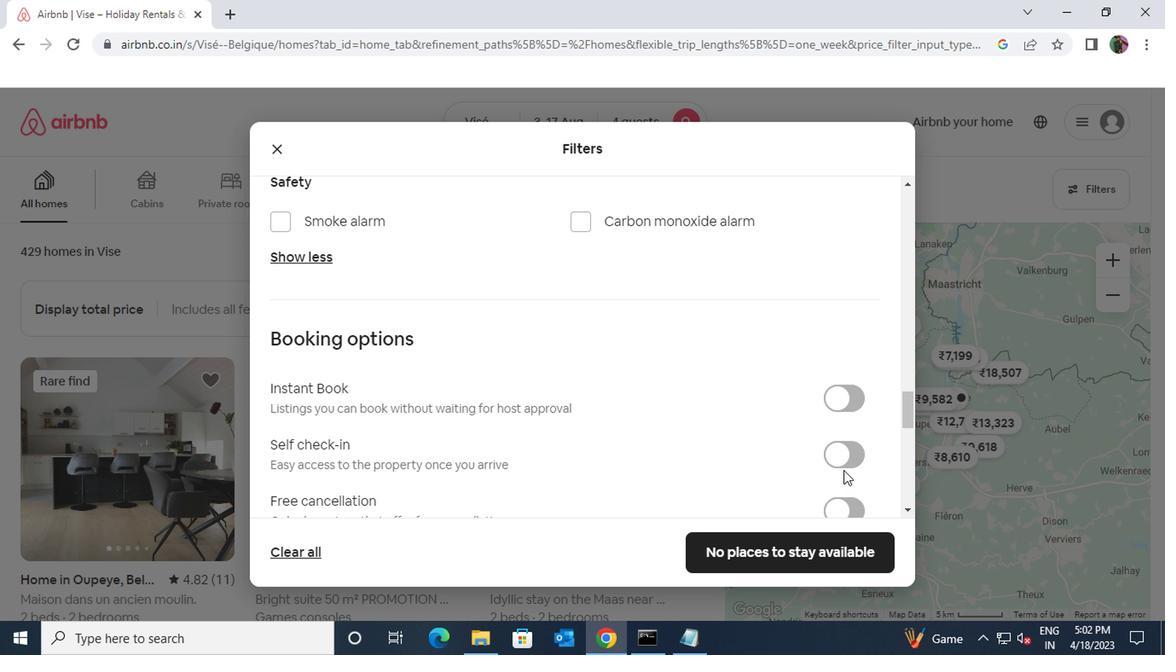 
Action: Mouse pressed left at (831, 454)
Screenshot: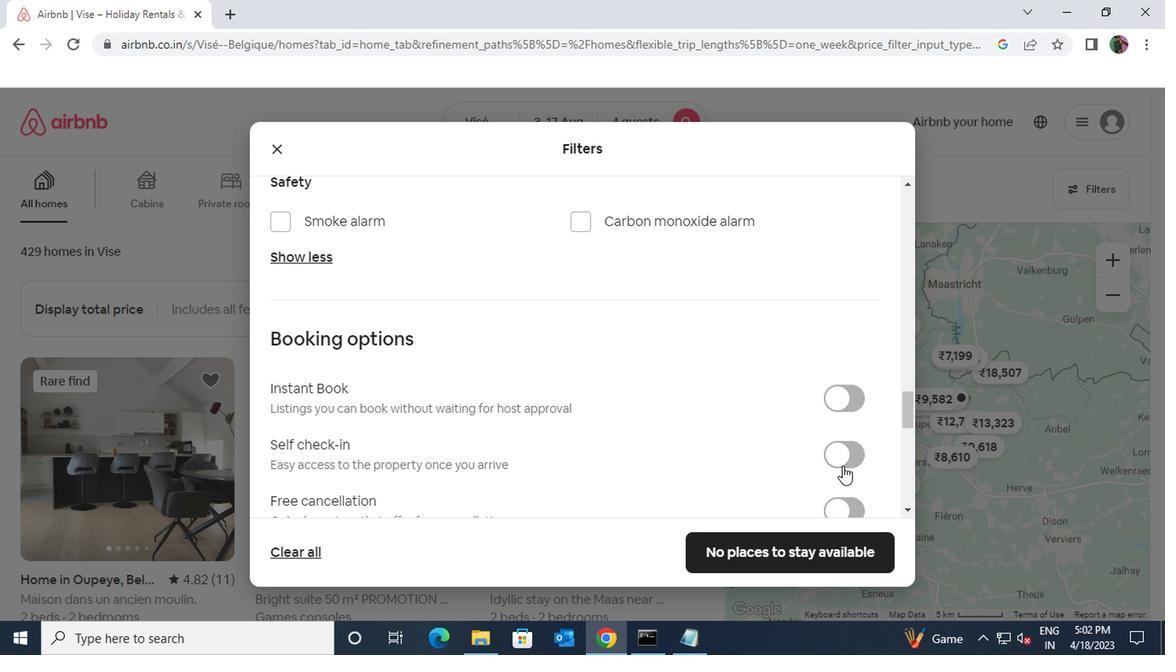 
Action: Mouse moved to (579, 492)
Screenshot: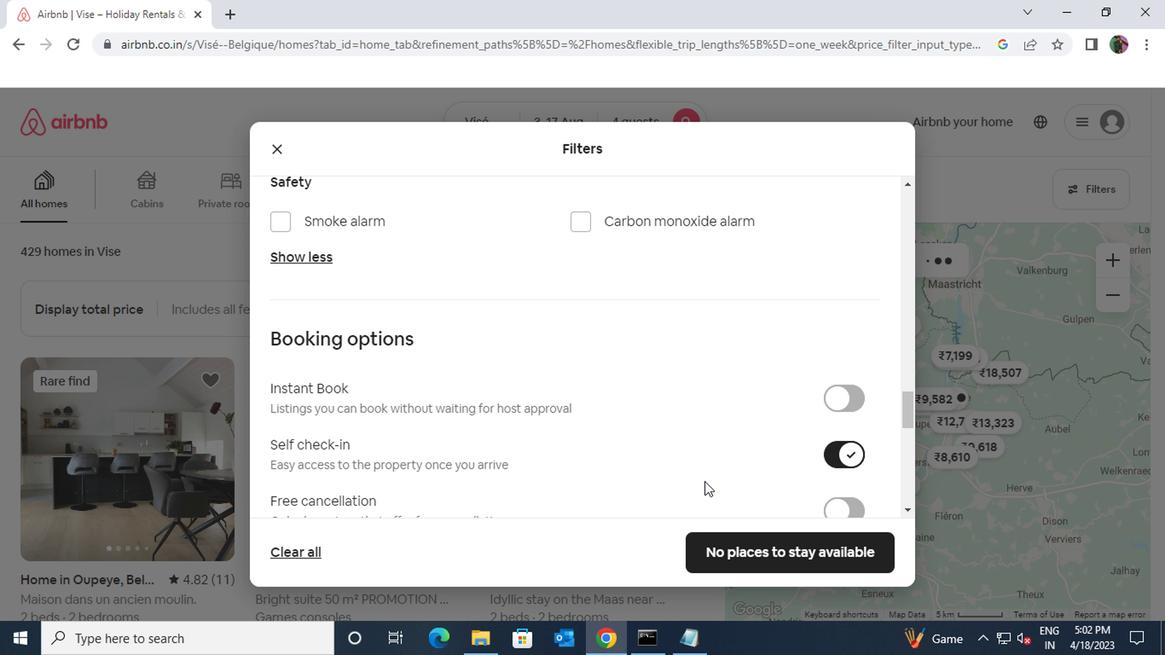 
Action: Mouse scrolled (579, 491) with delta (0, 0)
Screenshot: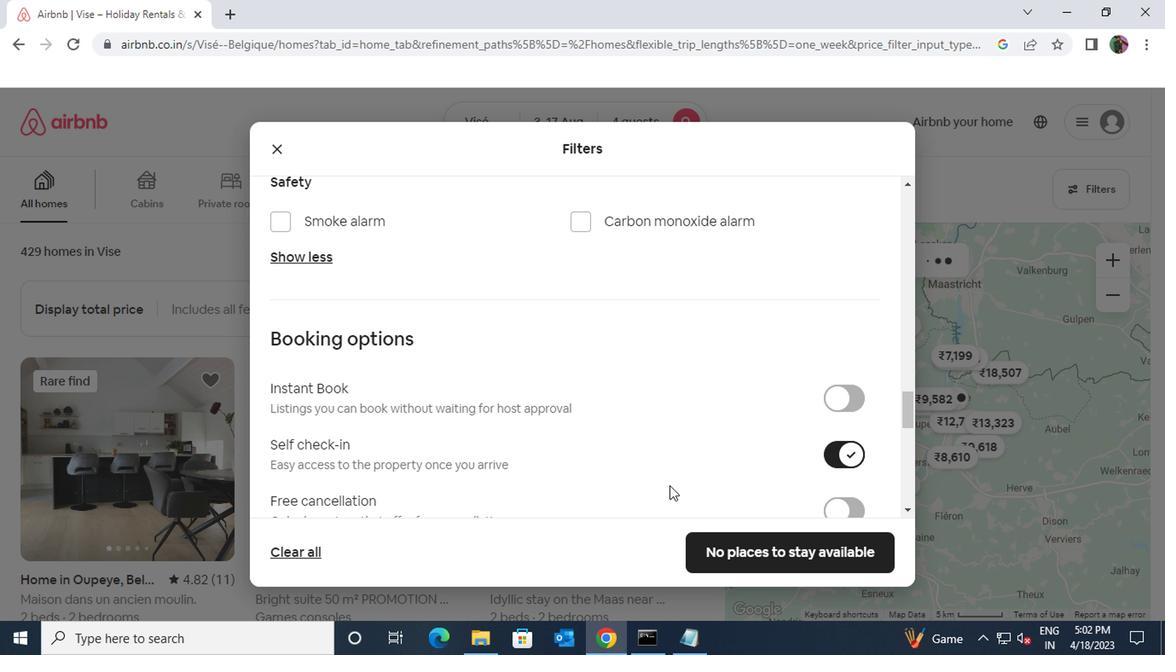 
Action: Mouse scrolled (579, 491) with delta (0, 0)
Screenshot: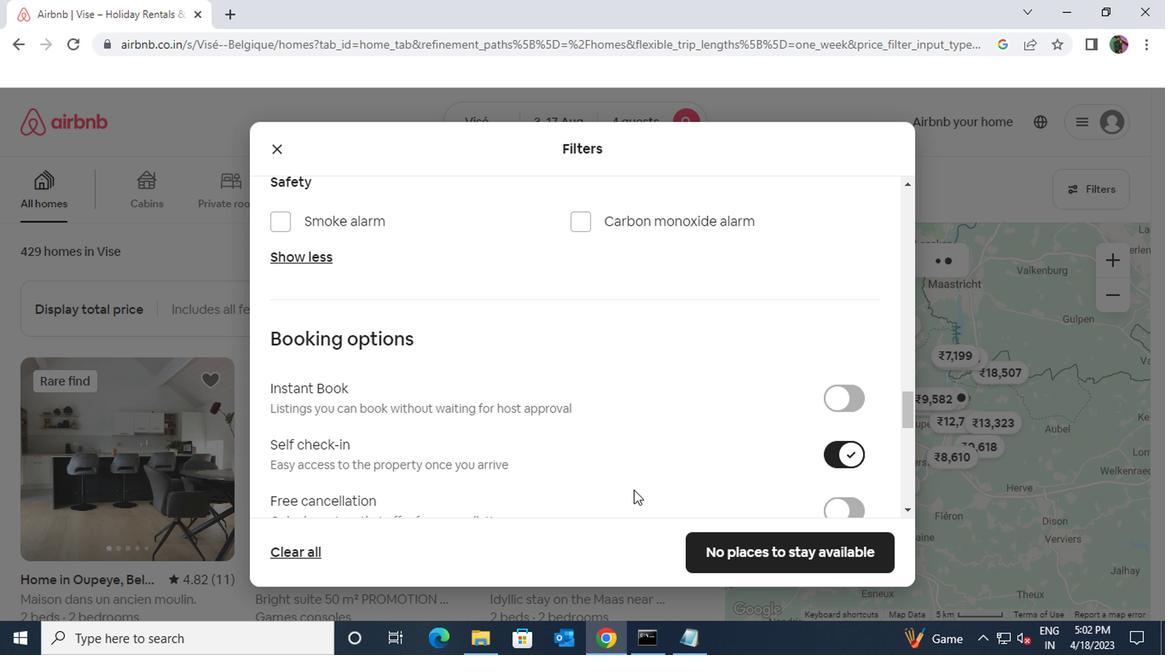 
Action: Mouse scrolled (579, 491) with delta (0, 0)
Screenshot: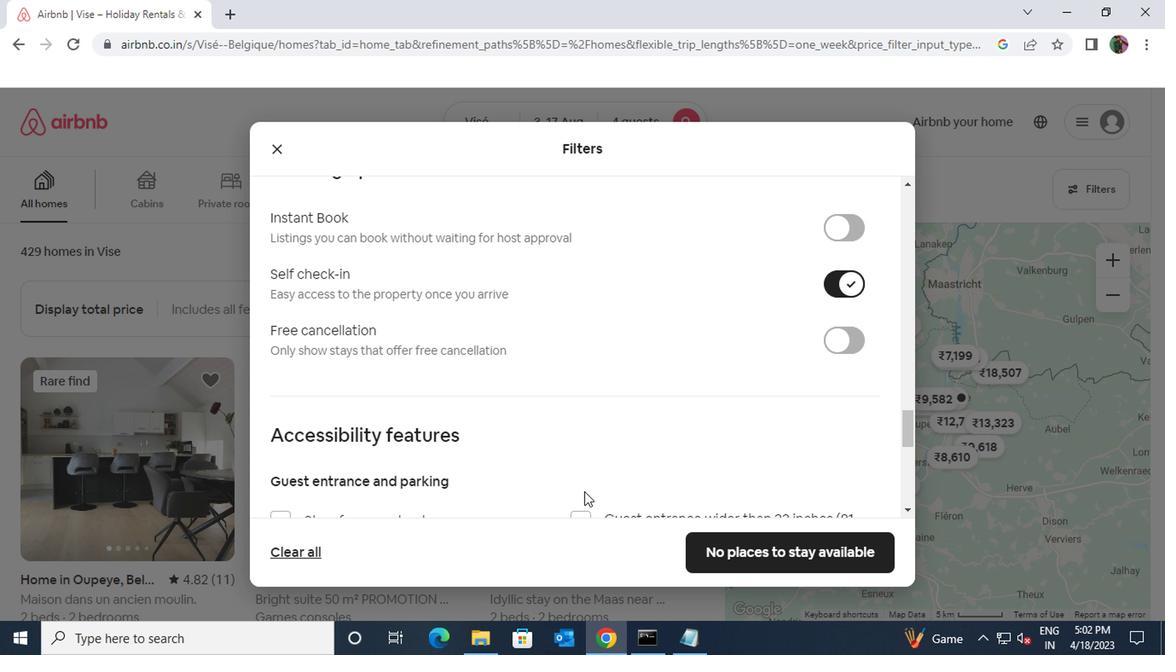 
Action: Mouse scrolled (579, 491) with delta (0, 0)
Screenshot: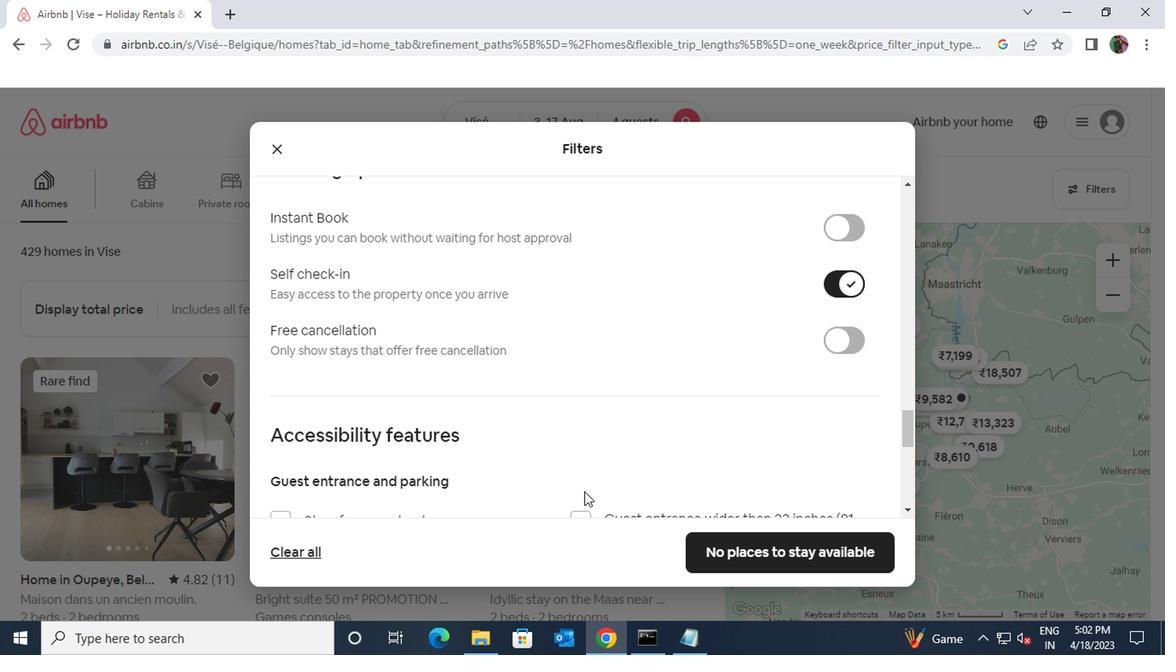 
Action: Mouse scrolled (579, 491) with delta (0, 0)
Screenshot: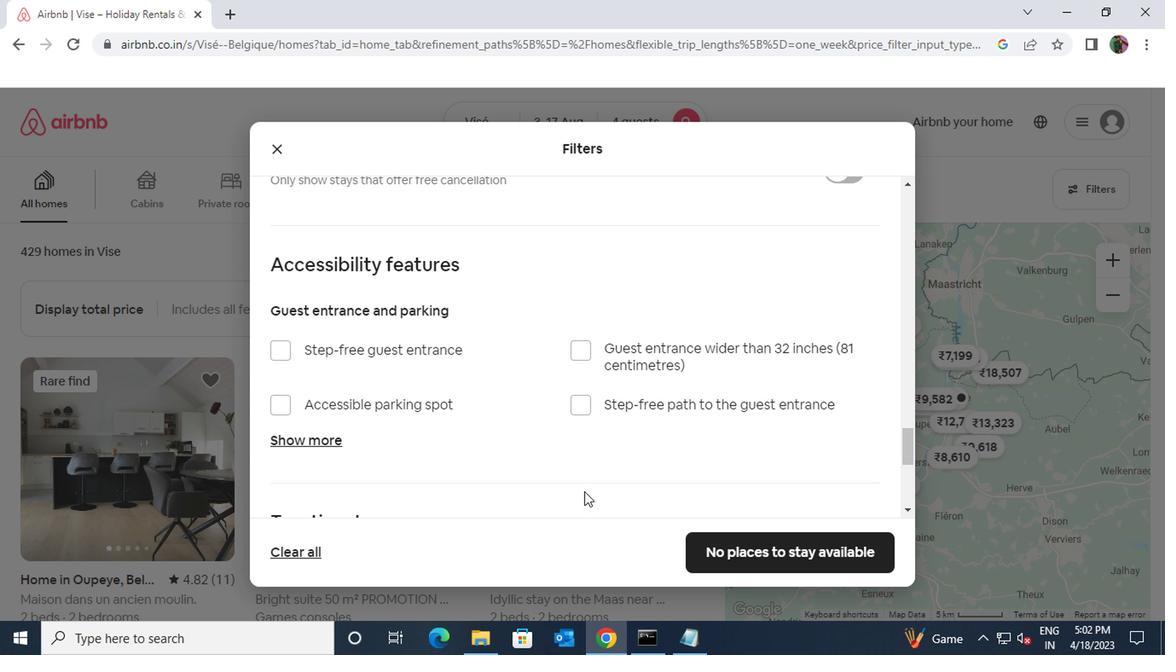 
Action: Mouse scrolled (579, 491) with delta (0, 0)
Screenshot: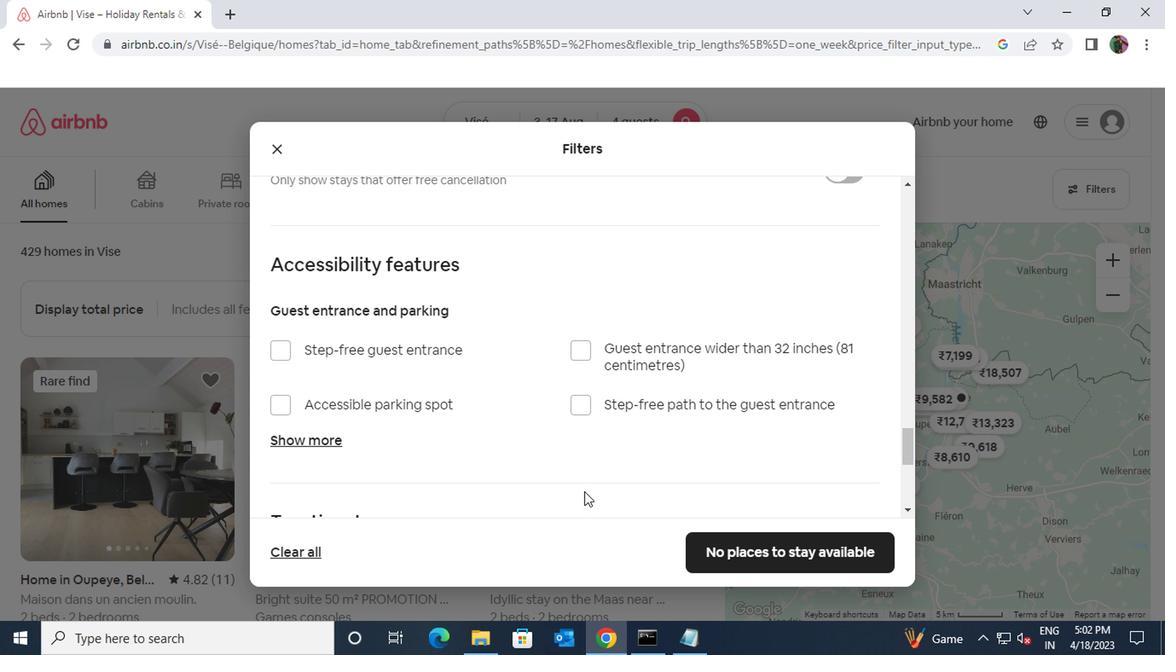 
Action: Mouse moved to (579, 492)
Screenshot: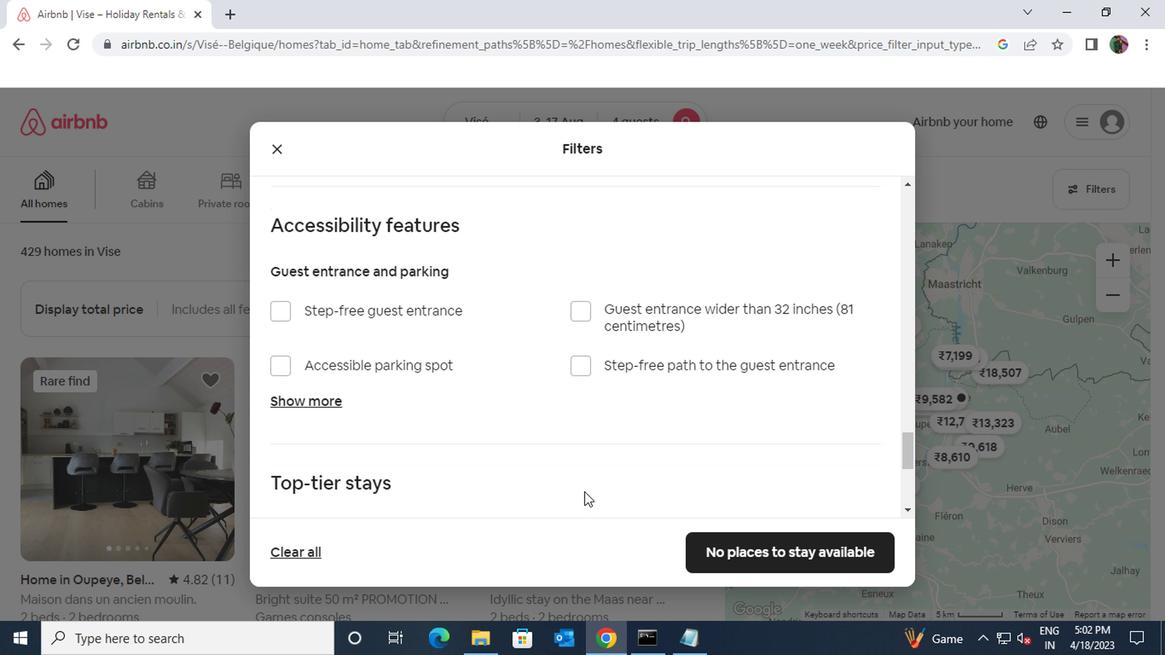 
Action: Mouse scrolled (579, 491) with delta (0, 0)
Screenshot: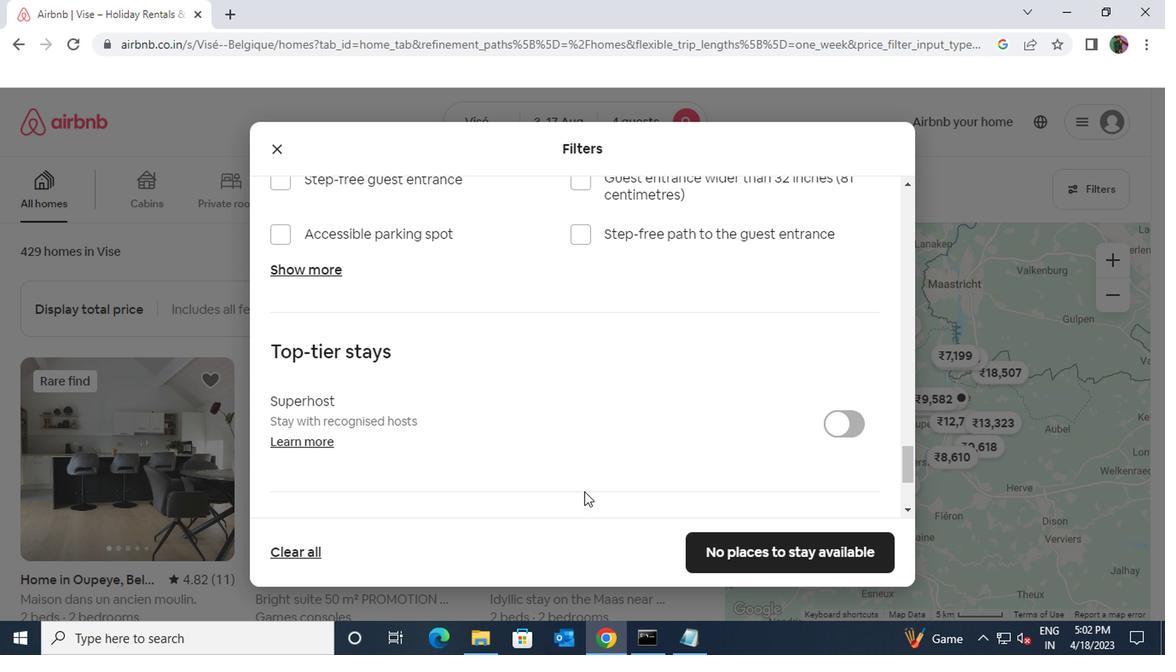 
Action: Mouse scrolled (579, 491) with delta (0, 0)
Screenshot: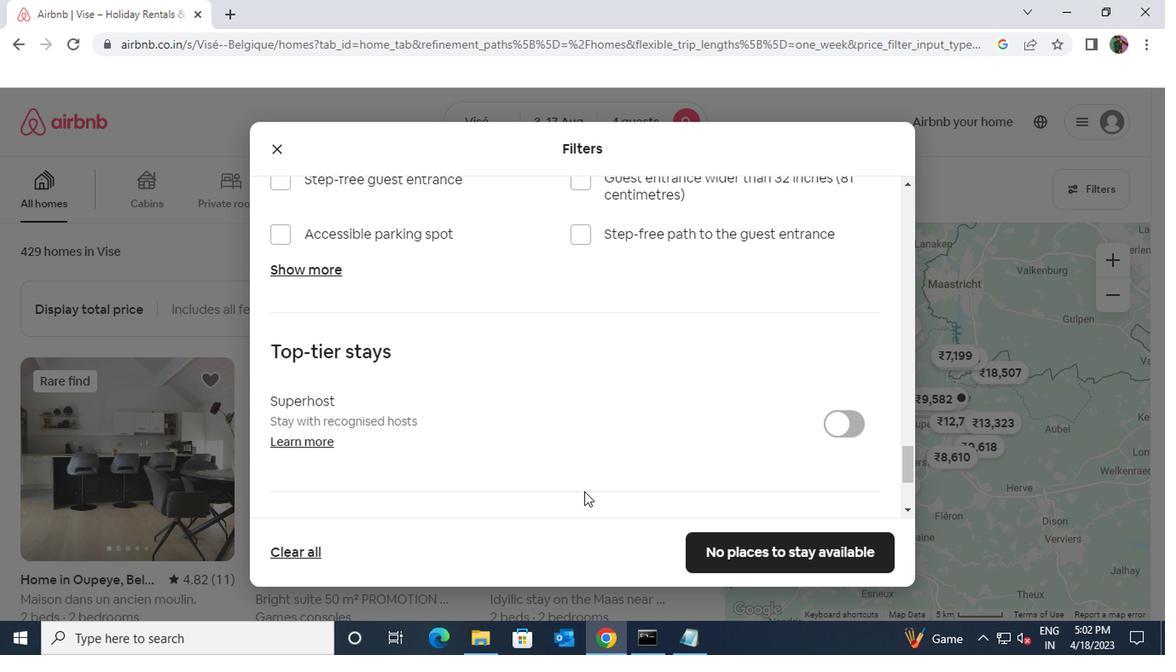 
Action: Mouse moved to (583, 474)
Screenshot: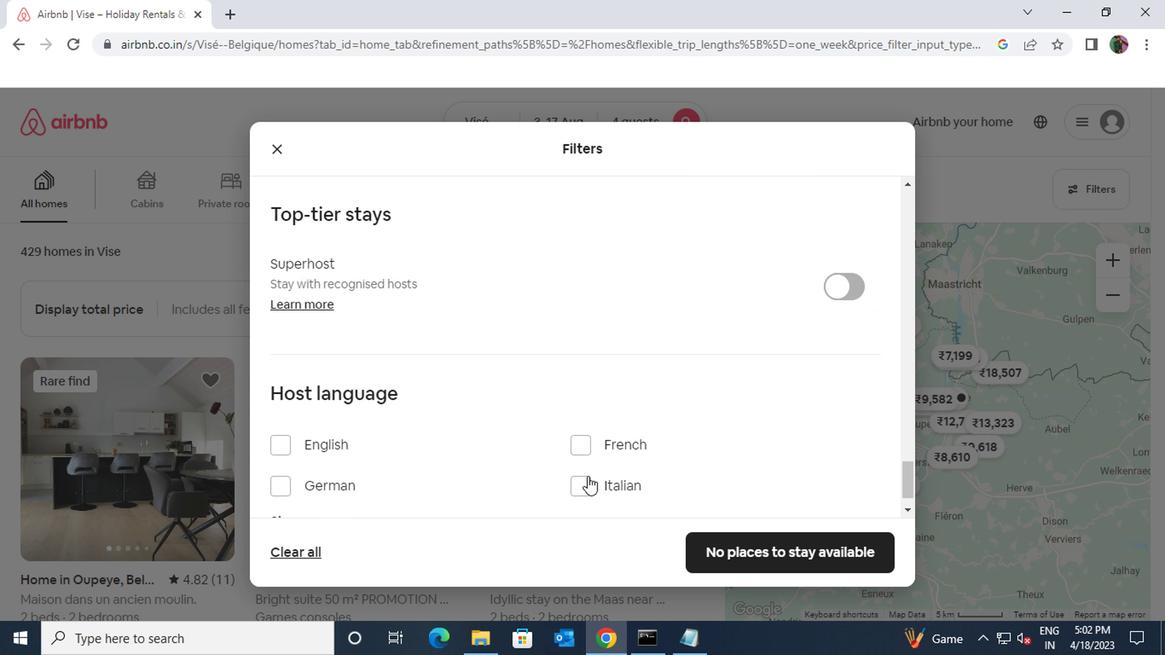 
Action: Mouse scrolled (583, 473) with delta (0, -1)
Screenshot: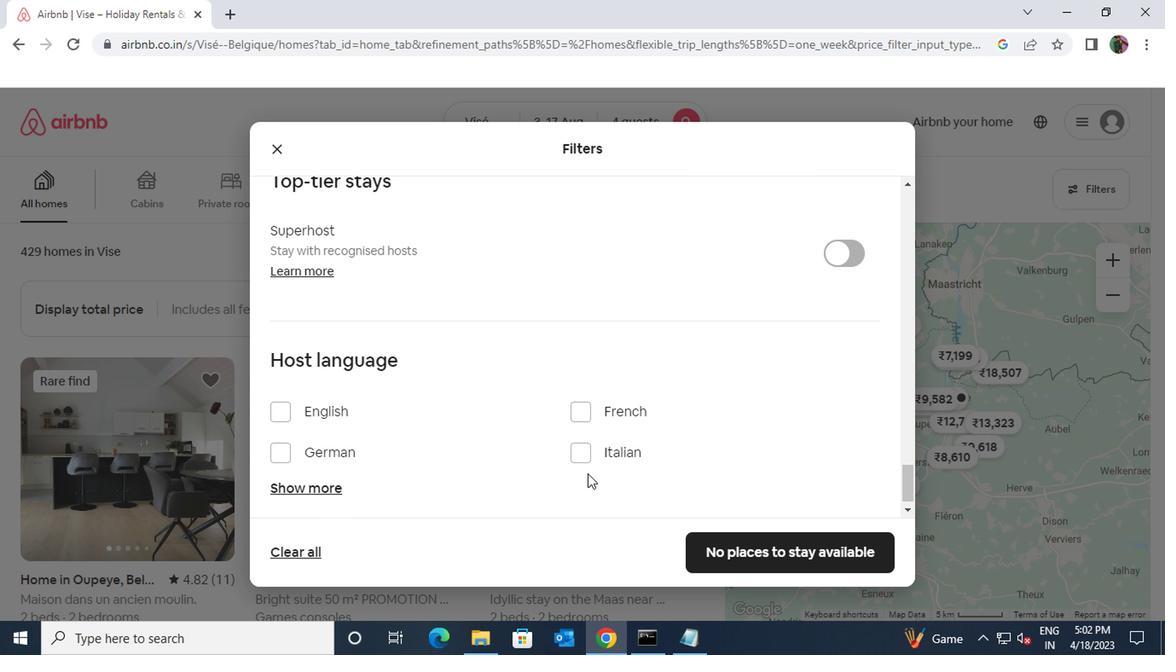 
Action: Mouse moved to (278, 398)
Screenshot: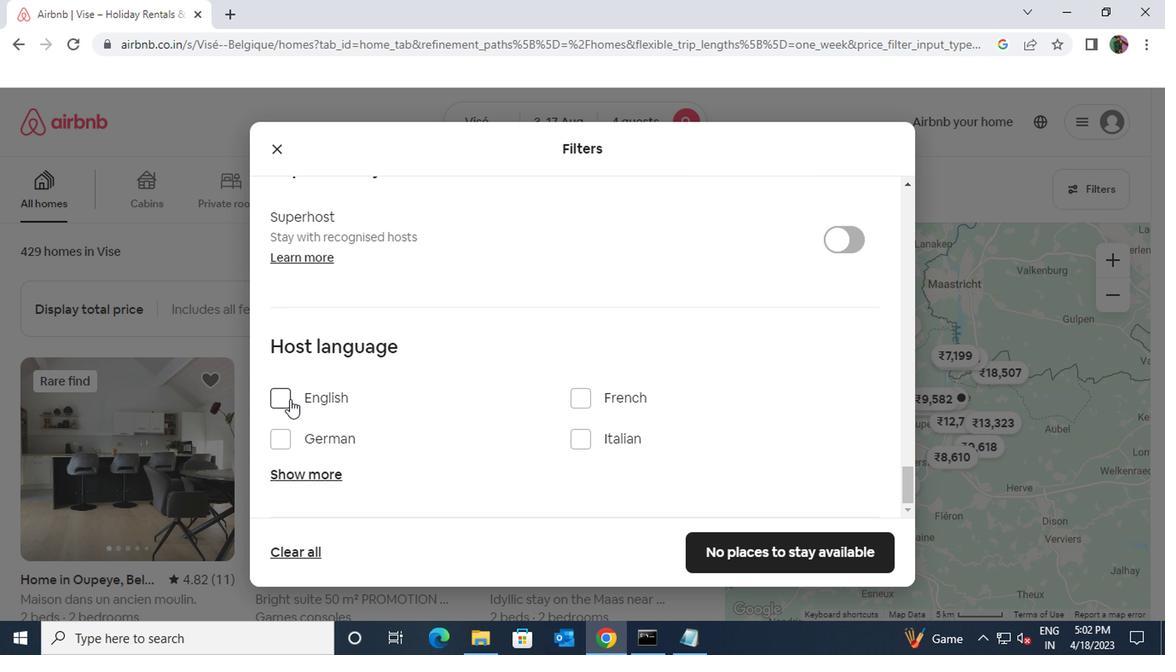 
Action: Mouse pressed left at (278, 398)
Screenshot: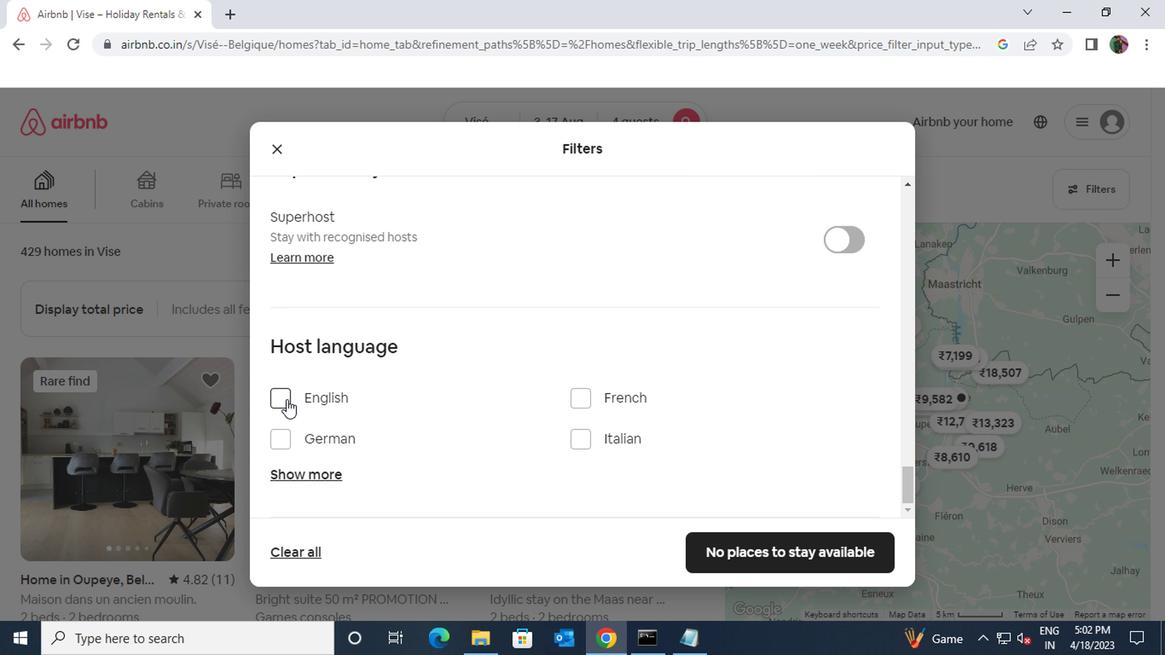 
Action: Mouse moved to (780, 557)
Screenshot: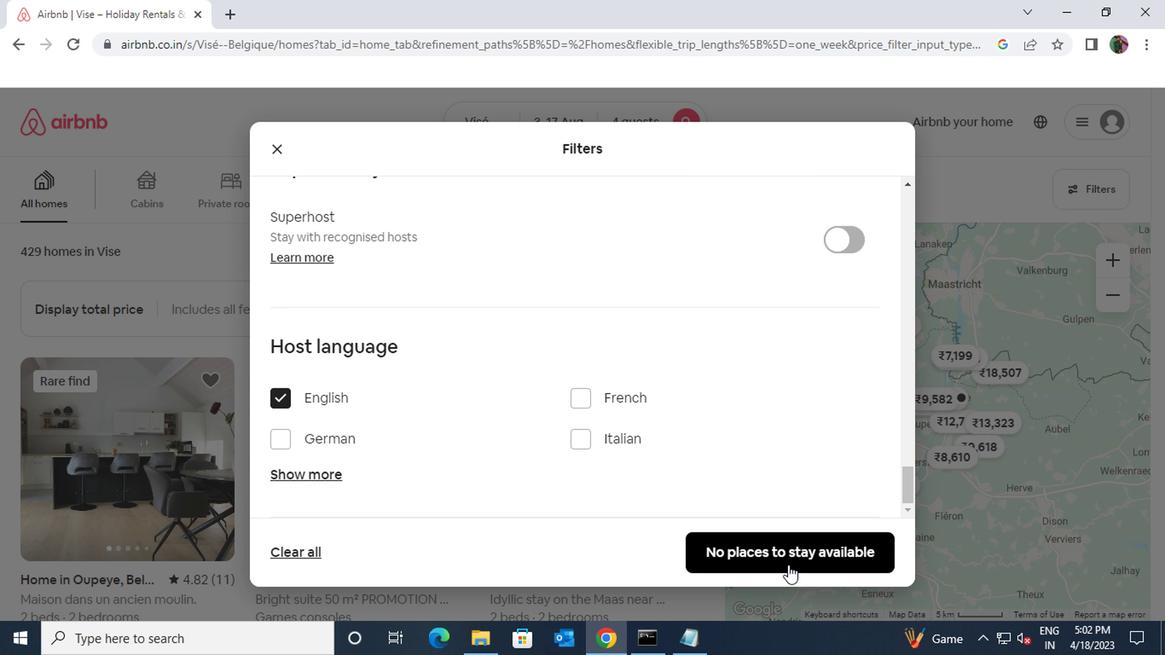 
Action: Mouse pressed left at (780, 557)
Screenshot: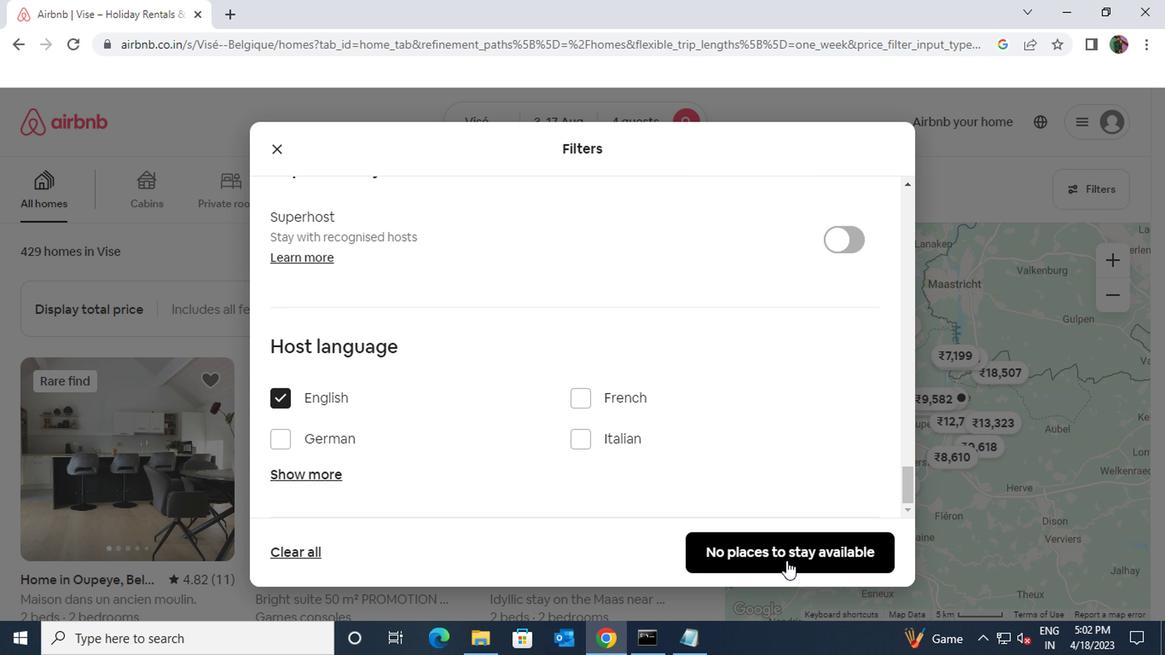 
